 Task: Get directions from Kings Canyon National Park, California, United States to Big Thicket National Preserve, Texas, United States and reverse  starting point and destination and check the flight options
Action: Mouse moved to (317, 71)
Screenshot: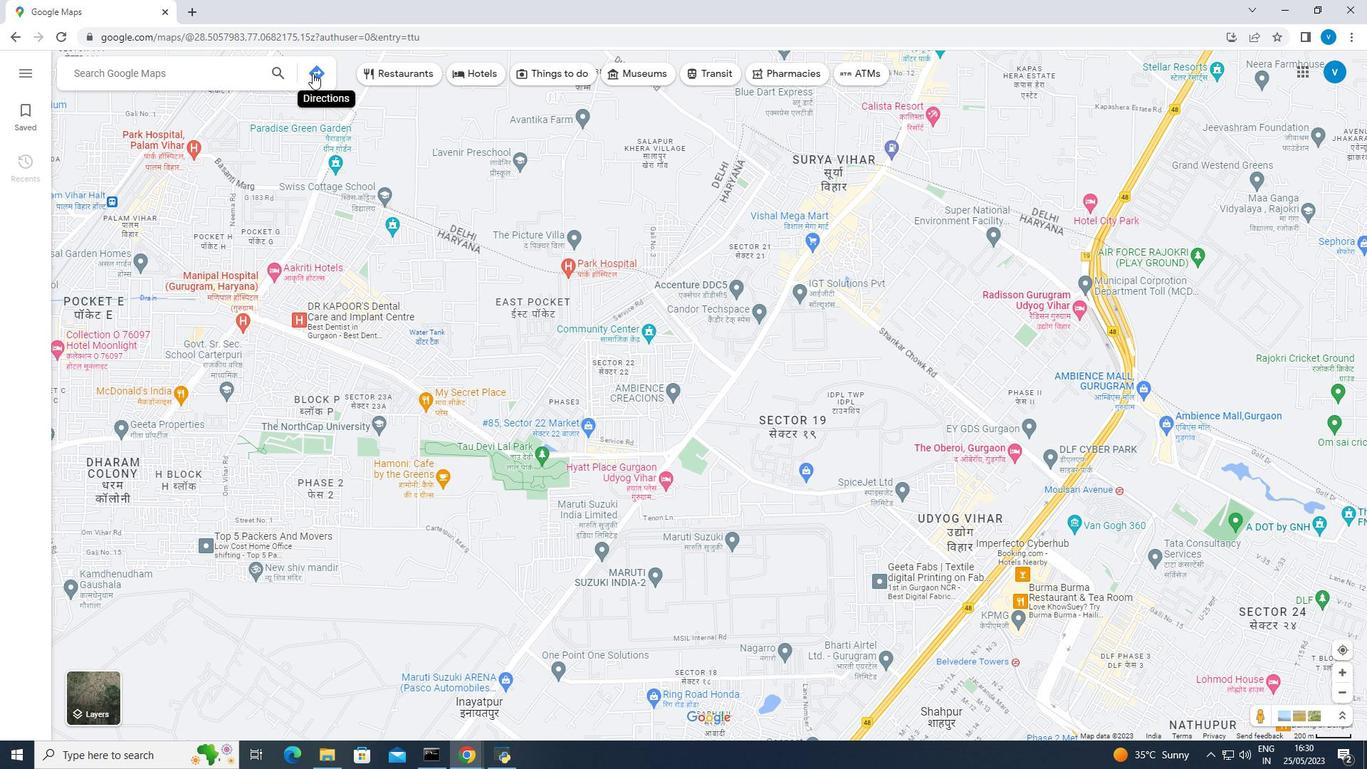 
Action: Mouse pressed left at (317, 71)
Screenshot: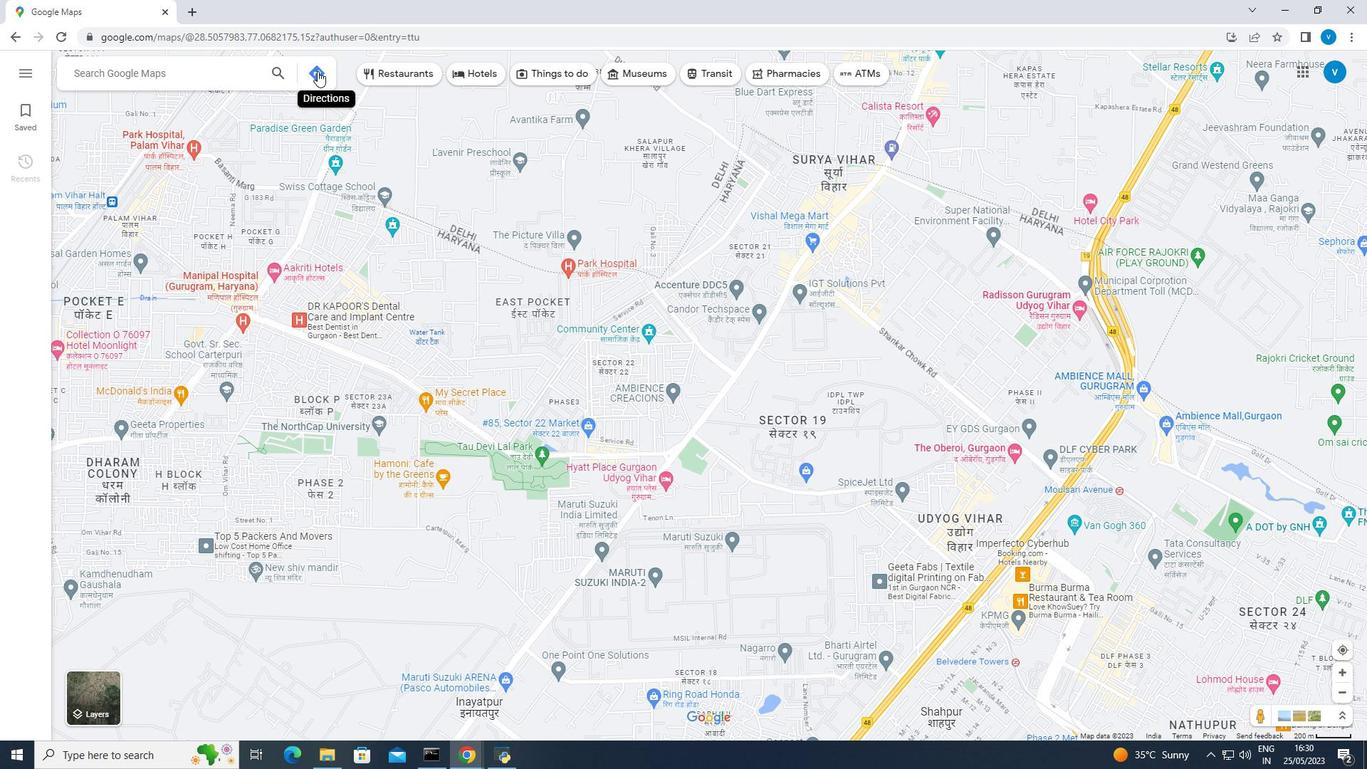 
Action: Mouse moved to (245, 122)
Screenshot: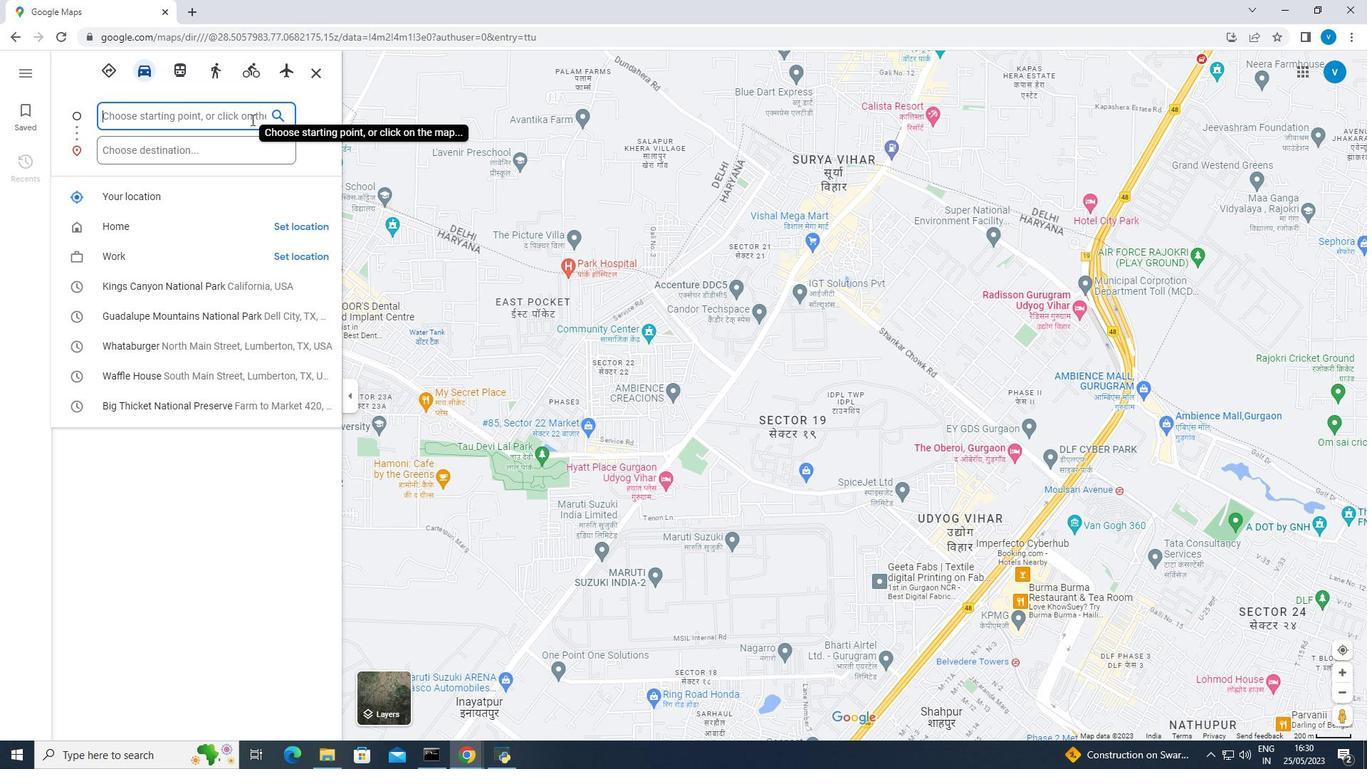 
Action: Key pressed <Key.shift><Key.shift><Key.shift><Key.shift><Key.shift><Key.shift>Kings<Key.space><Key.shift>Canyon<Key.space><Key.shift><Key.shift>National<Key.space><Key.shift><Key.shift><Key.shift>Park,<Key.space><Key.shift><Key.shift><Key.shift><Key.shift><Key.shift>California,<Key.space><Key.shift>United<Key.space><Key.shift><Key.shift><Key.shift>States
Screenshot: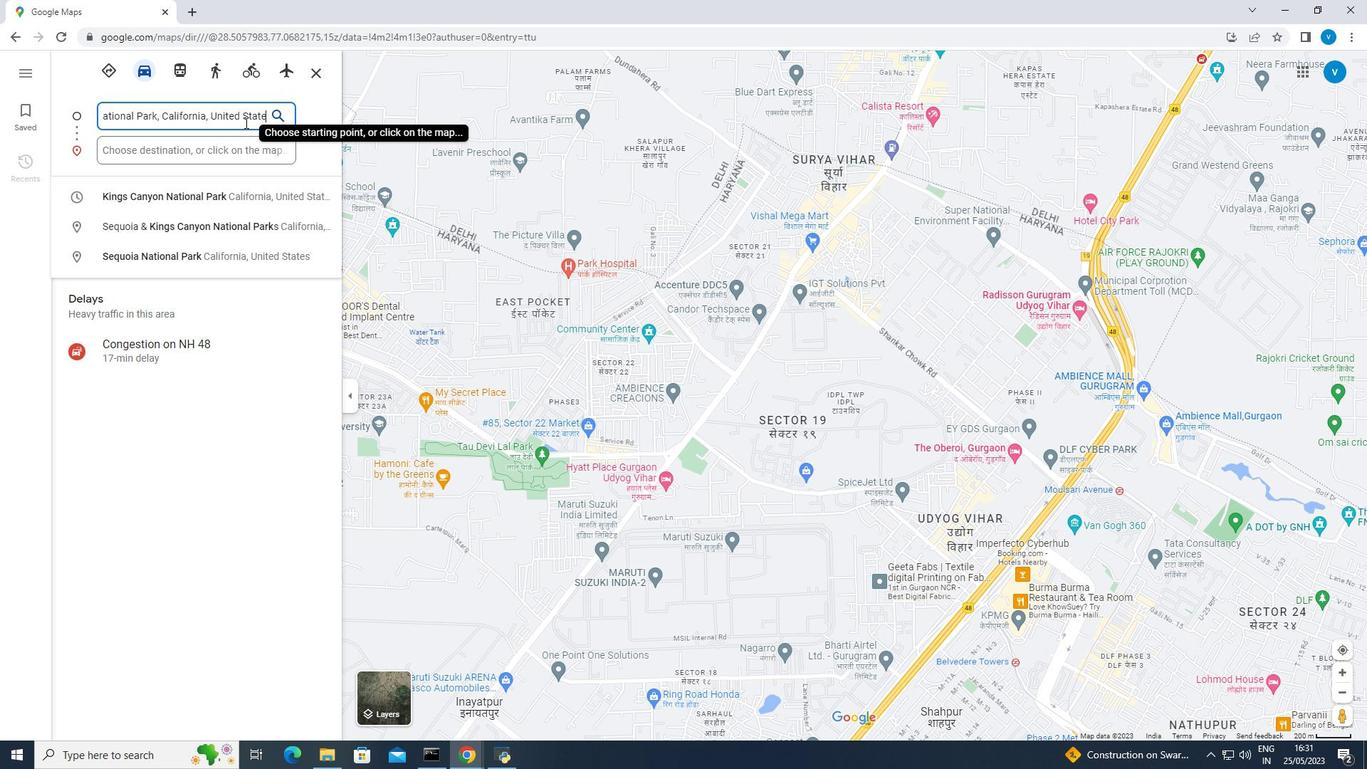 
Action: Mouse moved to (243, 143)
Screenshot: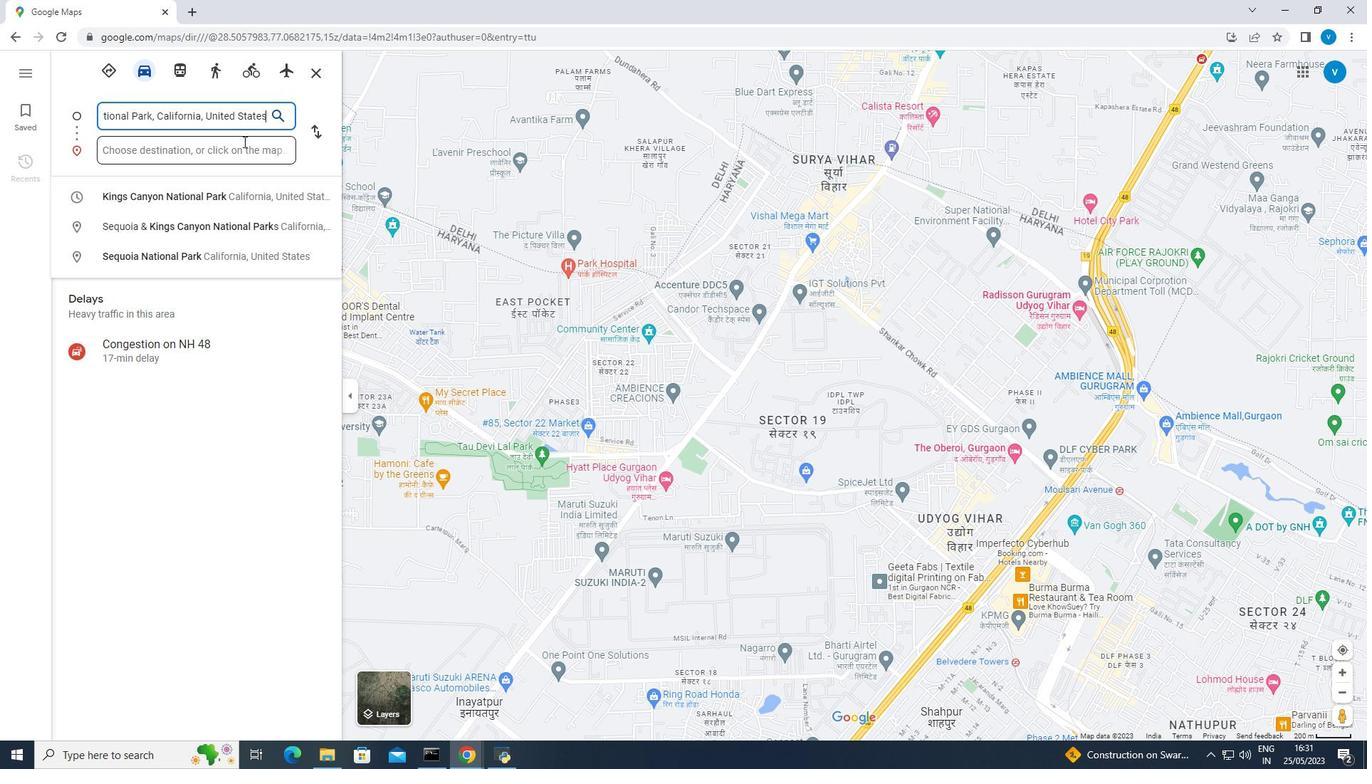 
Action: Mouse pressed left at (243, 143)
Screenshot: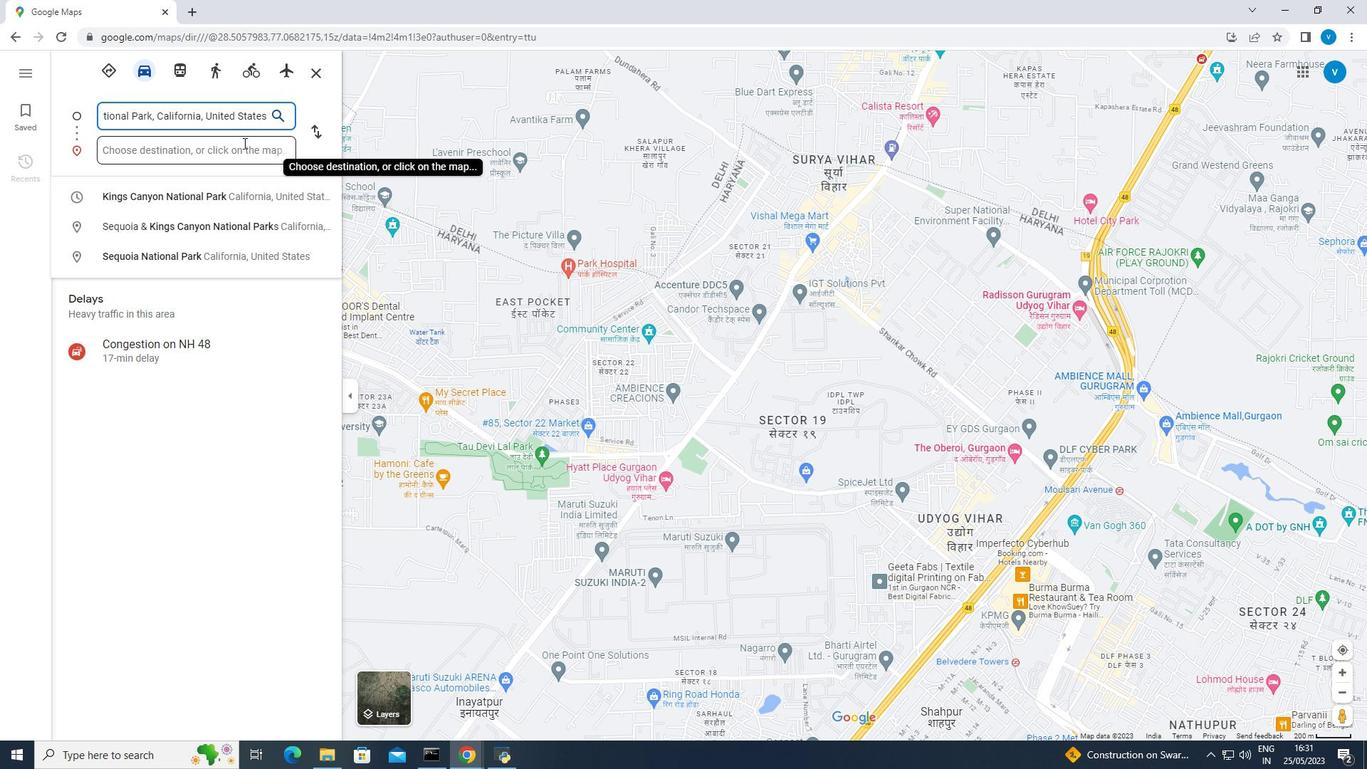 
Action: Key pressed <Key.shift>Big<Key.space><Key.shift>Thicket<Key.space><Key.shift><Key.shift>National<Key.space><Key.shift><Key.shift><Key.shift><Key.shift><Key.shift><Key.shift><Key.shift><Key.shift>Preserve,<Key.space><Key.shift><Key.shift><Key.shift><Key.shift>Texas,<Key.space><Key.shift><Key.shift><Key.shift><Key.shift>United<Key.space><Key.shift>States<Key.enter>
Screenshot: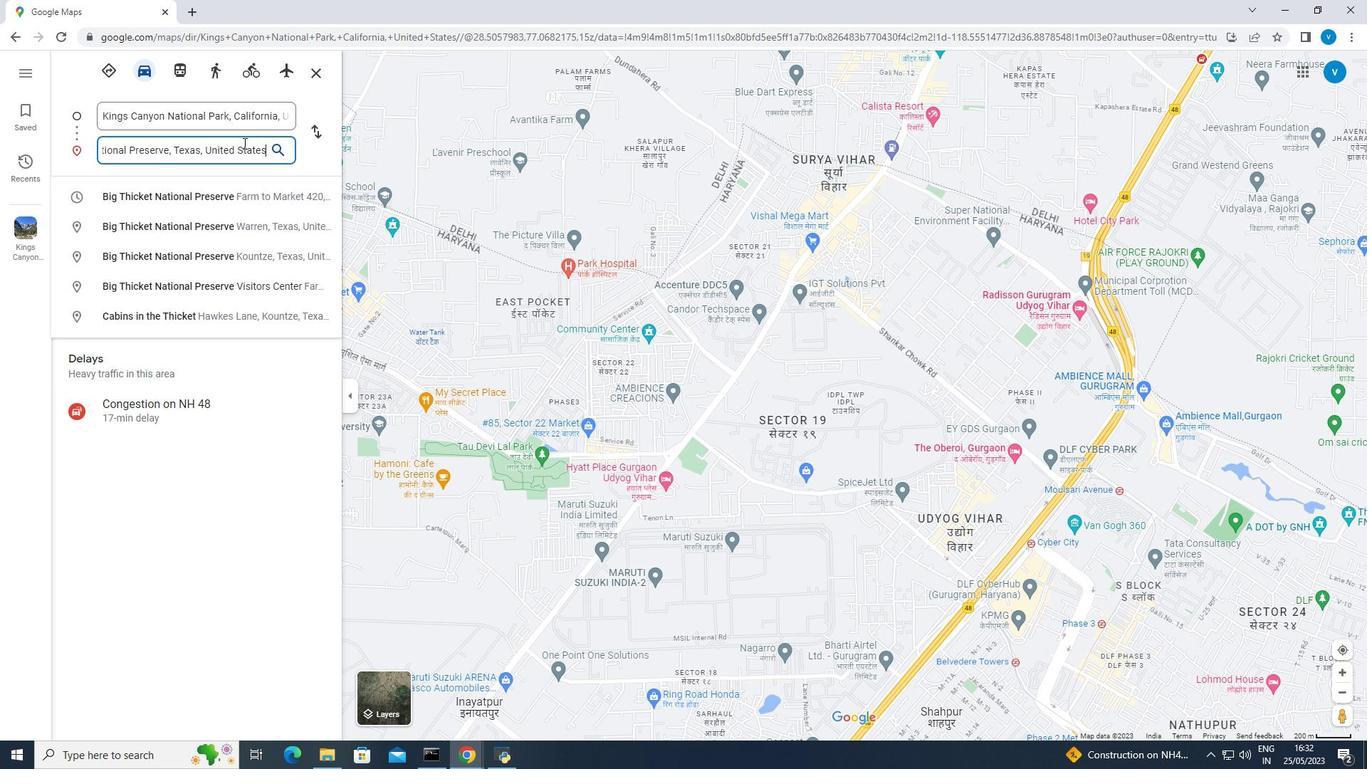 
Action: Mouse moved to (601, 326)
Screenshot: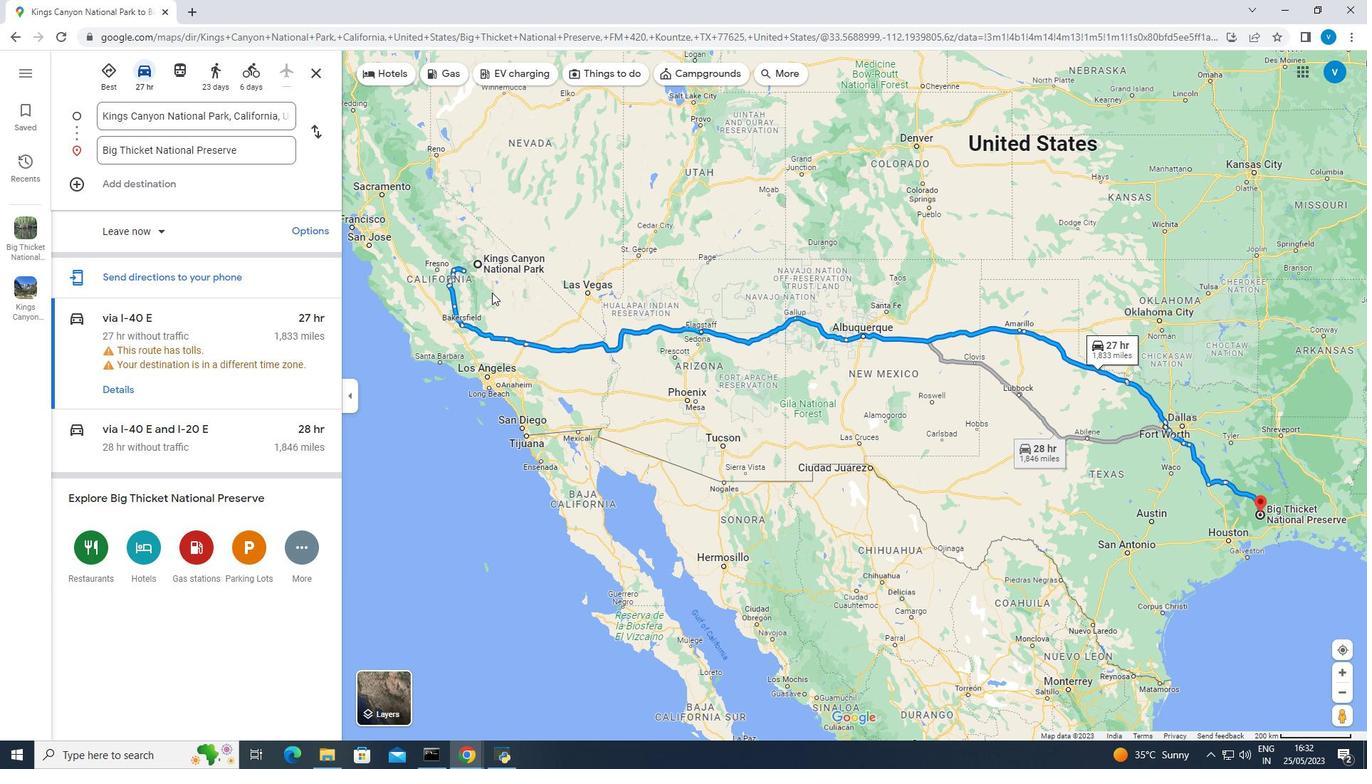 
Action: Mouse scrolled (601, 326) with delta (0, 0)
Screenshot: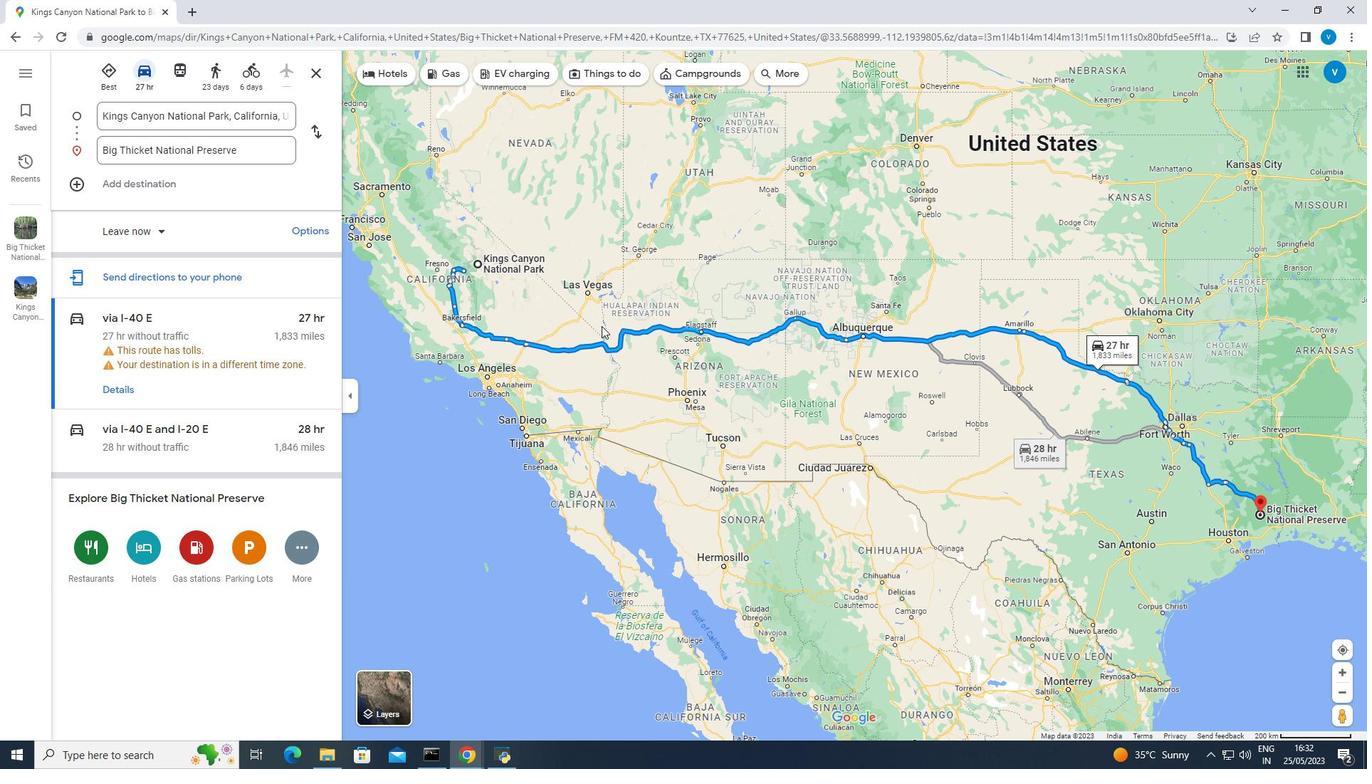 
Action: Mouse scrolled (601, 326) with delta (0, 0)
Screenshot: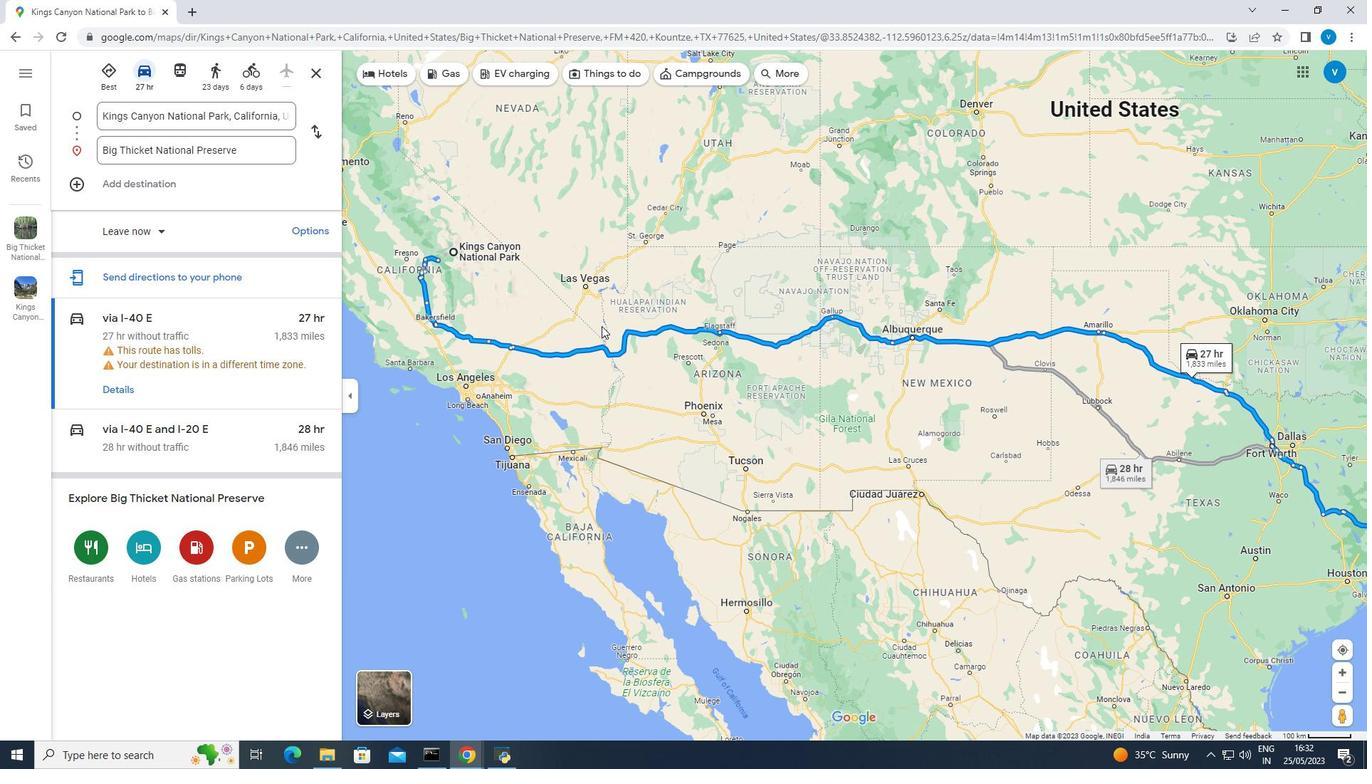 
Action: Mouse scrolled (601, 326) with delta (0, 0)
Screenshot: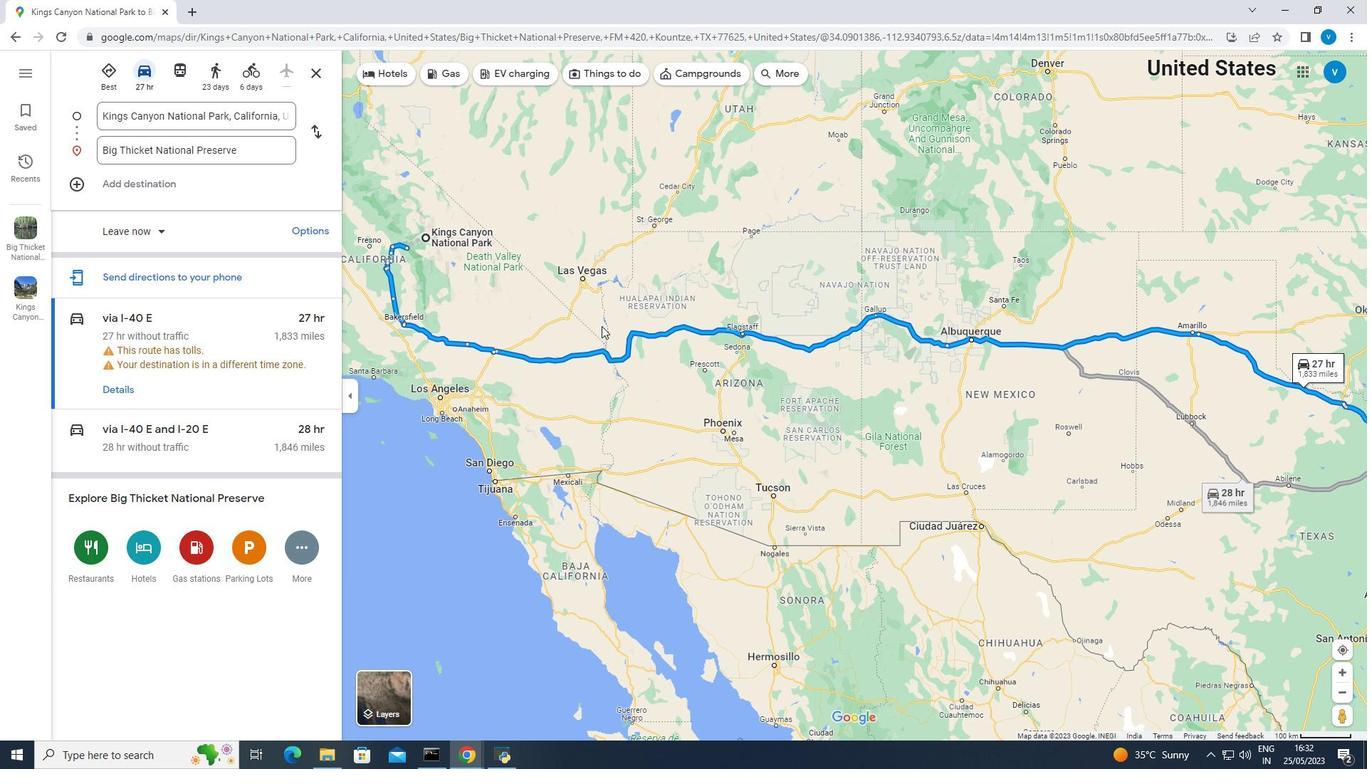 
Action: Mouse scrolled (601, 326) with delta (0, 0)
Screenshot: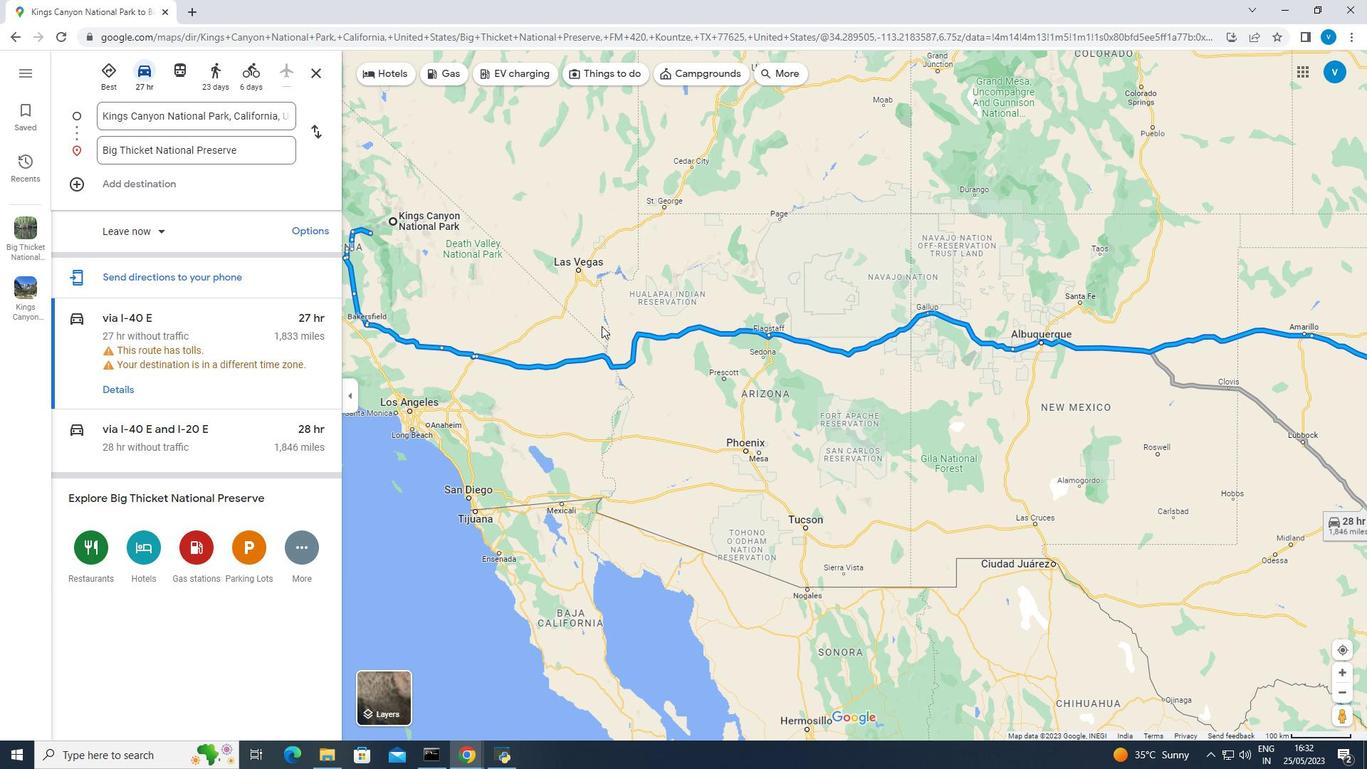
Action: Mouse moved to (448, 294)
Screenshot: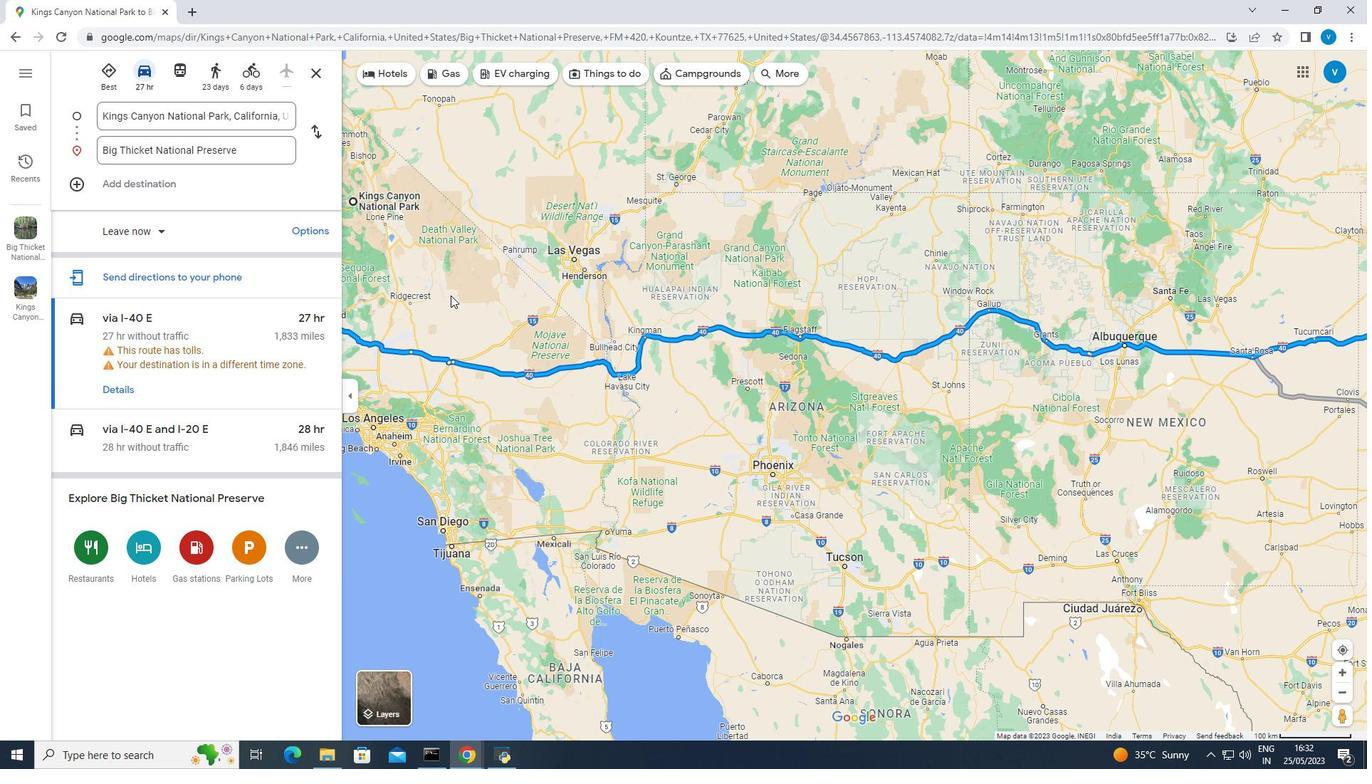 
Action: Mouse pressed left at (448, 294)
Screenshot: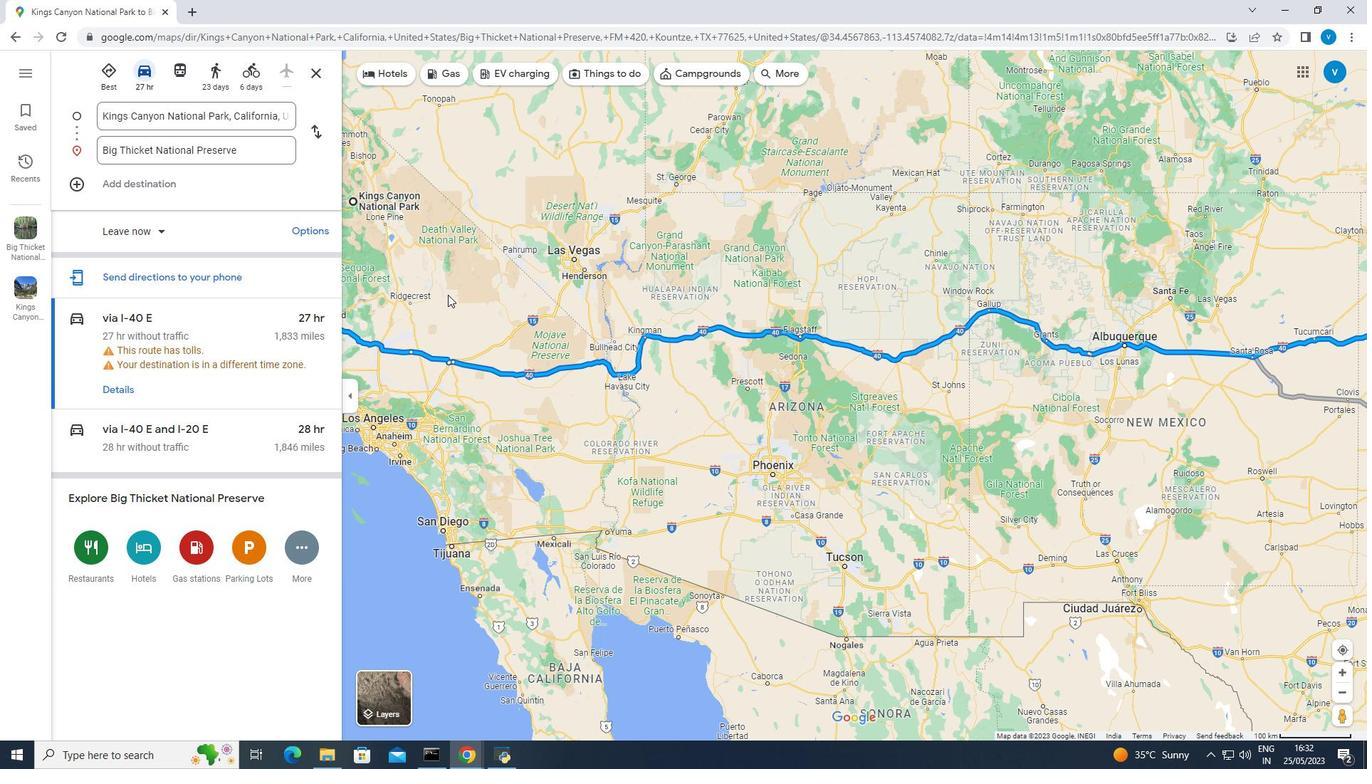 
Action: Mouse moved to (508, 319)
Screenshot: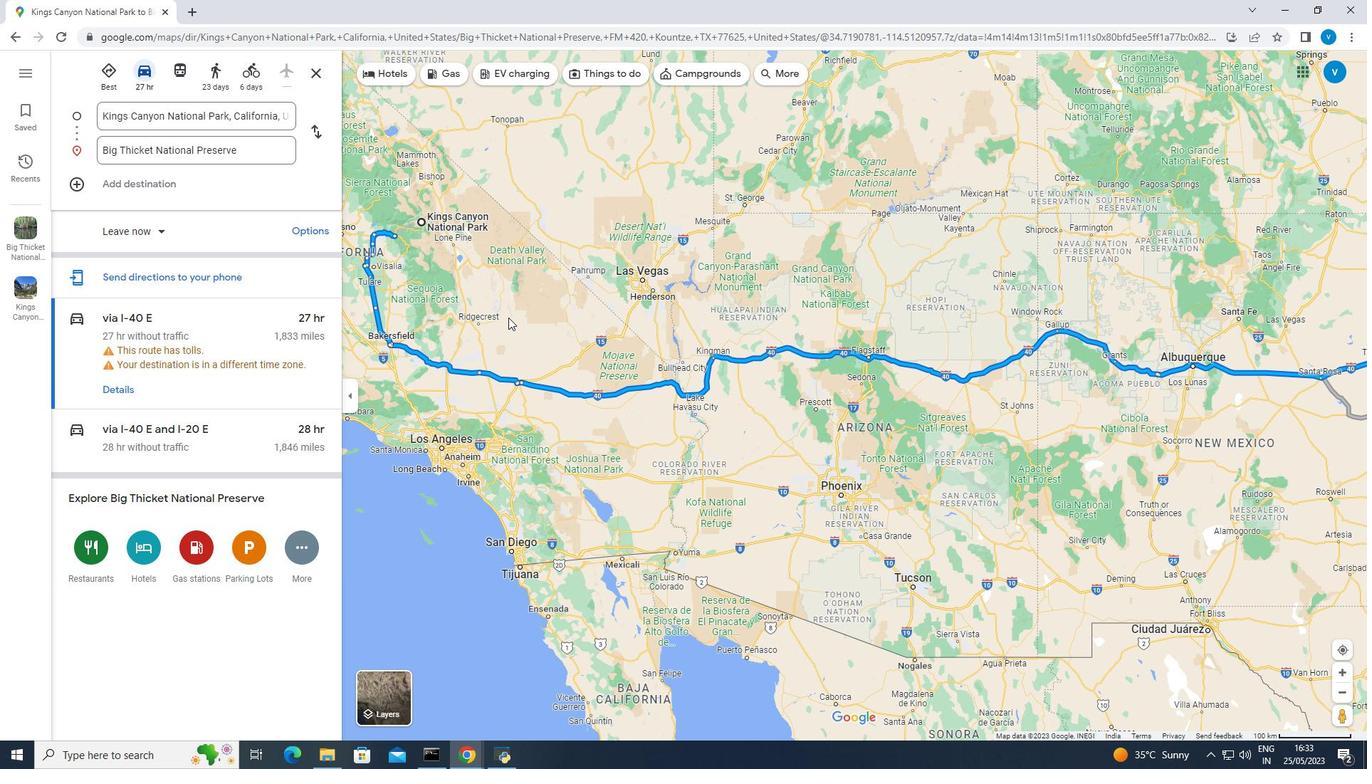 
Action: Mouse pressed left at (508, 319)
Screenshot: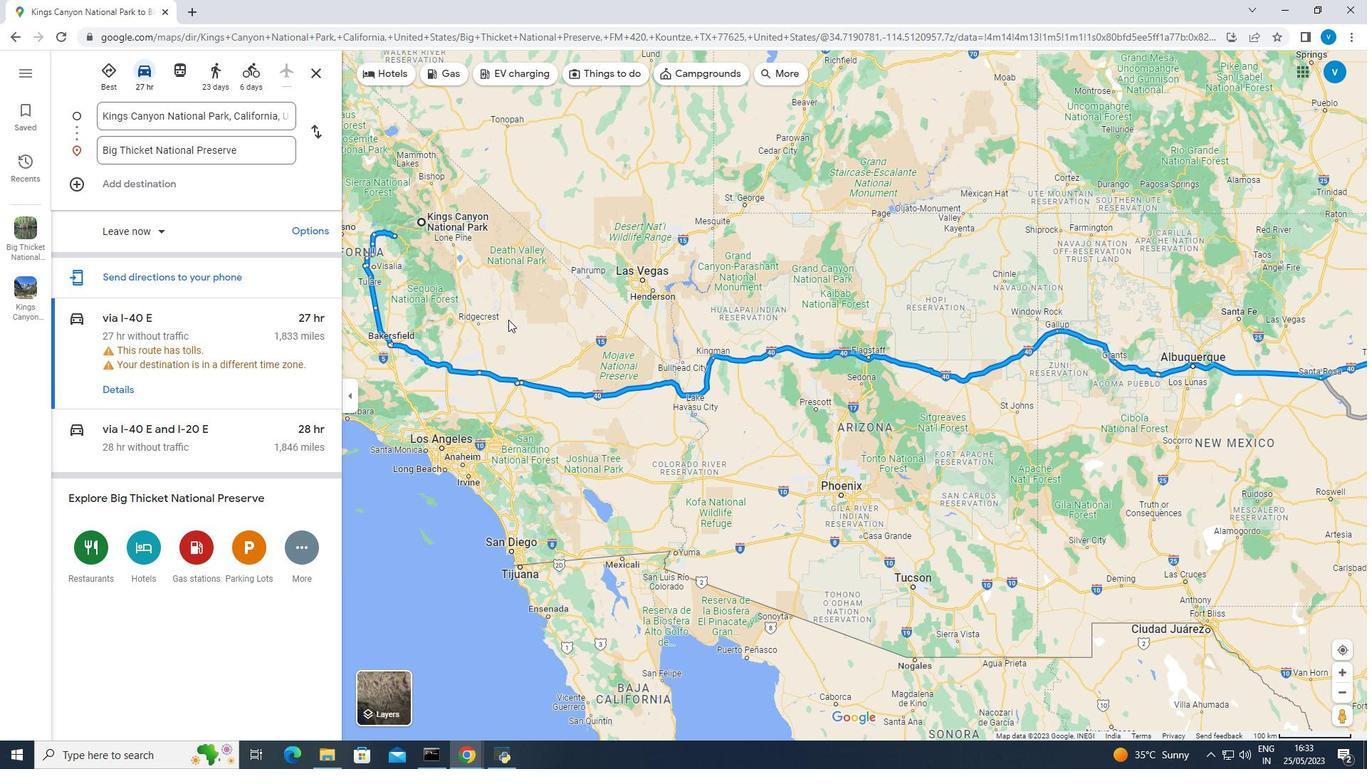 
Action: Mouse moved to (570, 349)
Screenshot: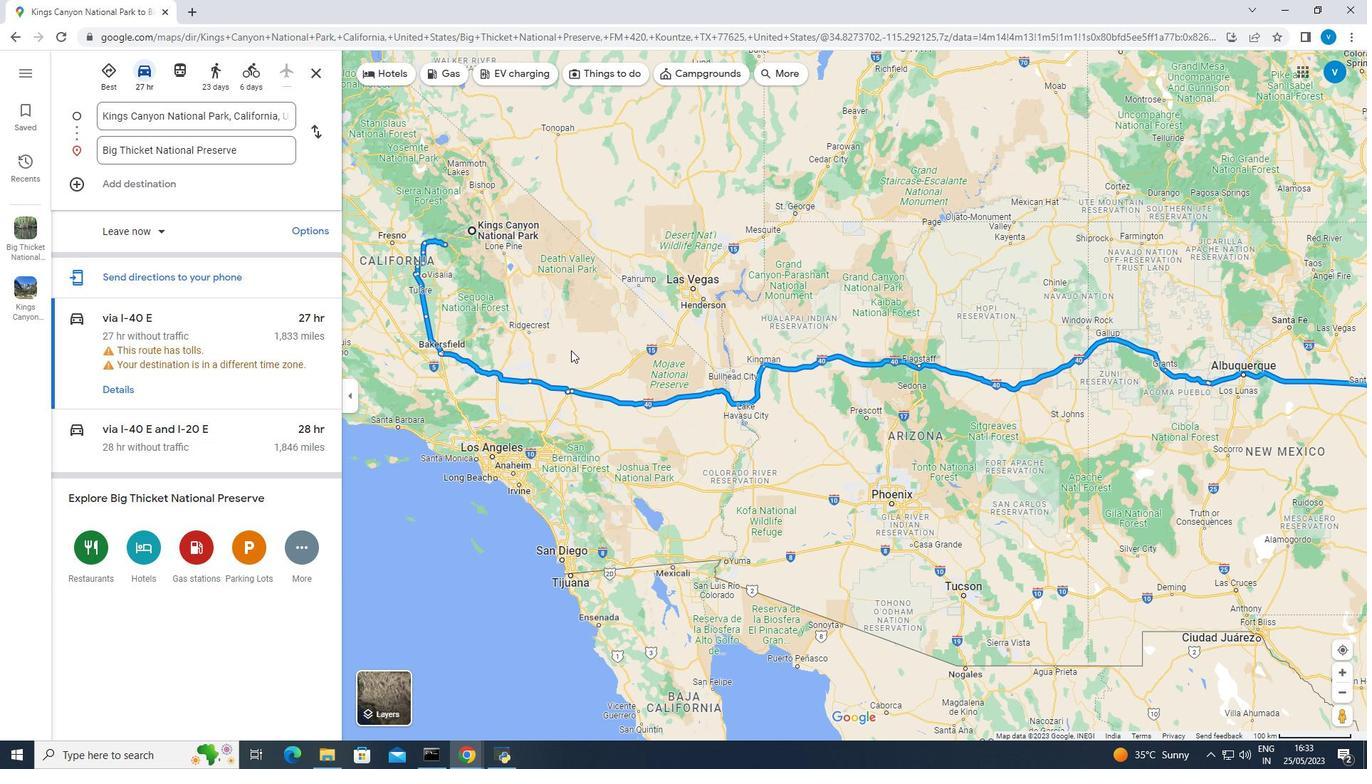 
Action: Mouse pressed left at (570, 349)
Screenshot: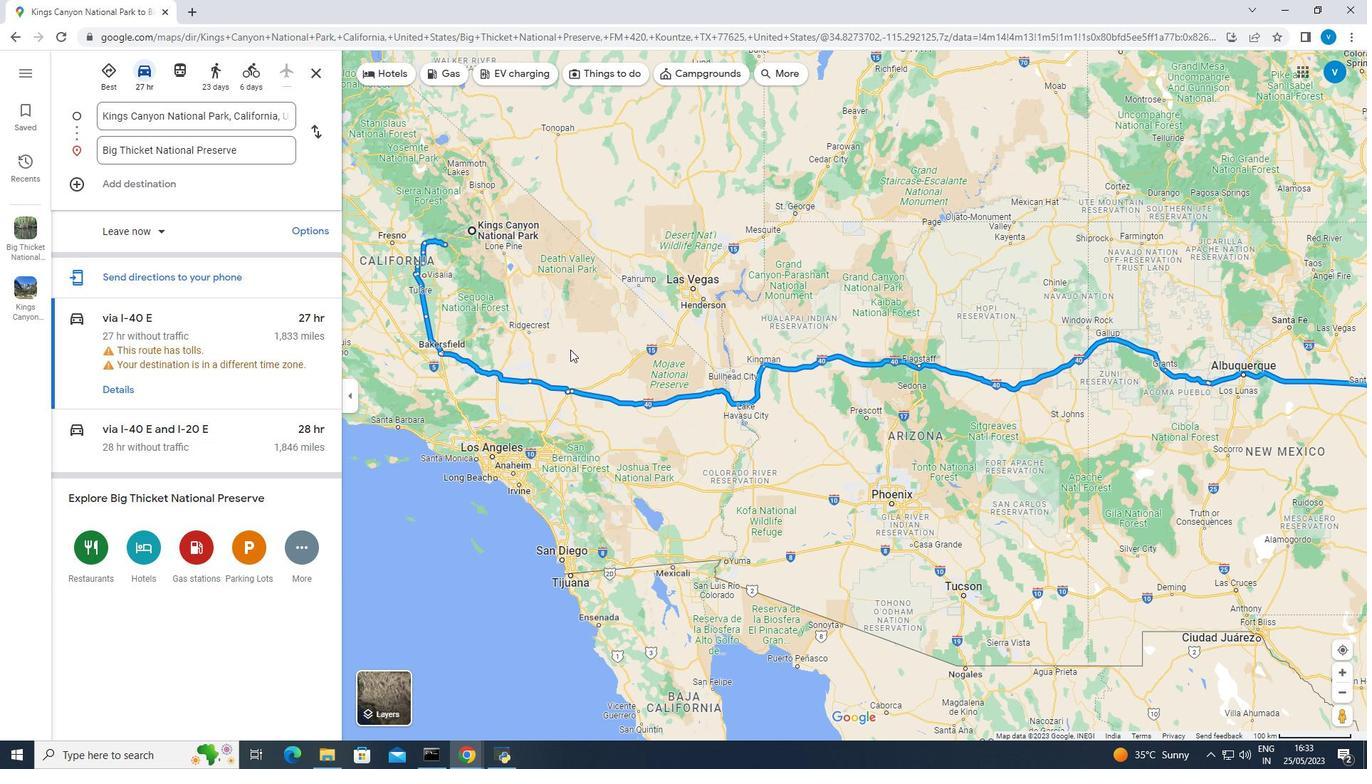
Action: Mouse moved to (568, 329)
Screenshot: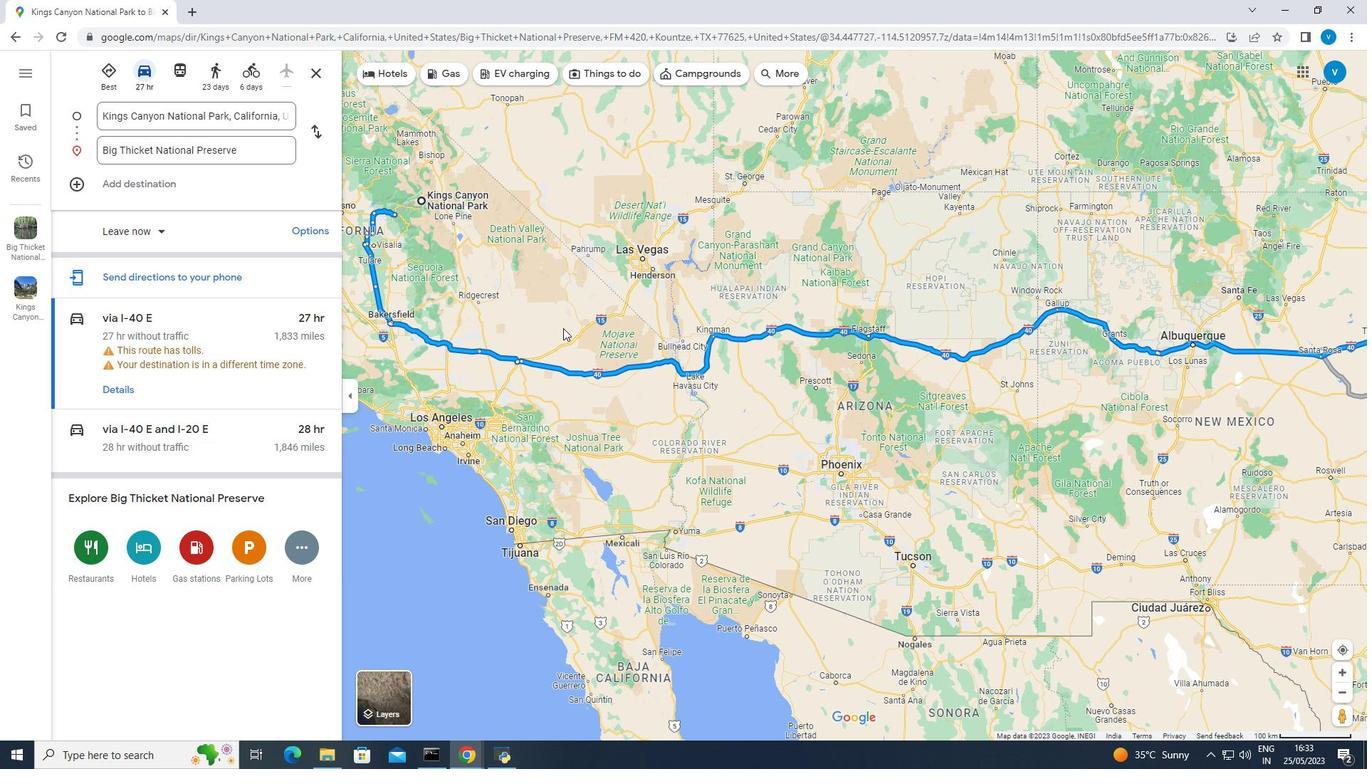 
Action: Mouse pressed left at (568, 329)
Screenshot: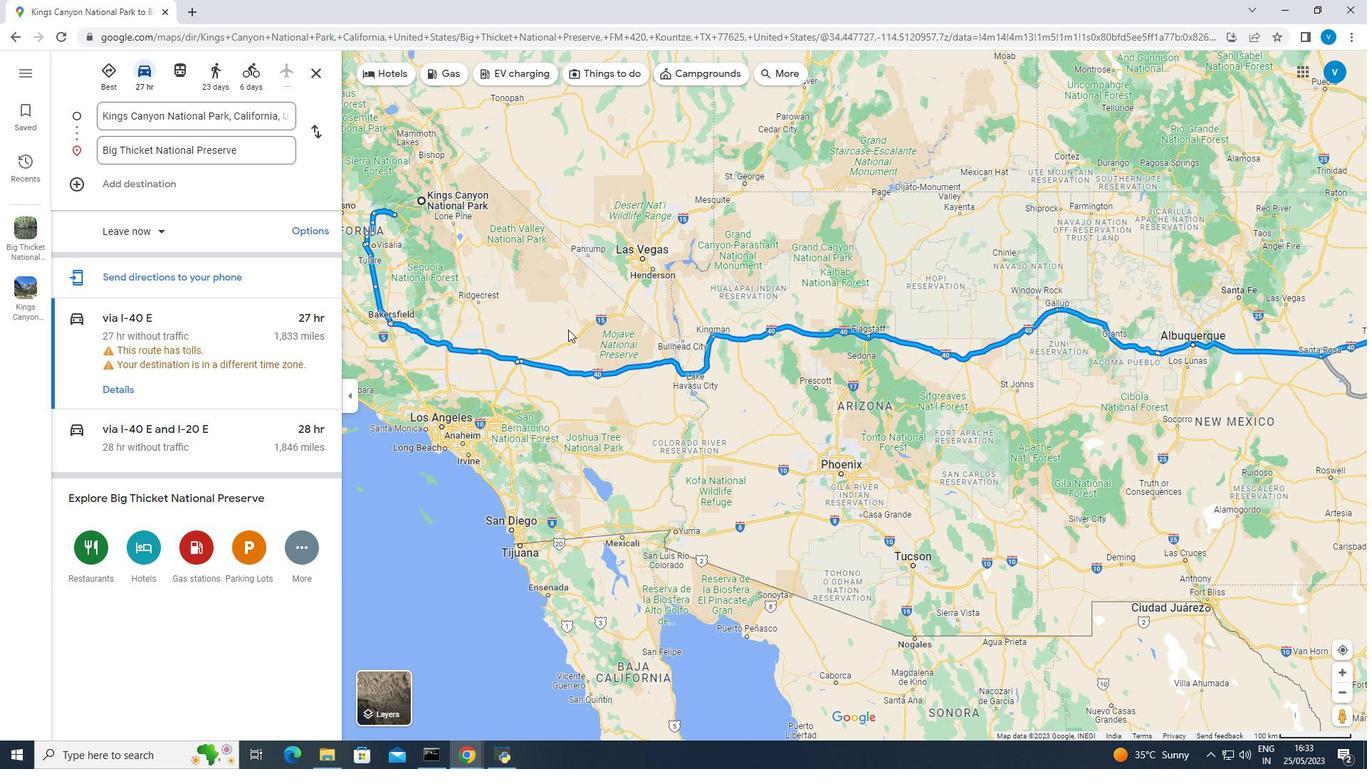 
Action: Mouse moved to (539, 315)
Screenshot: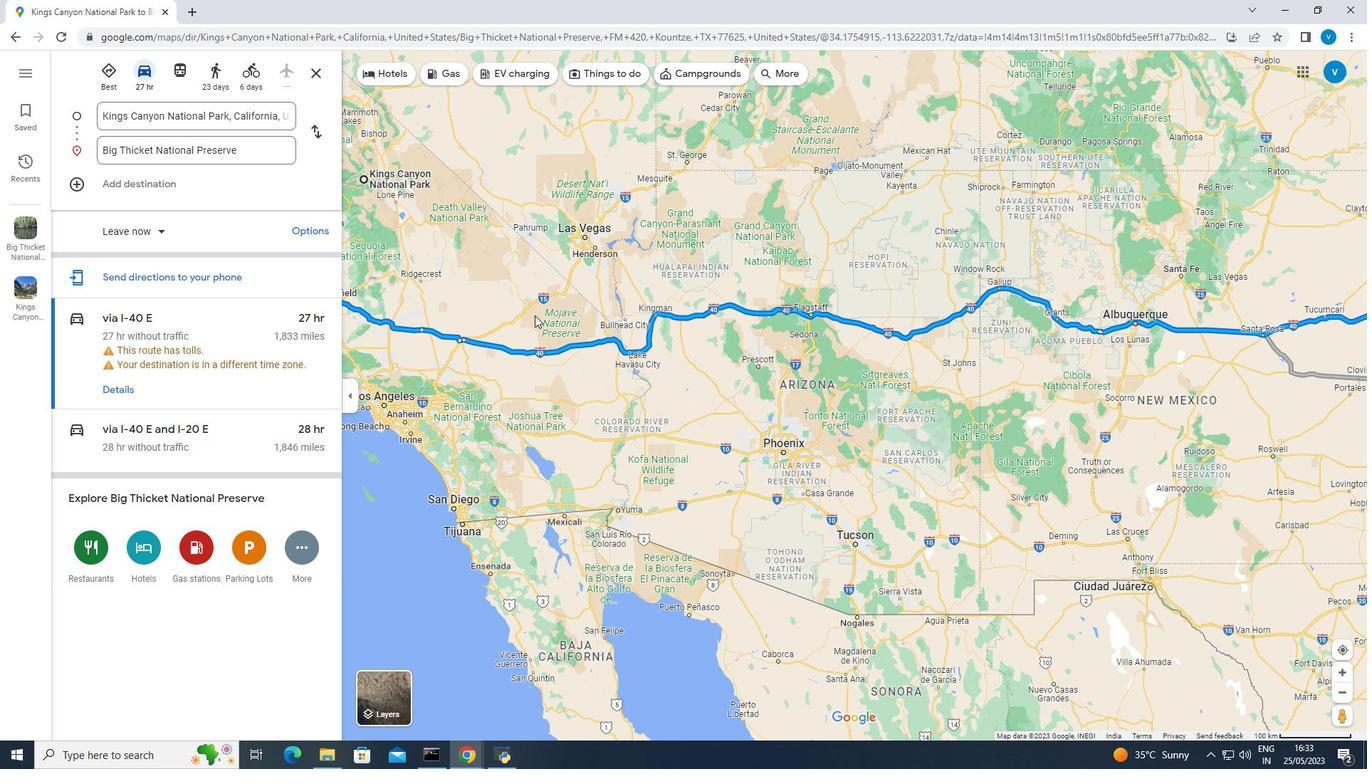
Action: Mouse pressed left at (539, 315)
Screenshot: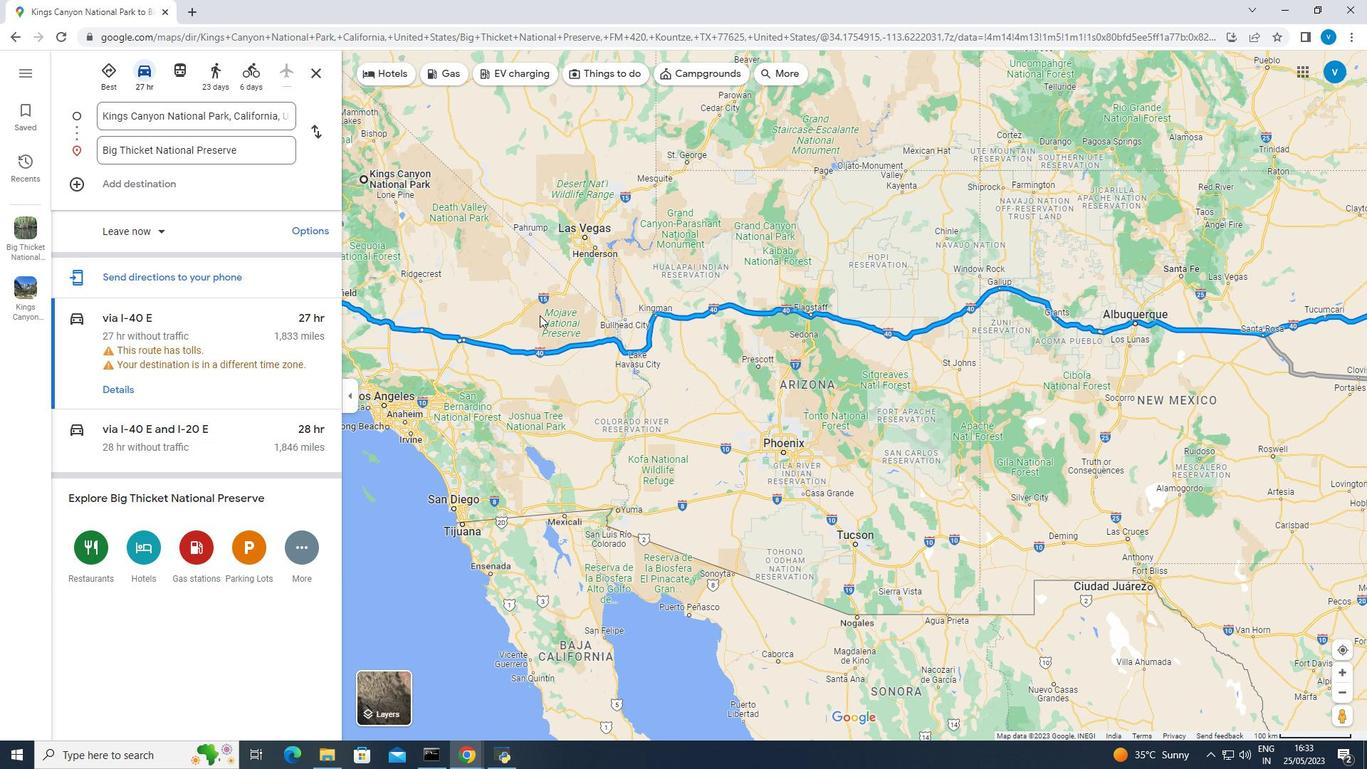 
Action: Mouse moved to (547, 354)
Screenshot: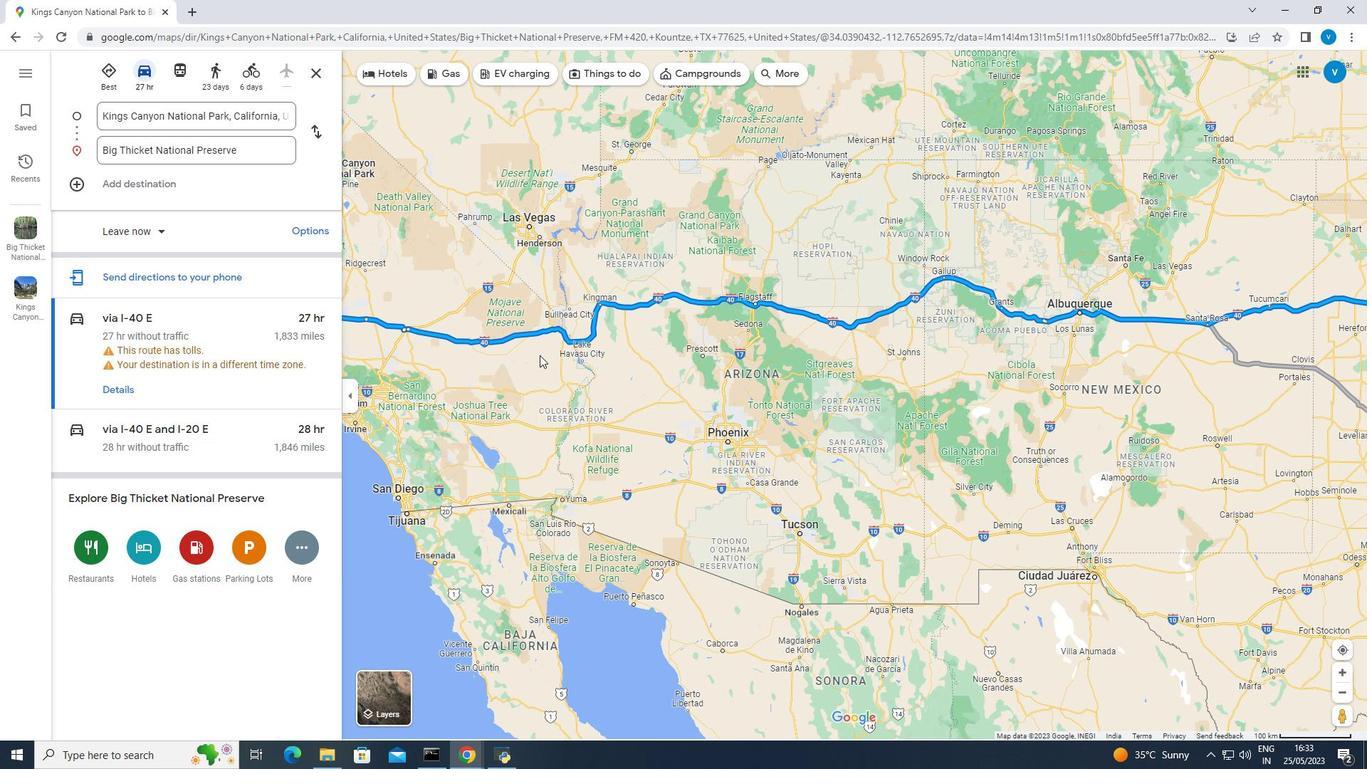
Action: Mouse pressed left at (547, 354)
Screenshot: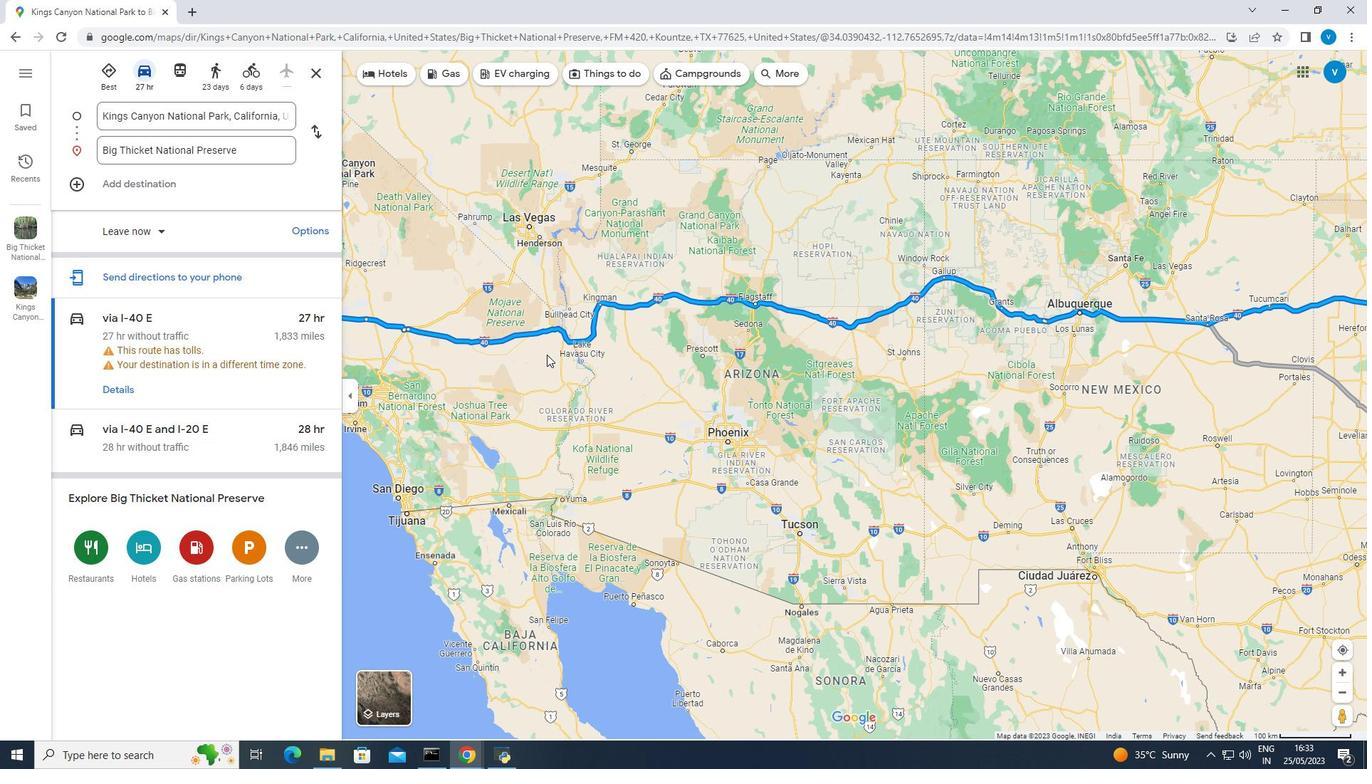 
Action: Mouse moved to (580, 345)
Screenshot: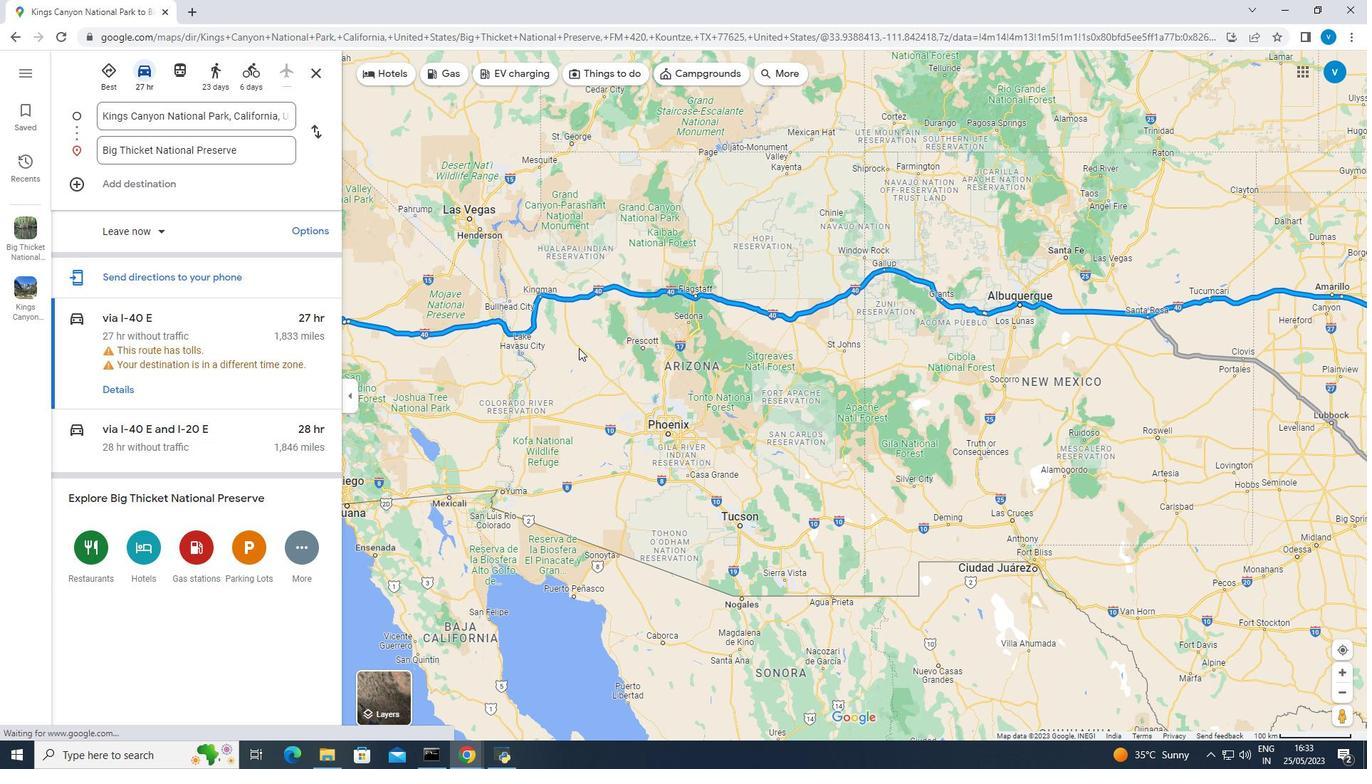 
Action: Mouse pressed left at (580, 345)
Screenshot: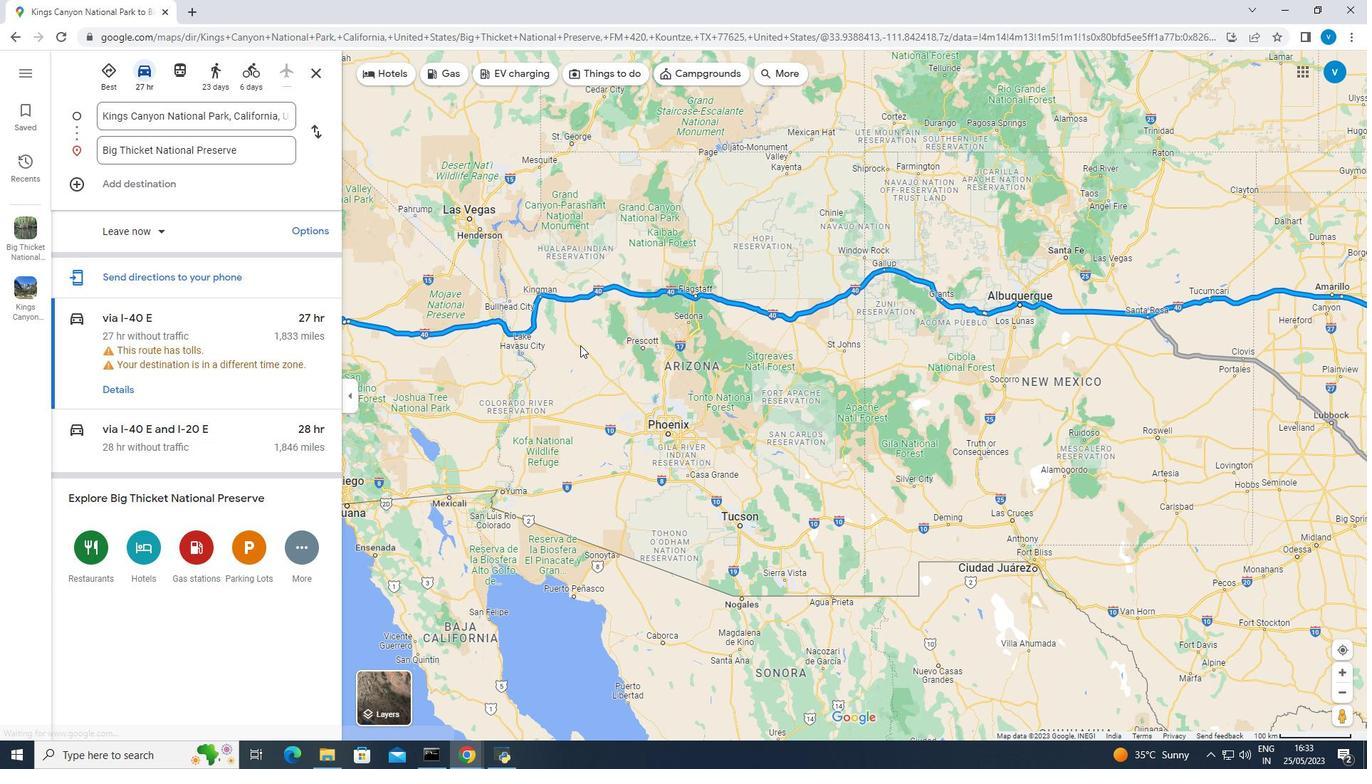 
Action: Mouse moved to (574, 316)
Screenshot: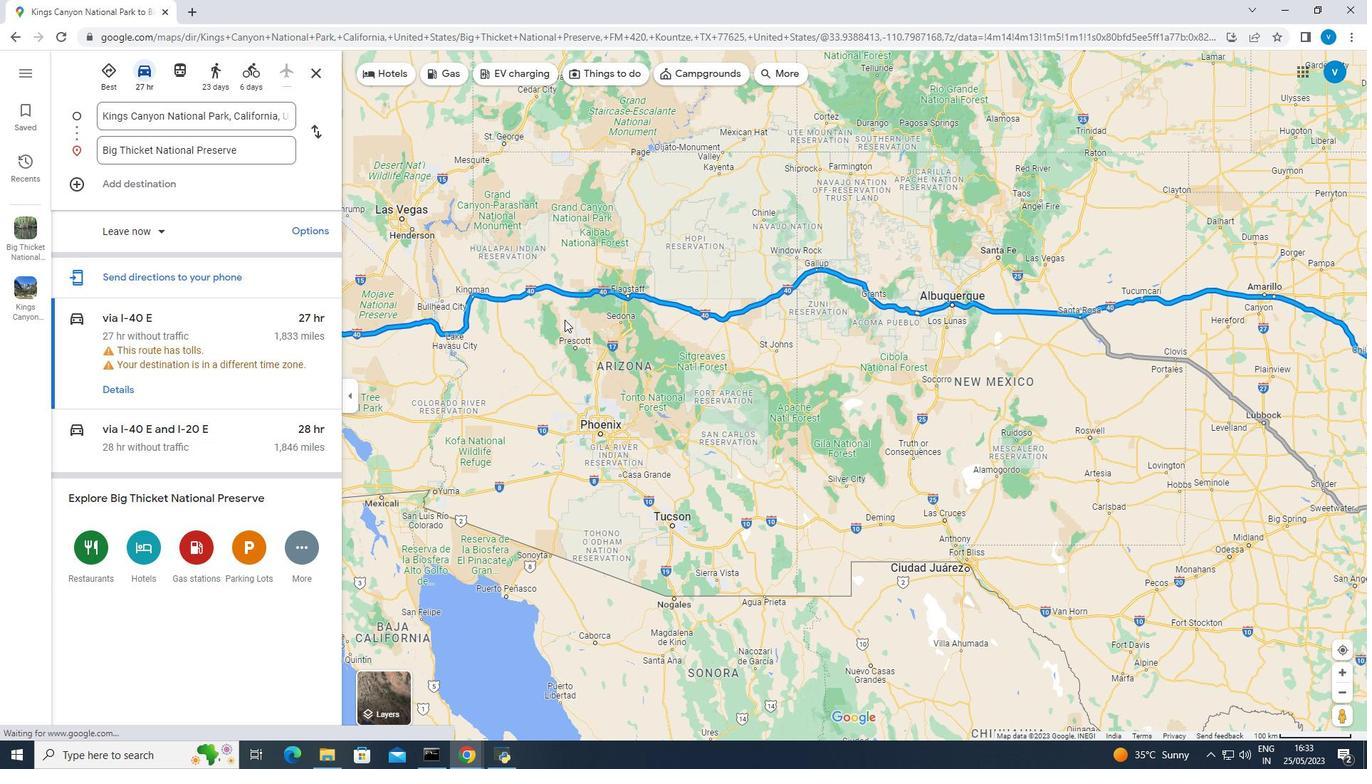 
Action: Mouse pressed left at (574, 316)
Screenshot: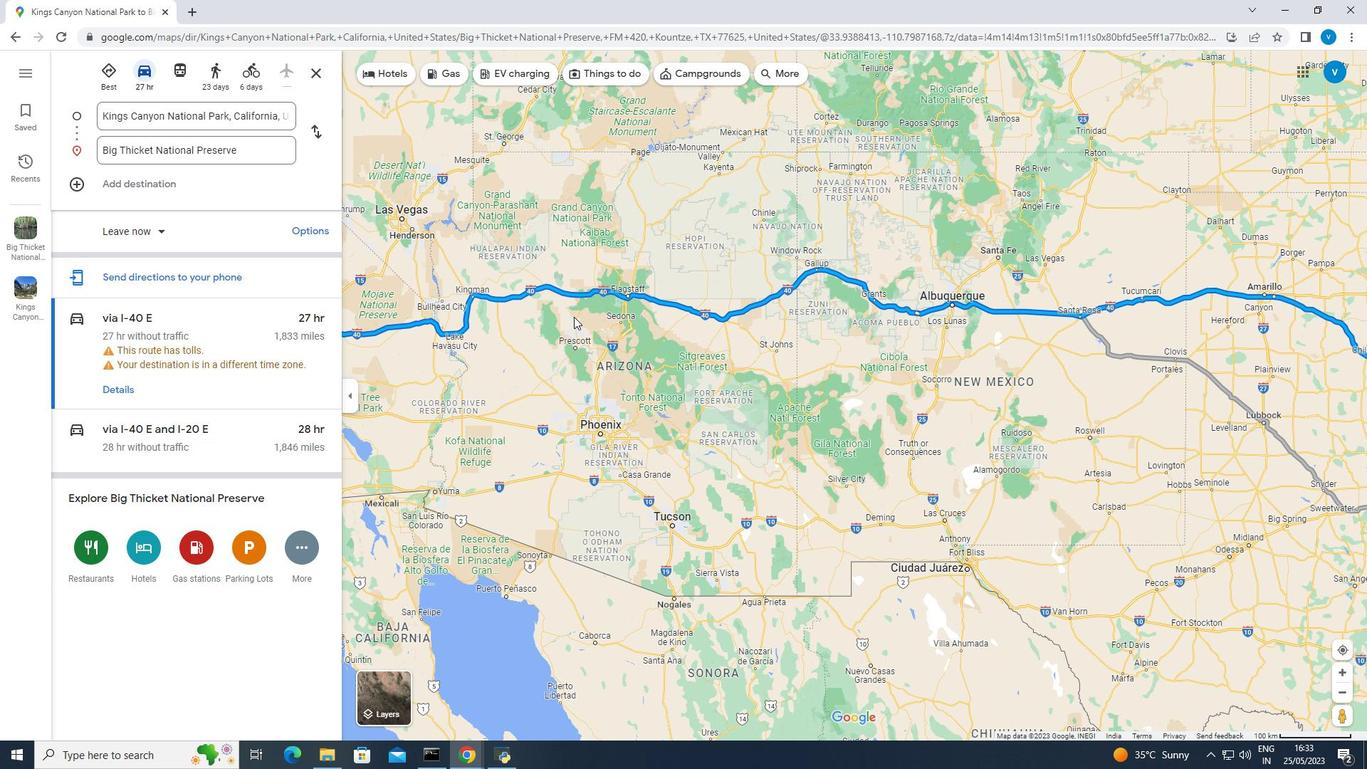 
Action: Mouse moved to (616, 325)
Screenshot: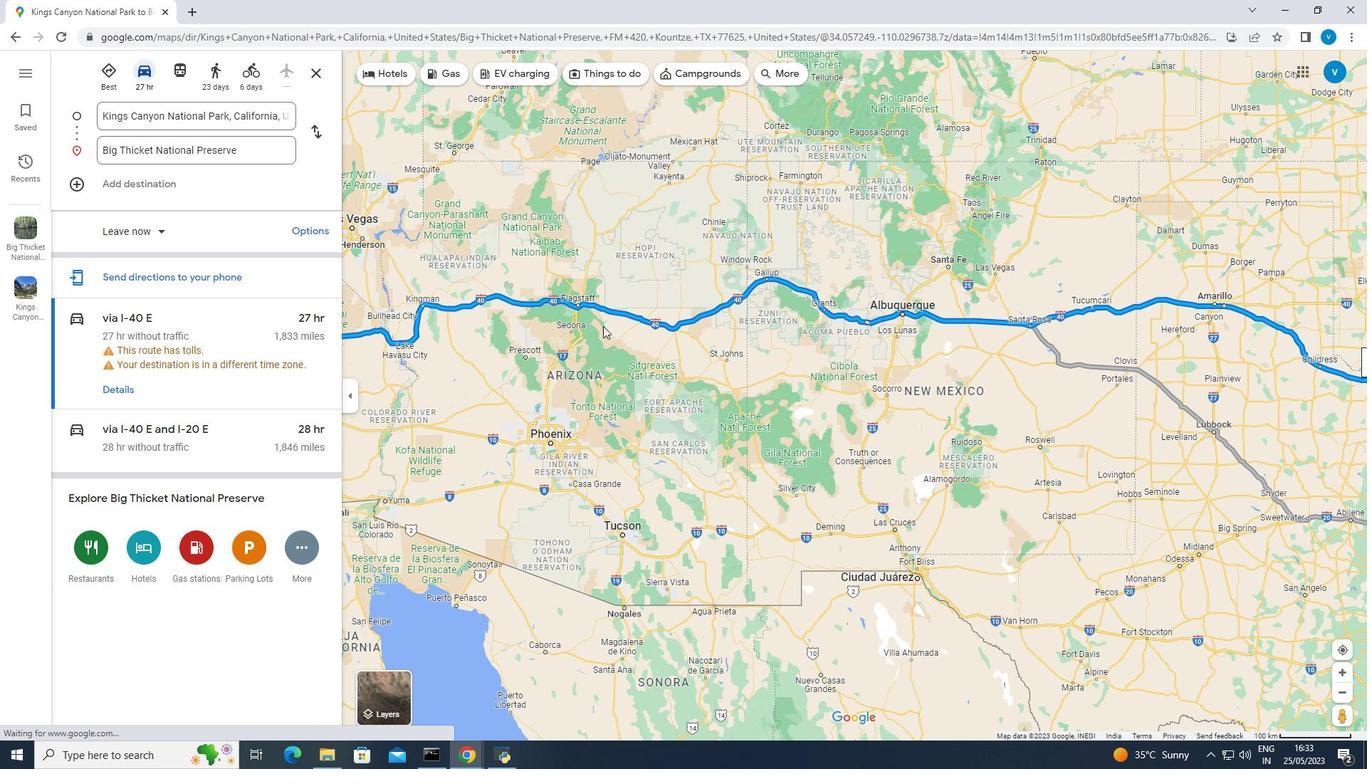 
Action: Mouse pressed left at (616, 325)
Screenshot: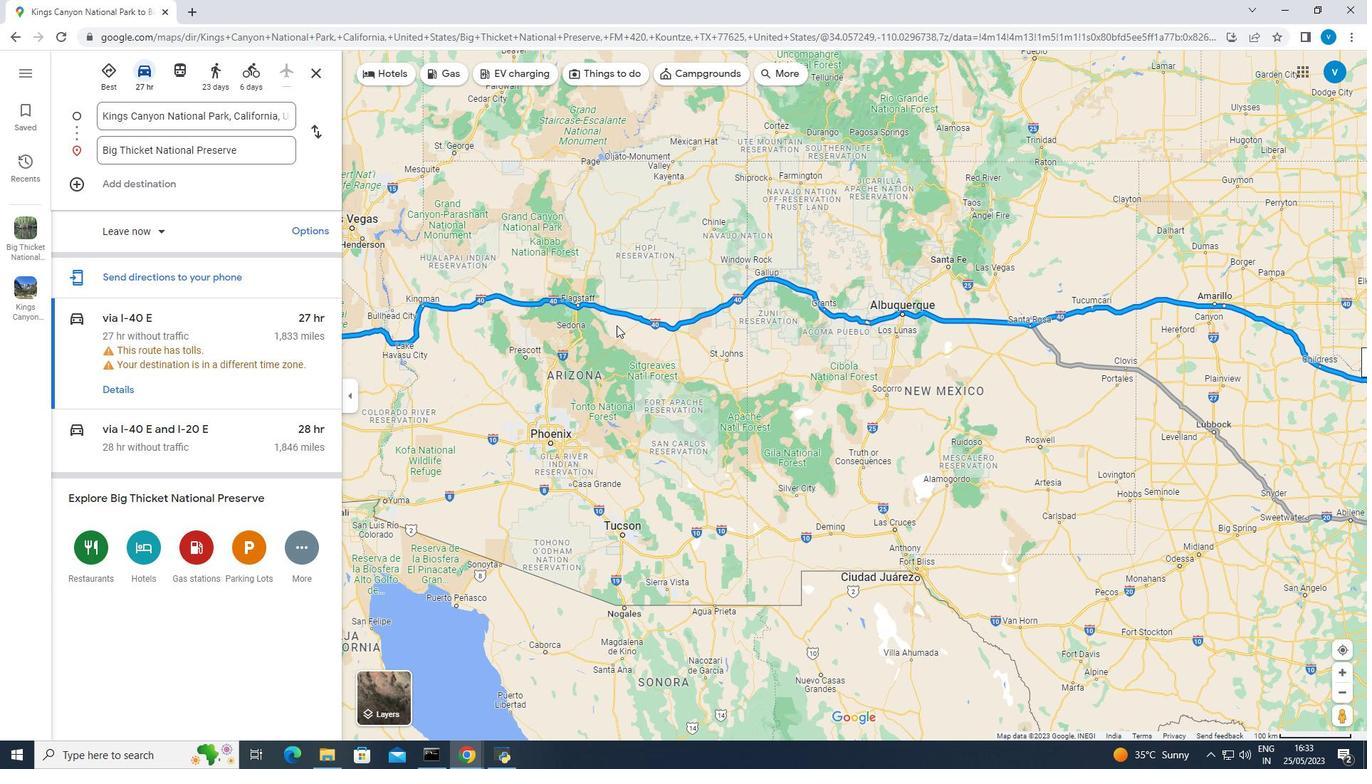 
Action: Mouse moved to (617, 347)
Screenshot: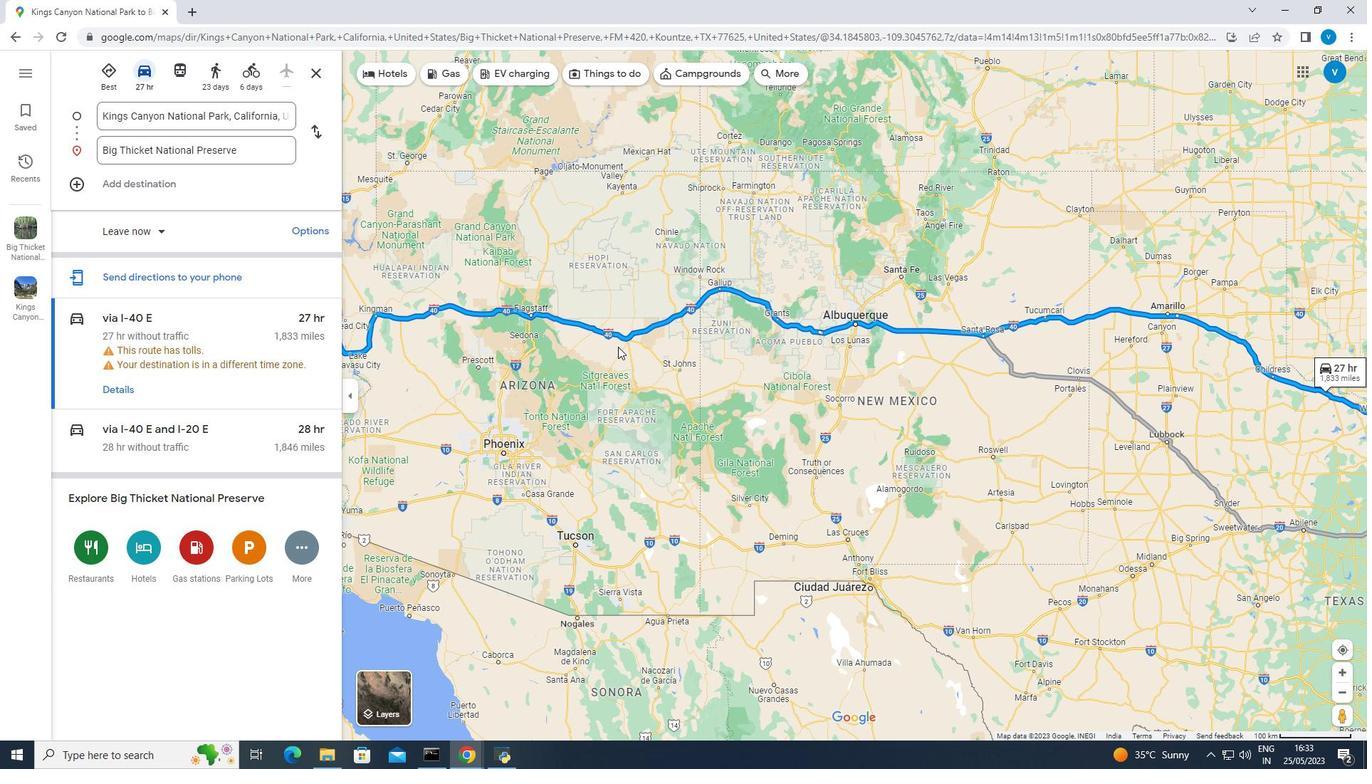 
Action: Mouse pressed left at (617, 347)
Screenshot: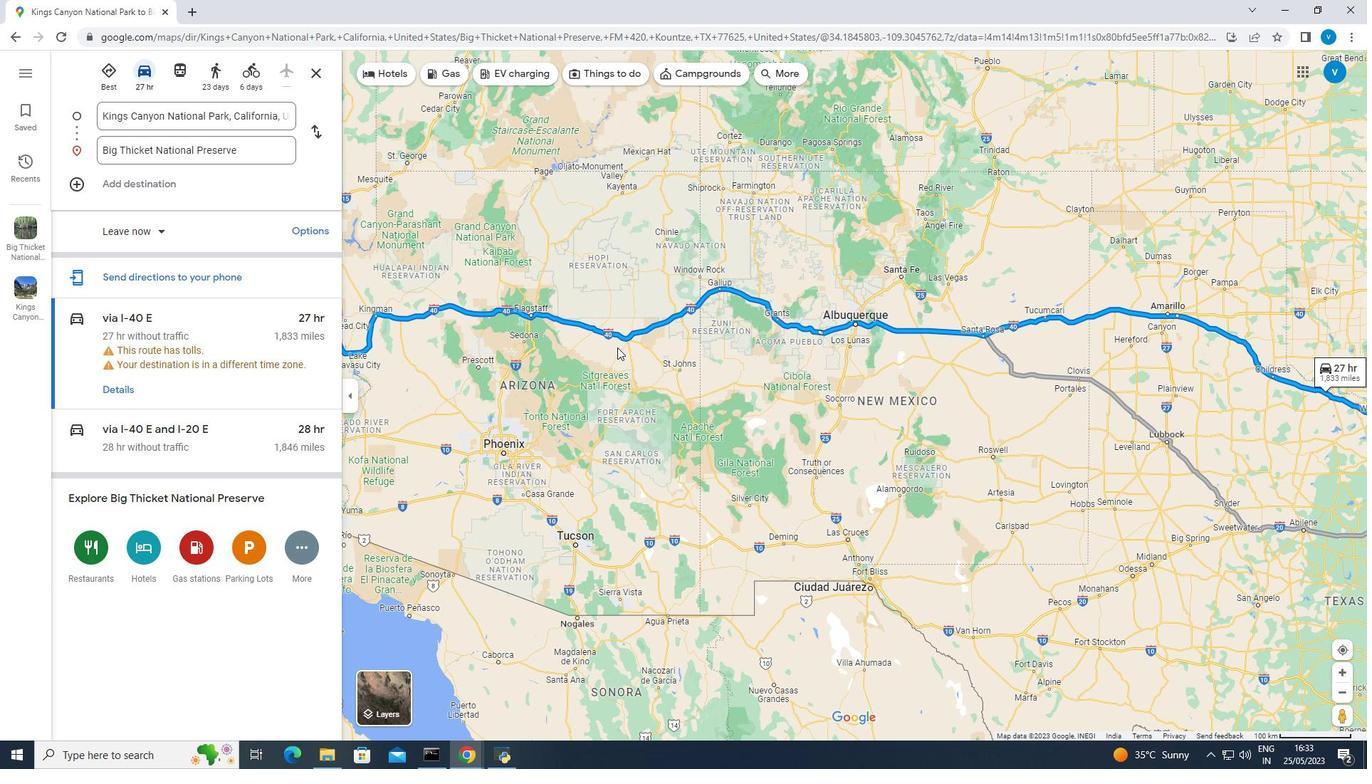 
Action: Mouse moved to (646, 330)
Screenshot: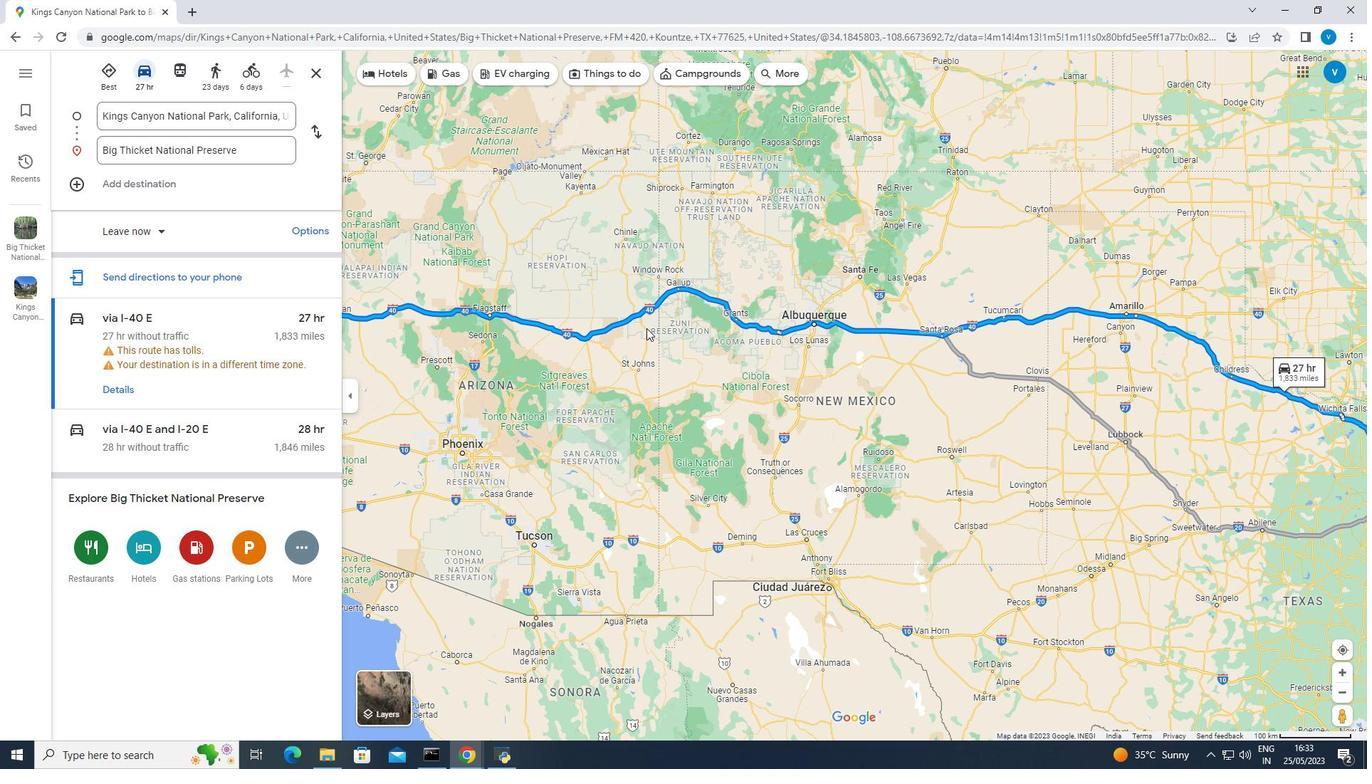 
Action: Mouse pressed left at (646, 330)
Screenshot: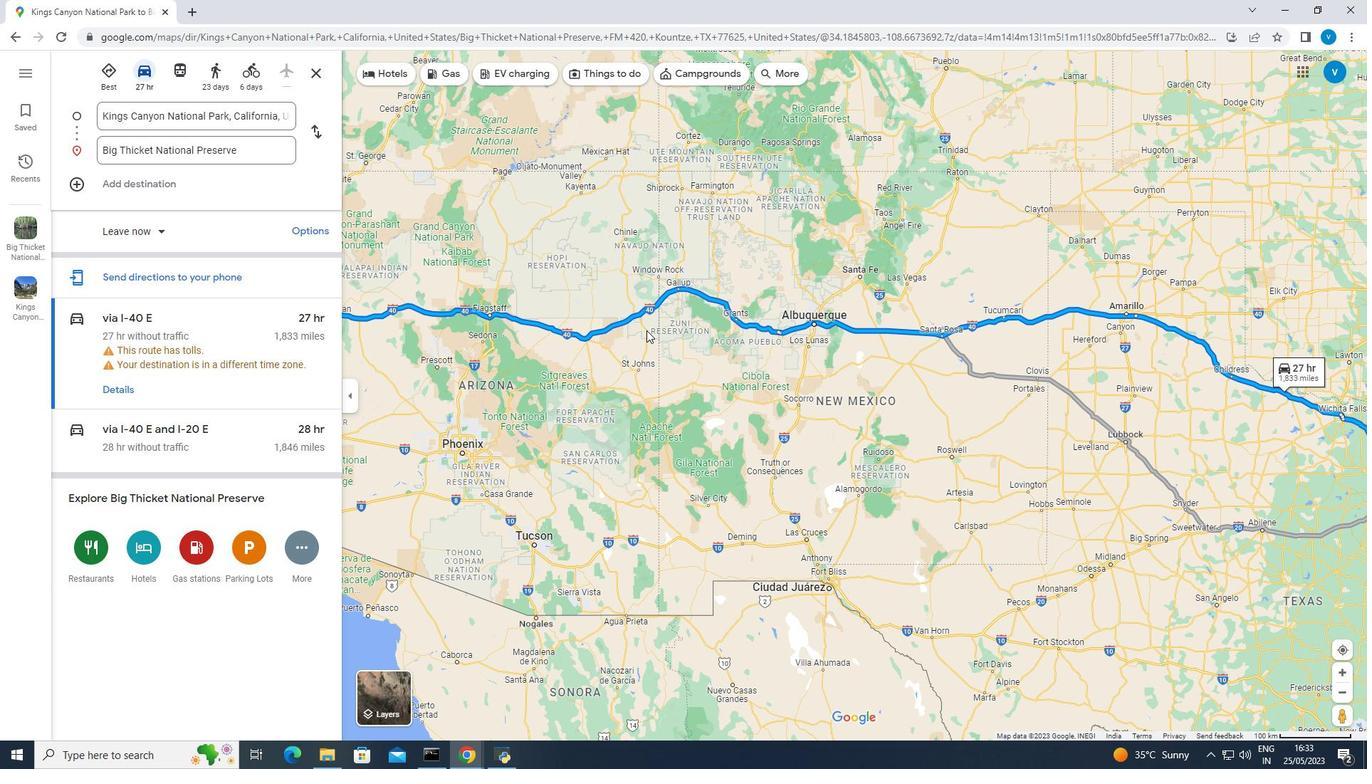 
Action: Mouse moved to (673, 341)
Screenshot: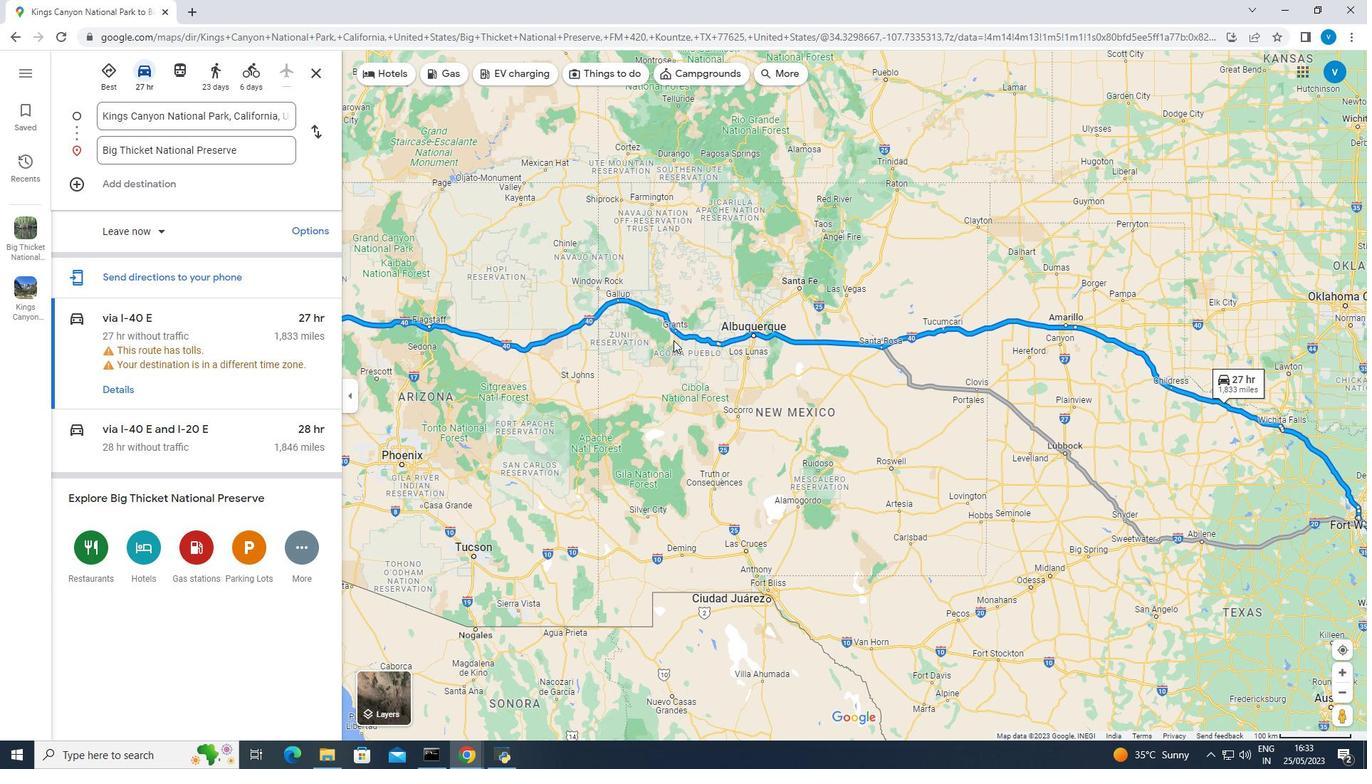 
Action: Mouse pressed left at (673, 341)
Screenshot: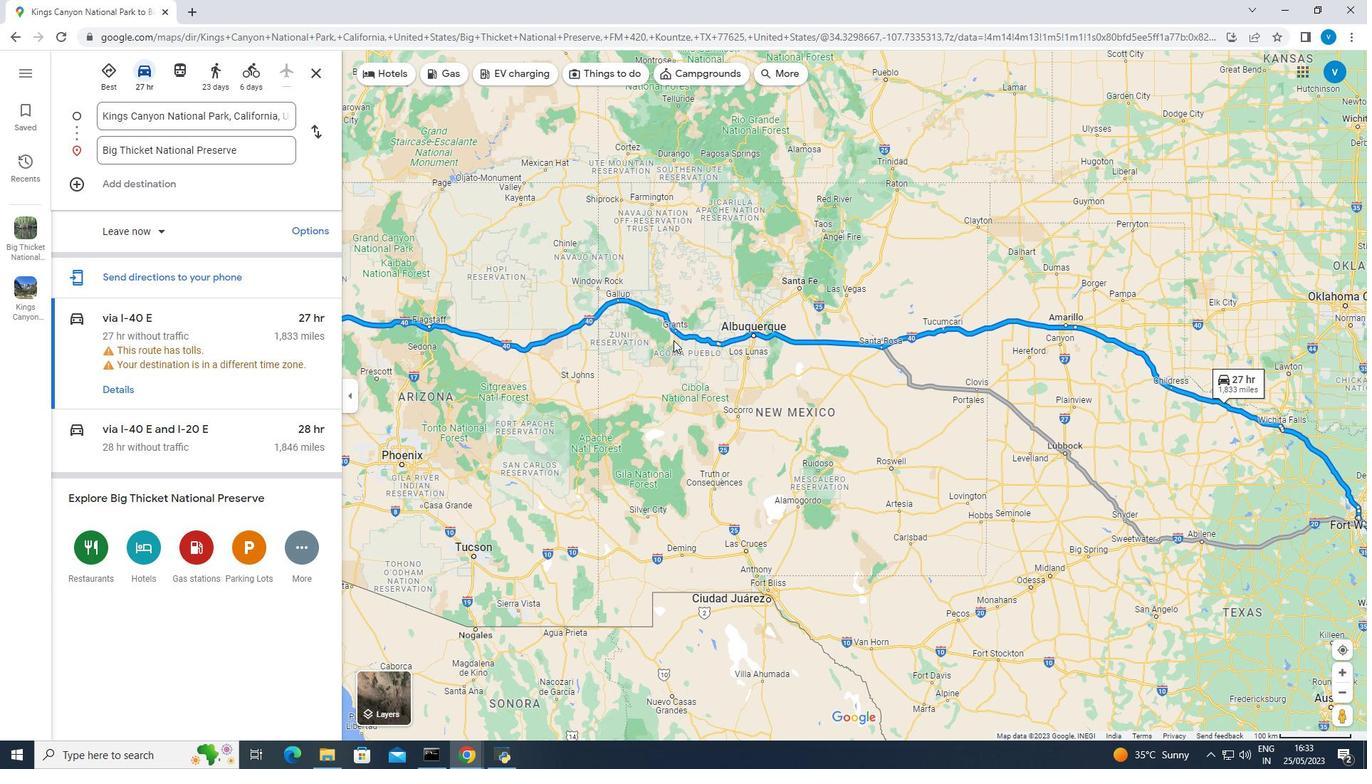 
Action: Mouse moved to (714, 346)
Screenshot: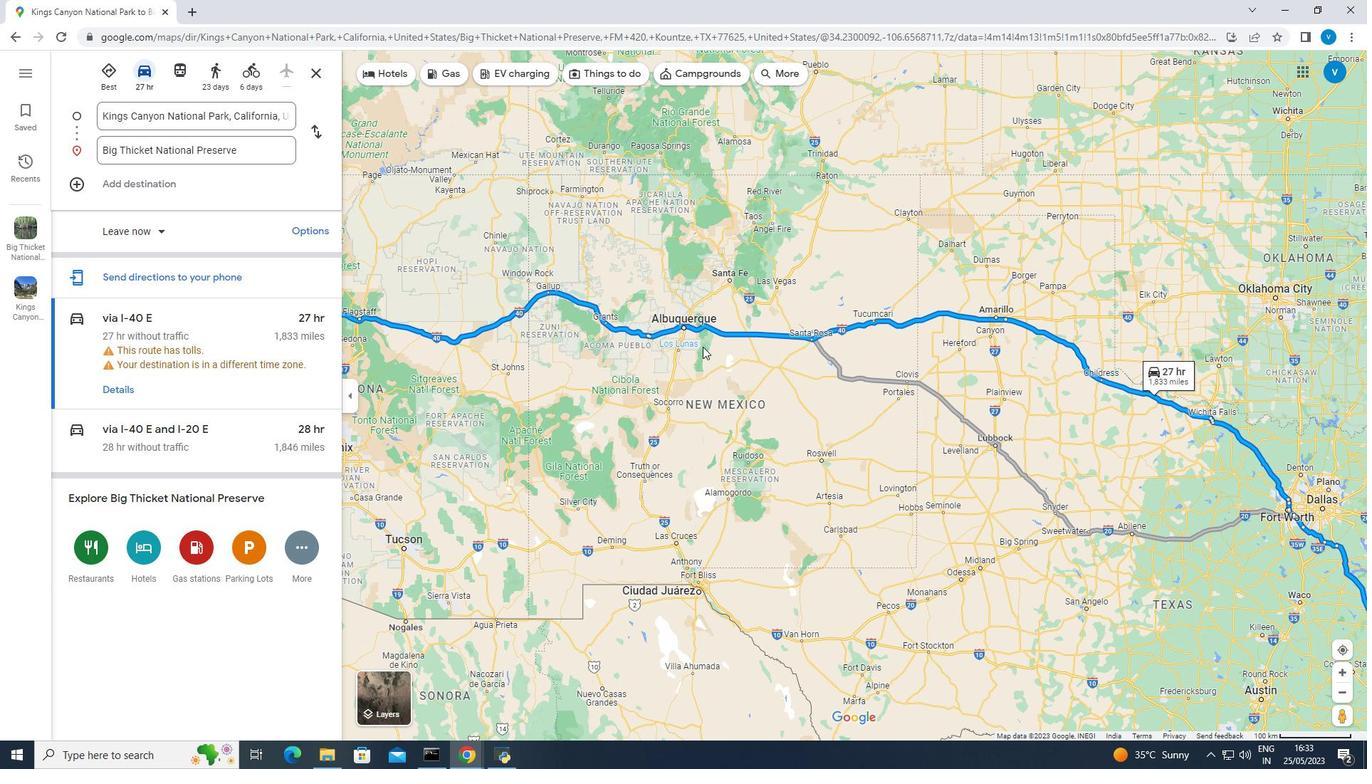 
Action: Mouse pressed left at (714, 346)
Screenshot: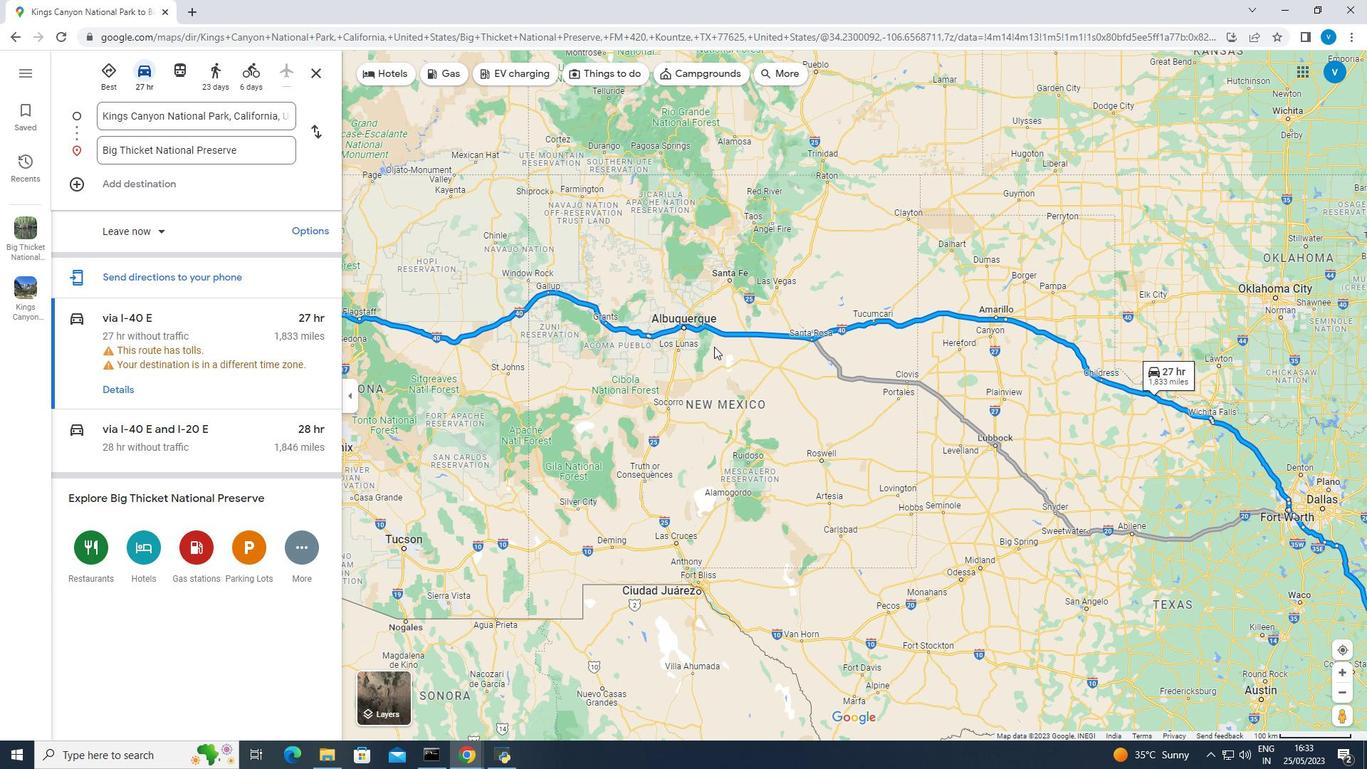 
Action: Mouse moved to (688, 341)
Screenshot: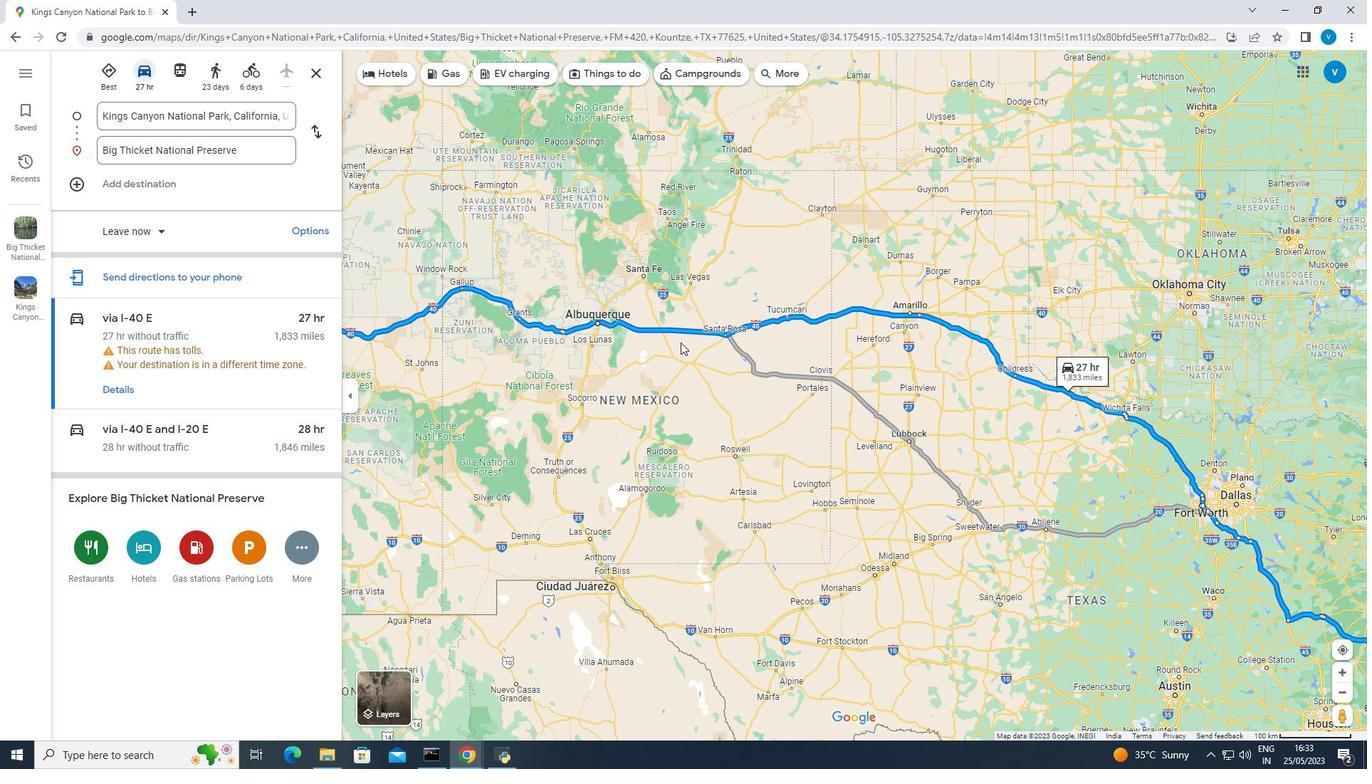 
Action: Mouse pressed left at (688, 341)
Screenshot: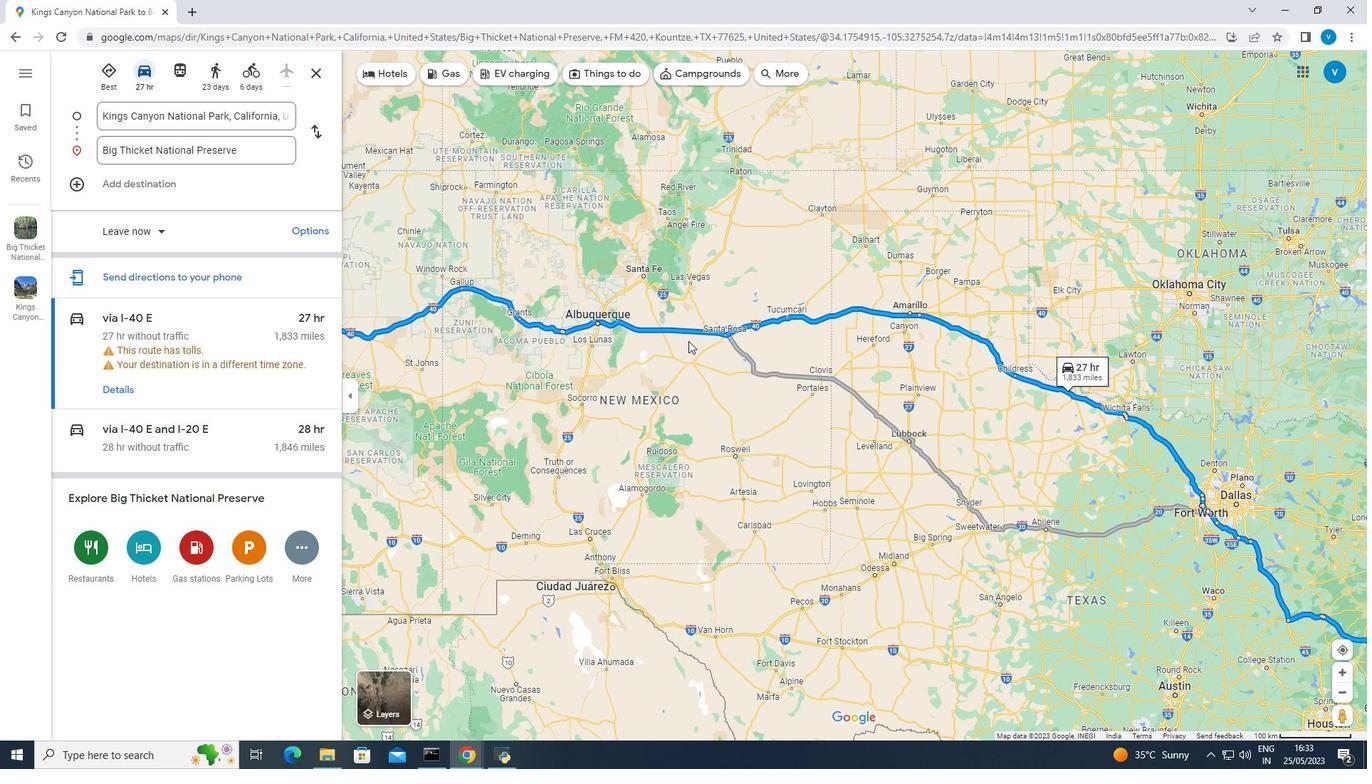 
Action: Mouse moved to (694, 346)
Screenshot: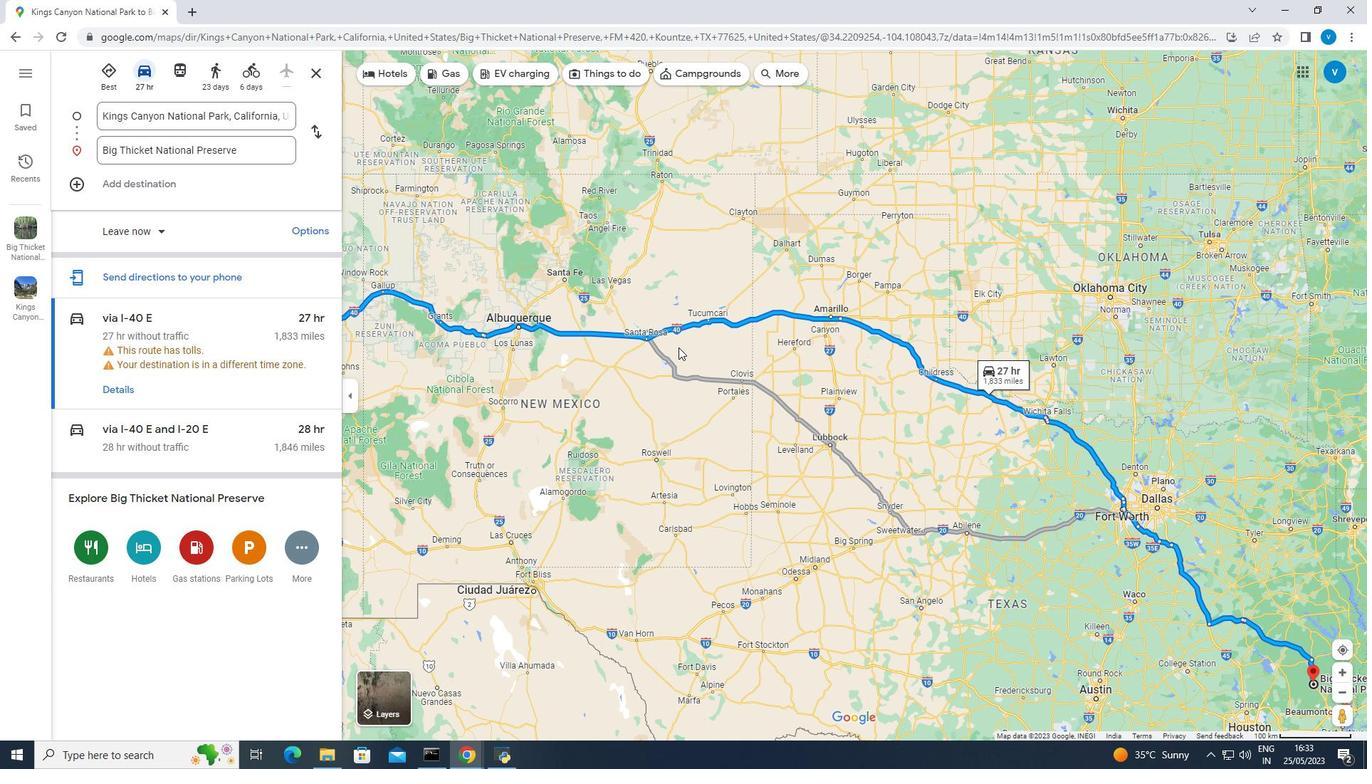 
Action: Mouse pressed left at (694, 346)
Screenshot: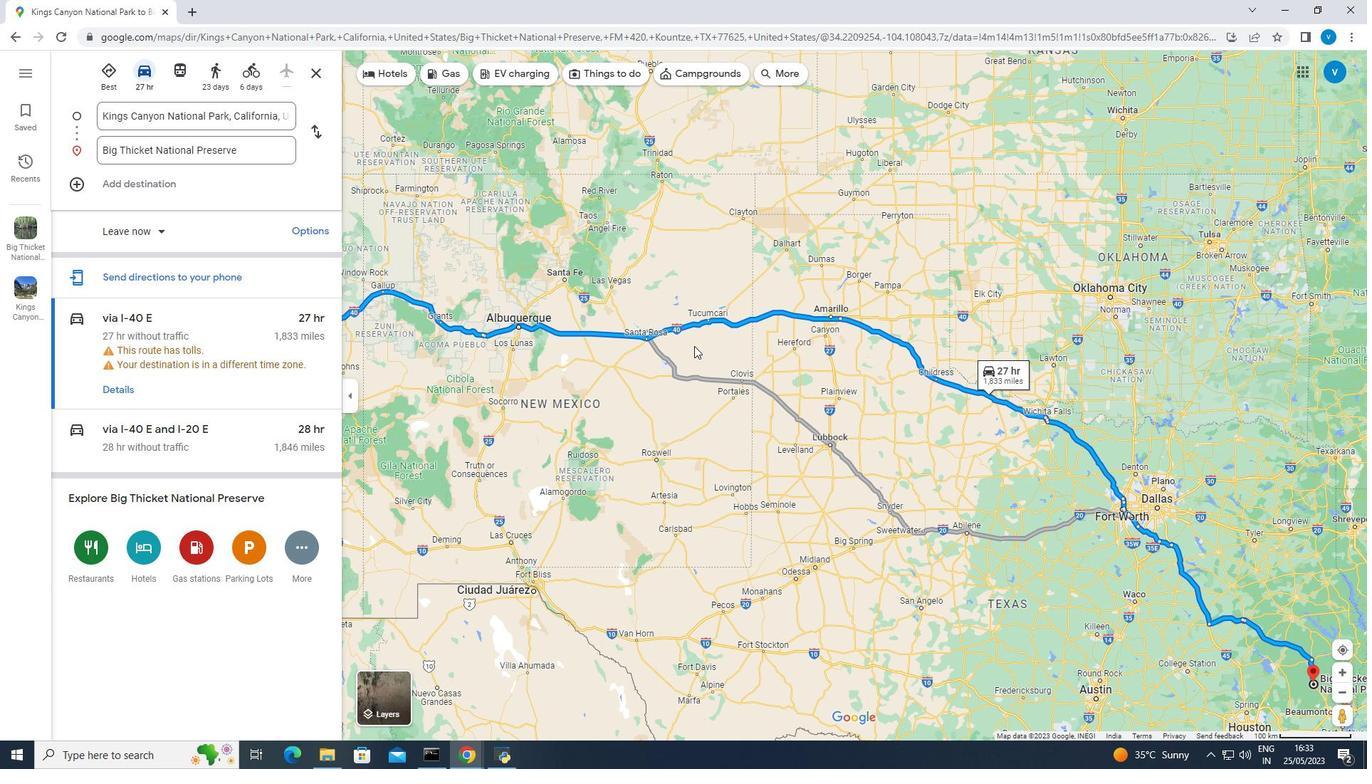 
Action: Mouse moved to (668, 334)
Screenshot: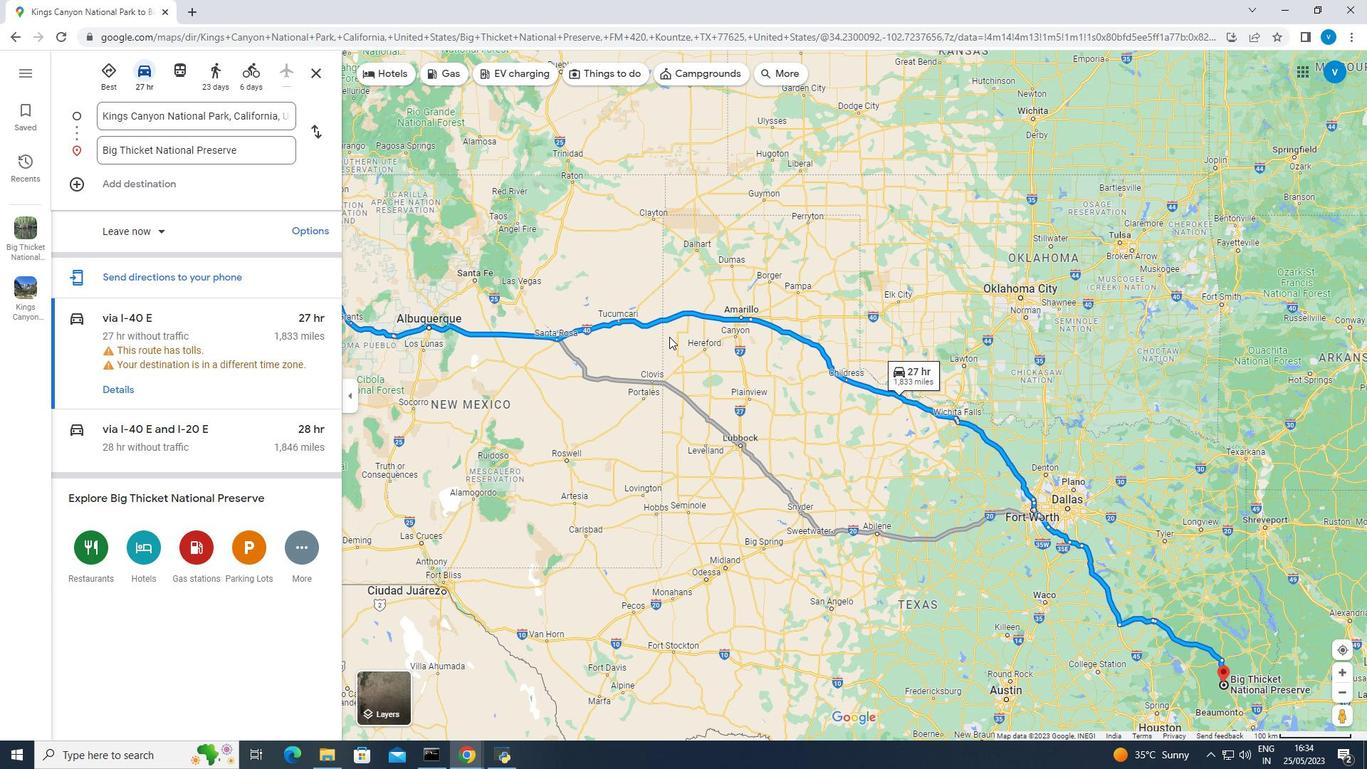 
Action: Mouse pressed left at (668, 334)
Screenshot: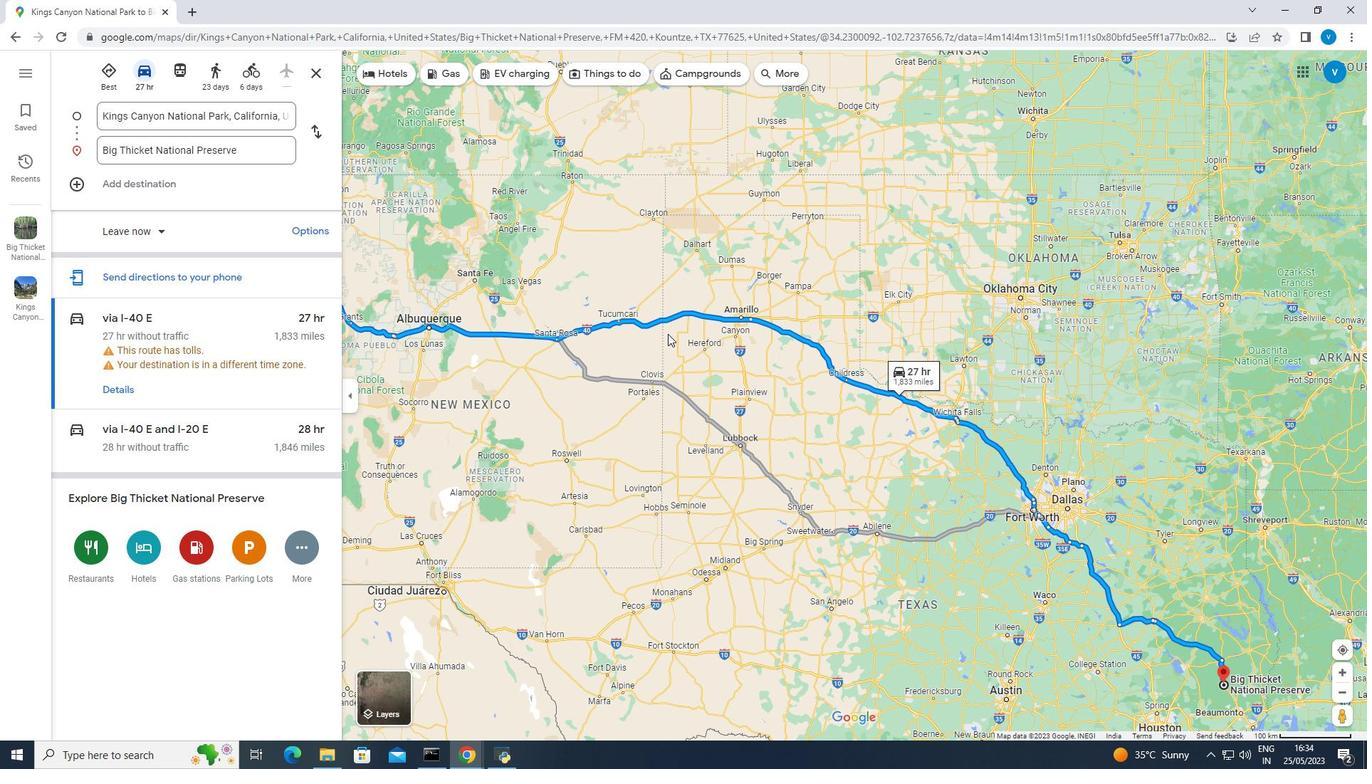 
Action: Mouse moved to (714, 344)
Screenshot: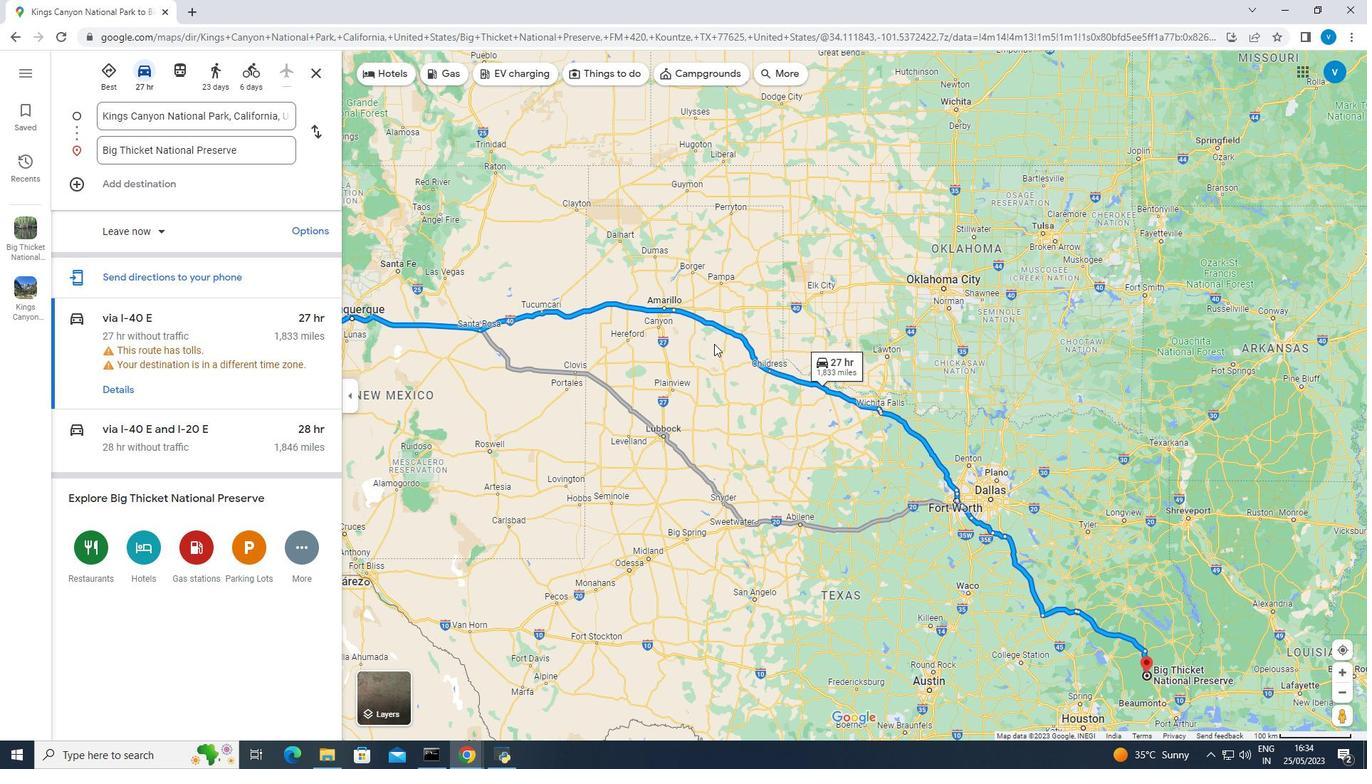 
Action: Mouse pressed left at (714, 344)
Screenshot: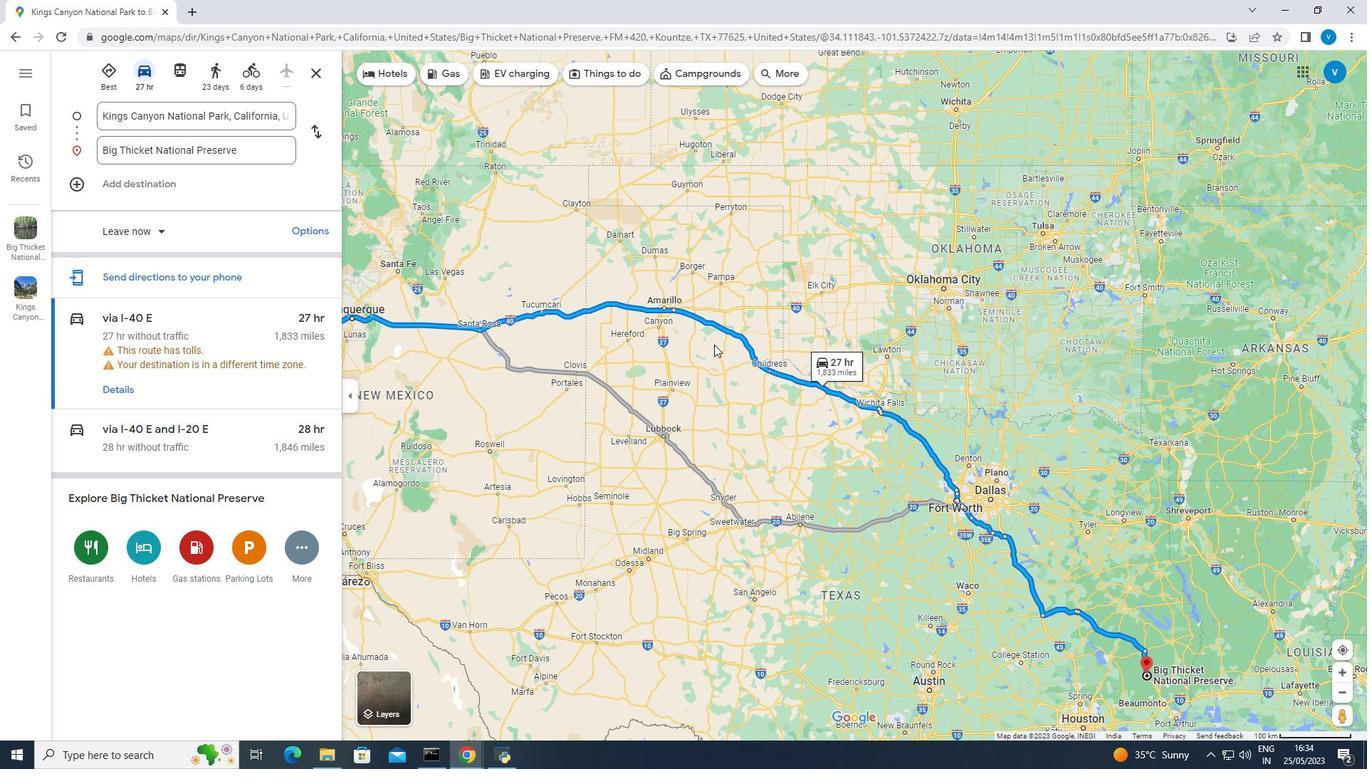 
Action: Mouse moved to (693, 360)
Screenshot: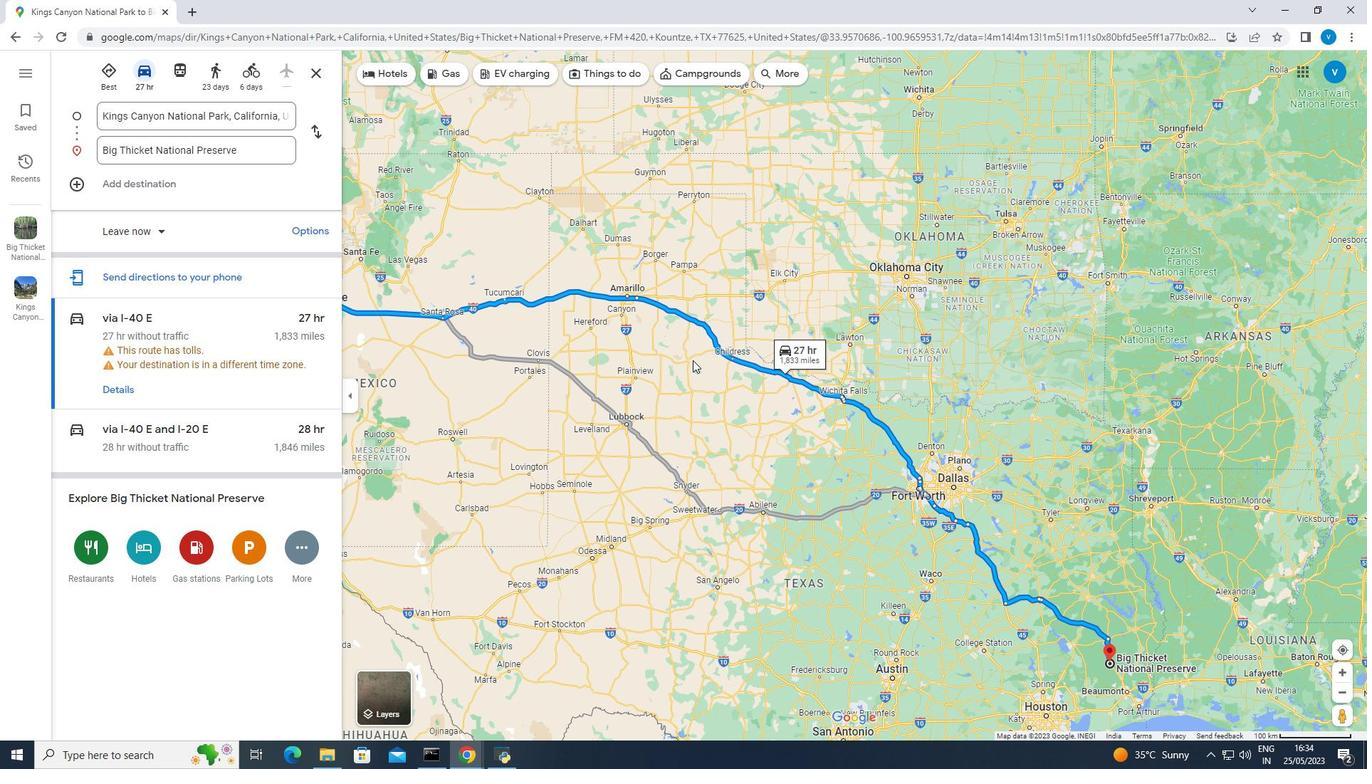 
Action: Mouse pressed left at (693, 360)
Screenshot: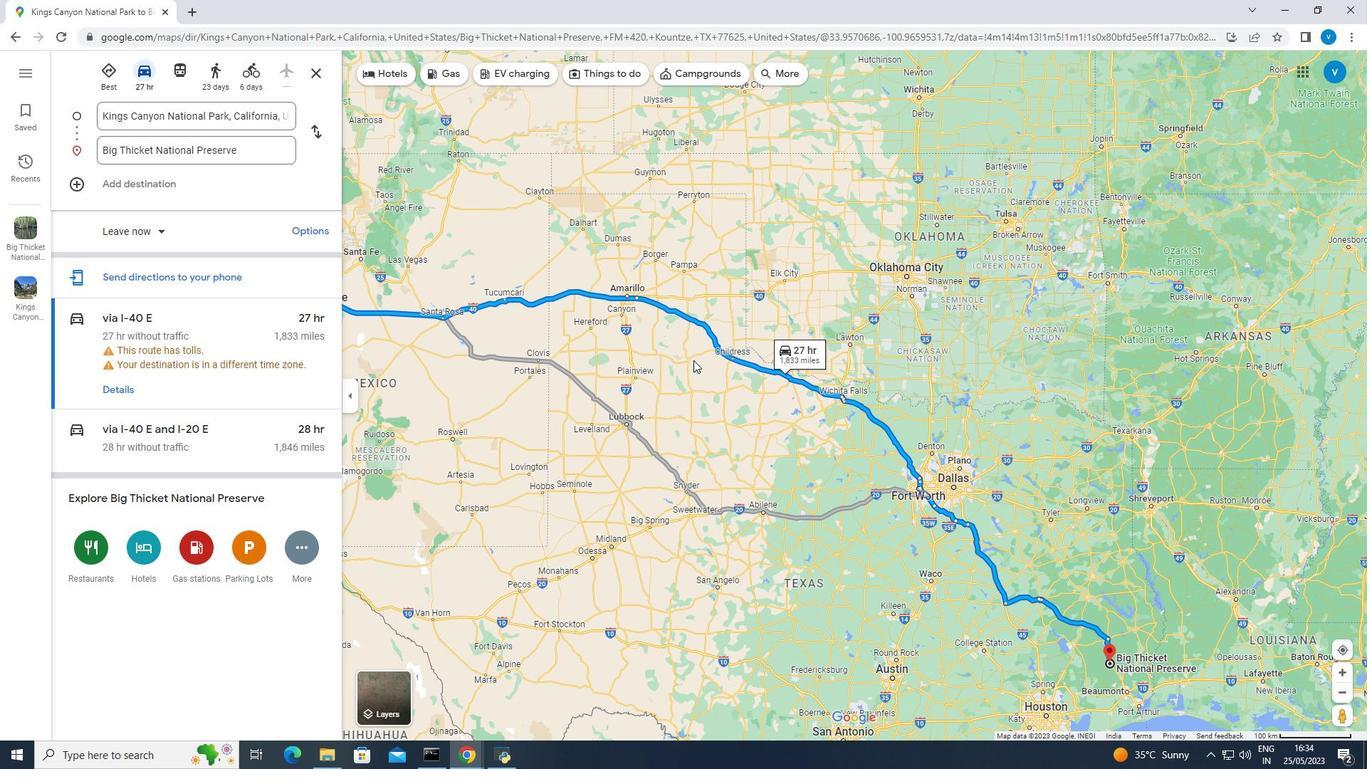 
Action: Mouse moved to (690, 334)
Screenshot: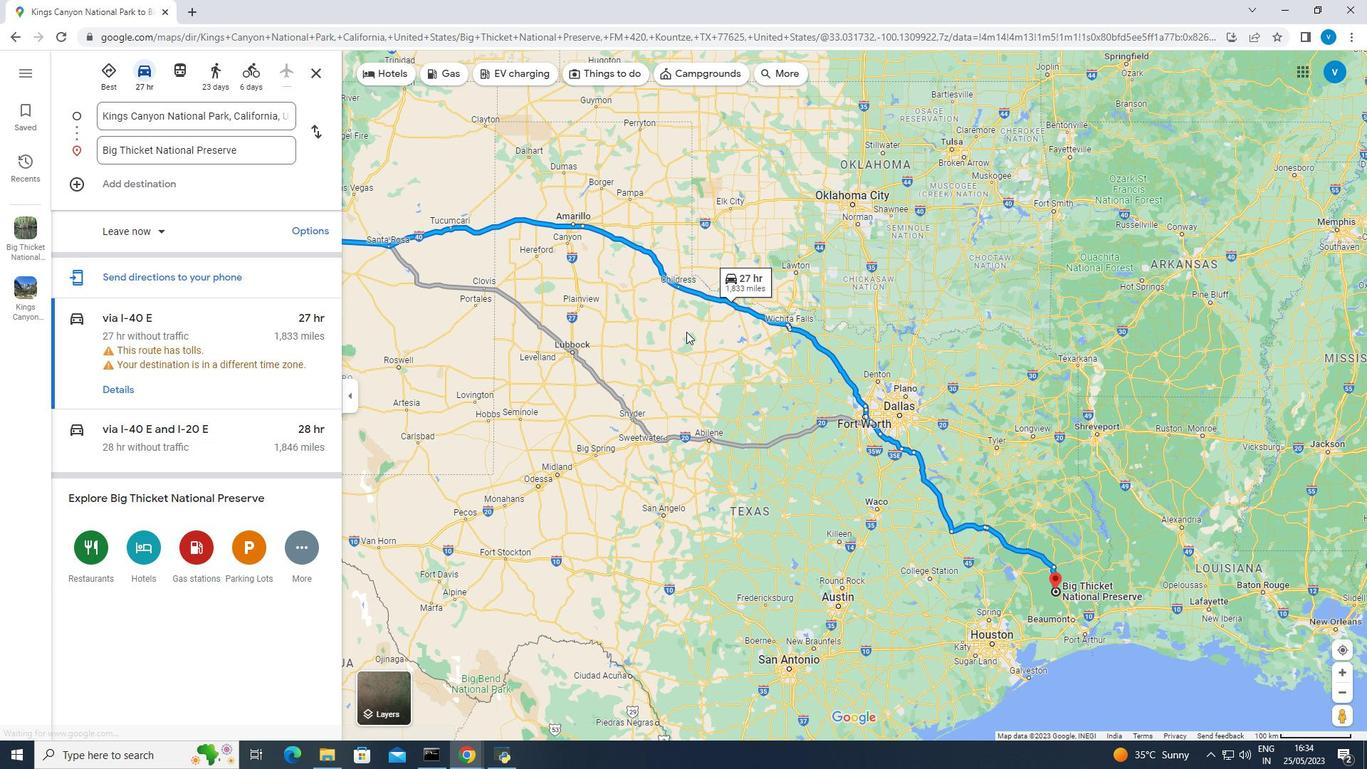 
Action: Mouse pressed left at (690, 334)
Screenshot: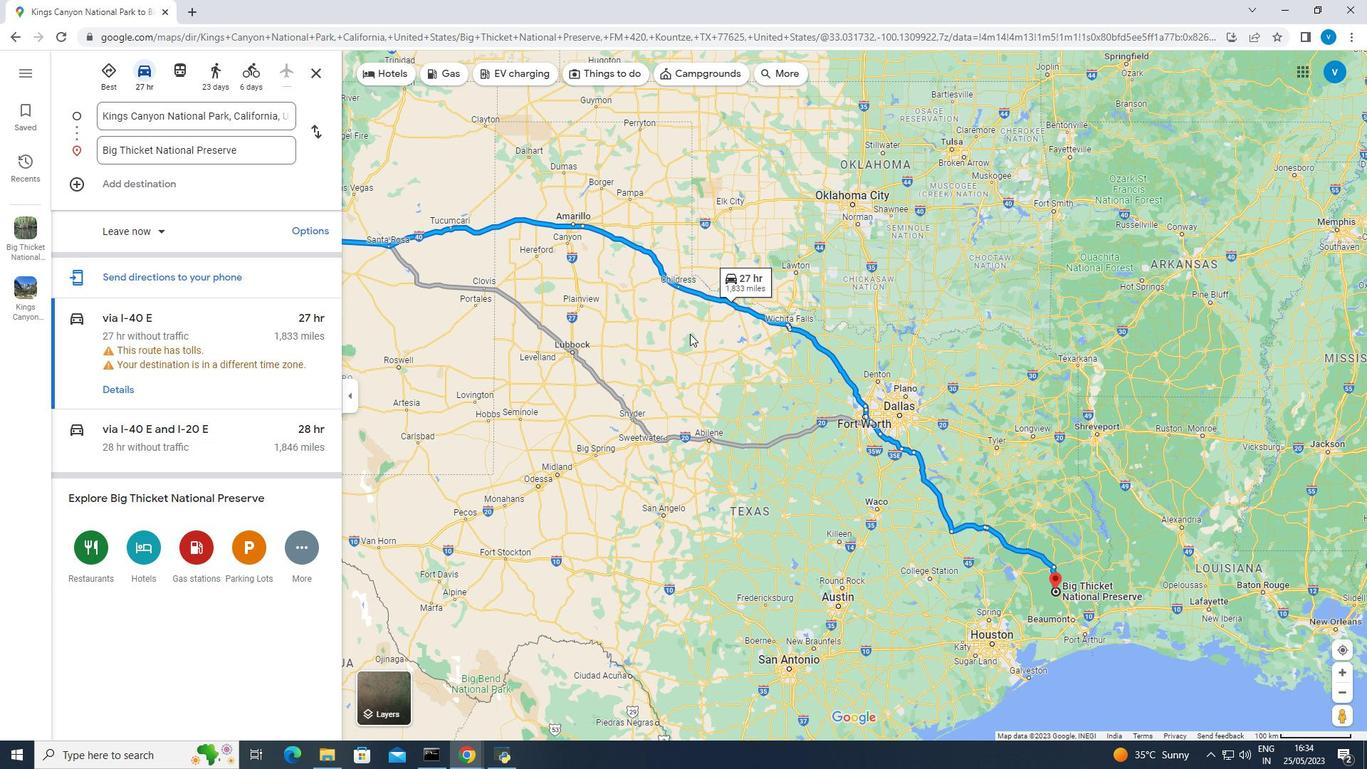 
Action: Mouse moved to (695, 311)
Screenshot: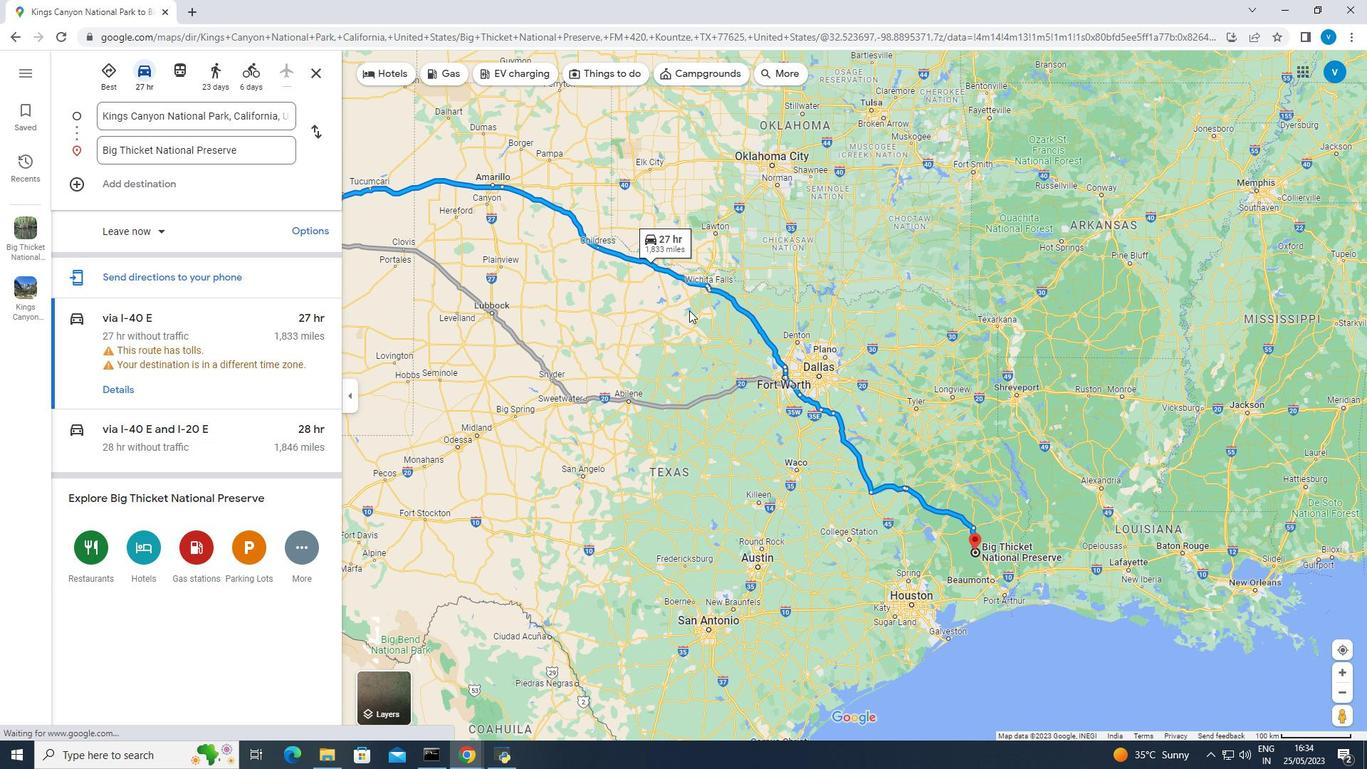 
Action: Mouse pressed left at (695, 311)
Screenshot: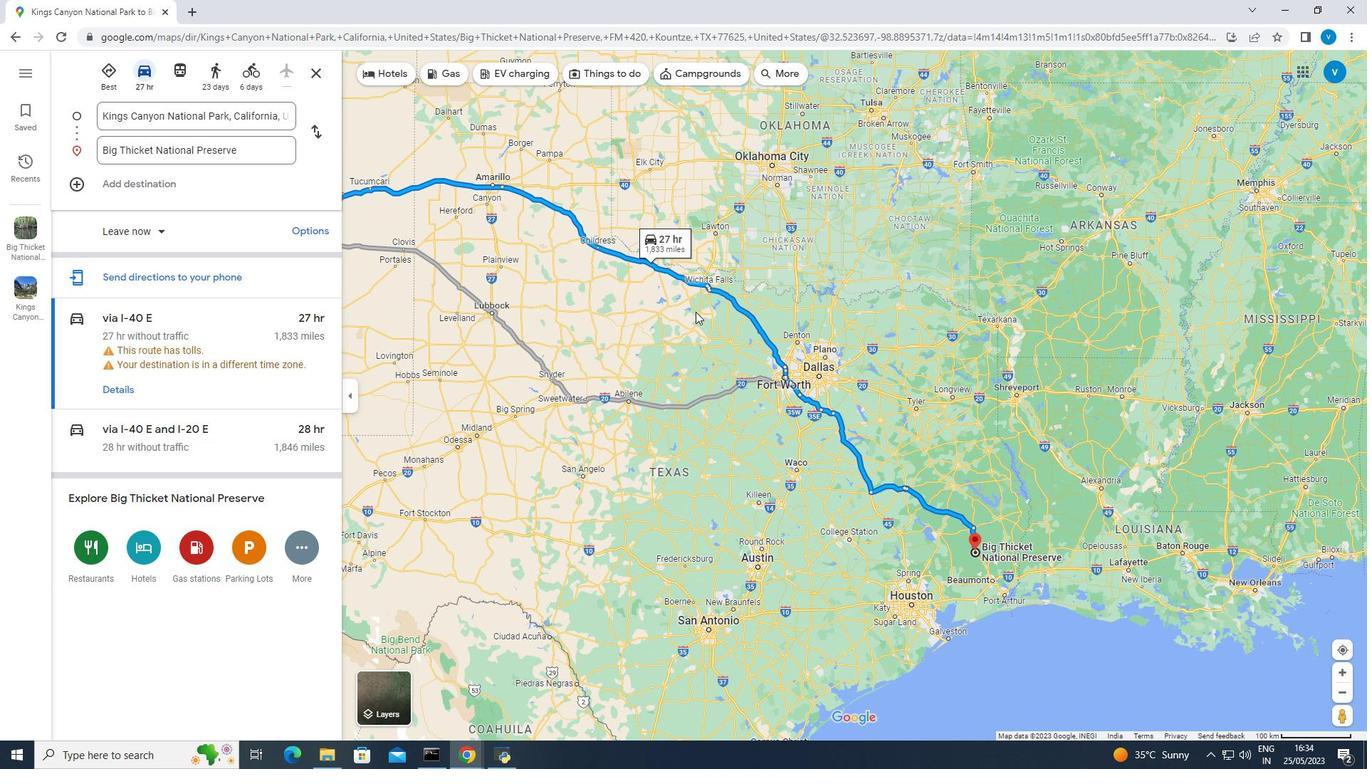 
Action: Mouse moved to (661, 314)
Screenshot: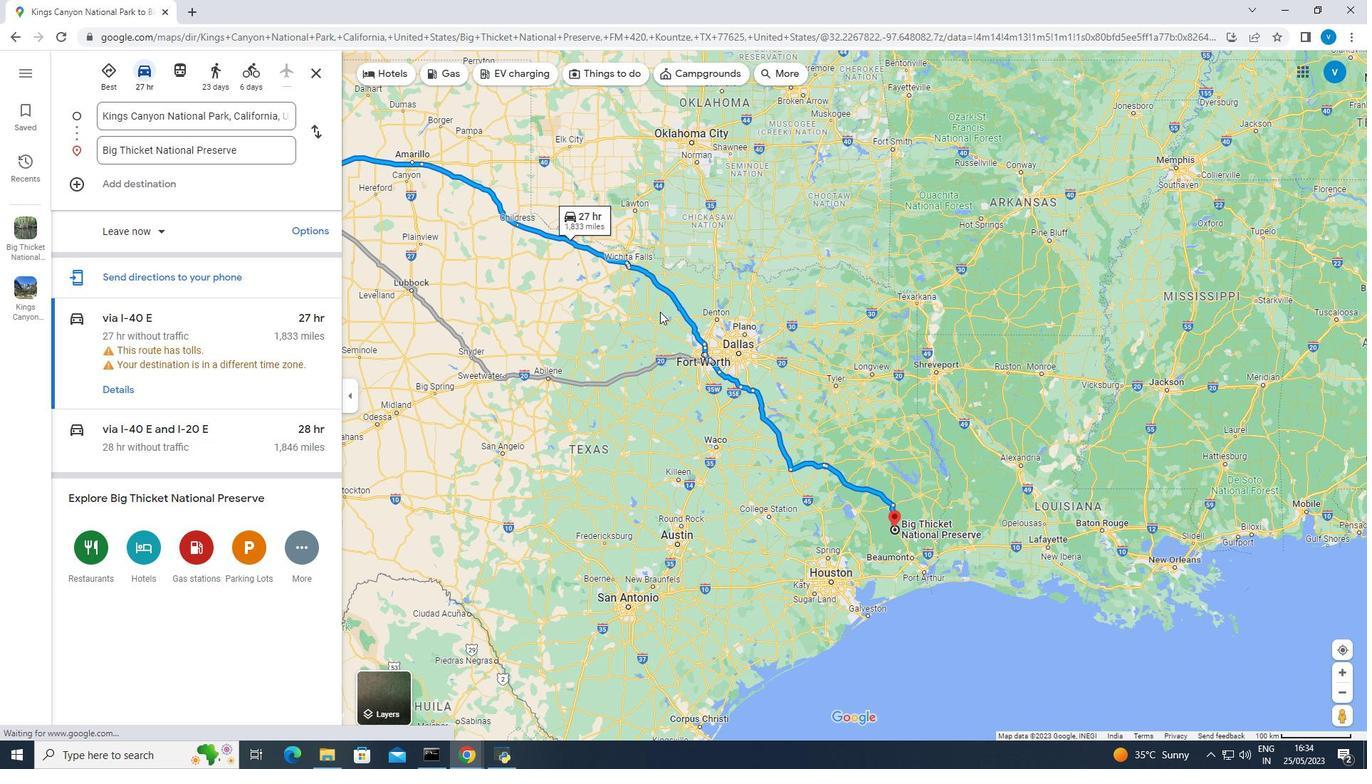 
Action: Mouse pressed left at (661, 314)
Screenshot: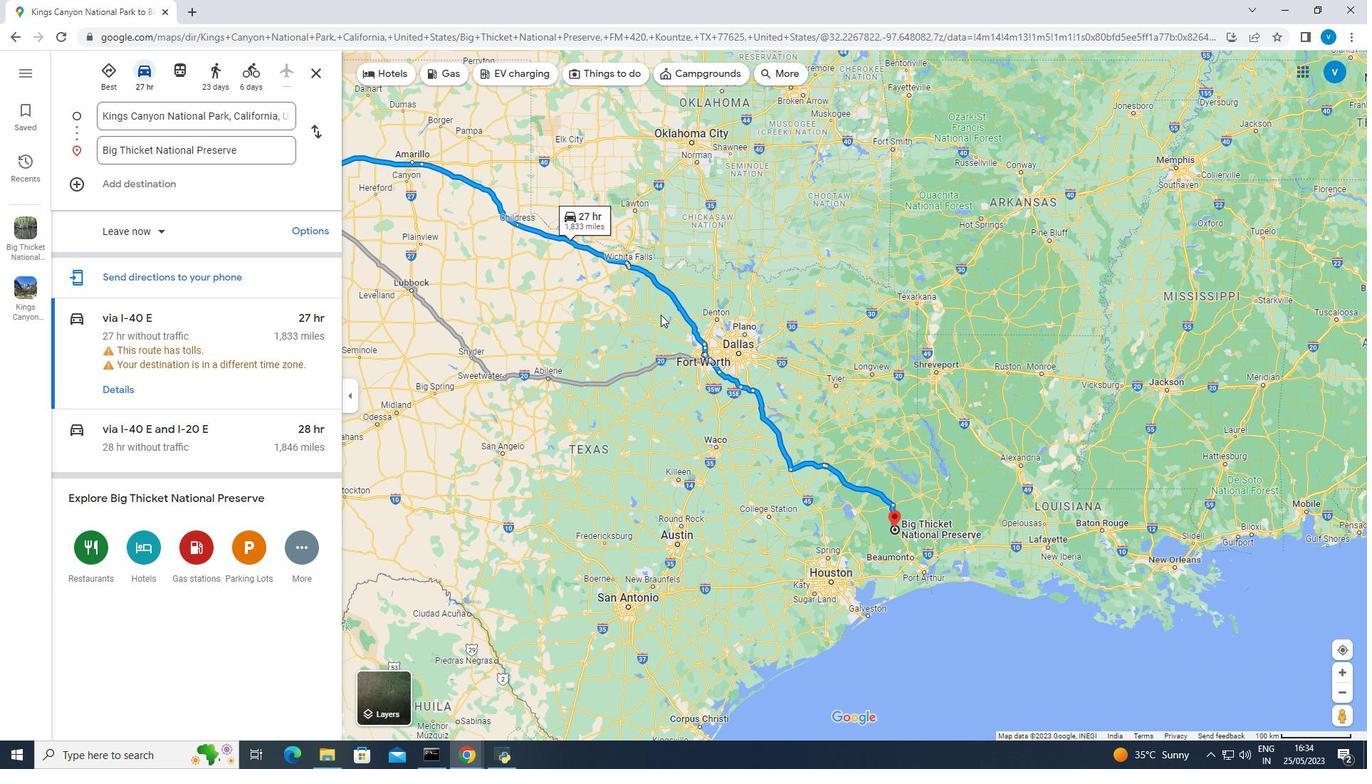 
Action: Mouse moved to (630, 319)
Screenshot: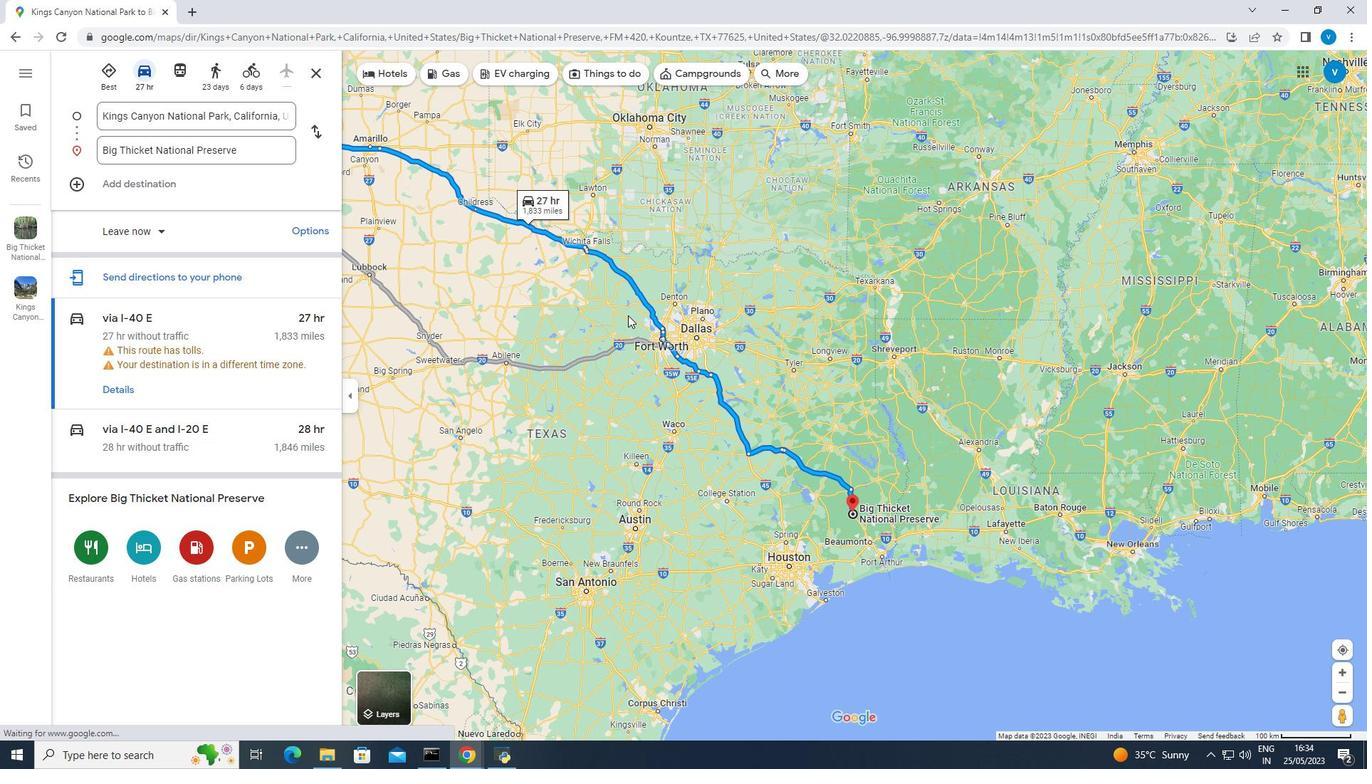 
Action: Mouse pressed left at (630, 319)
Screenshot: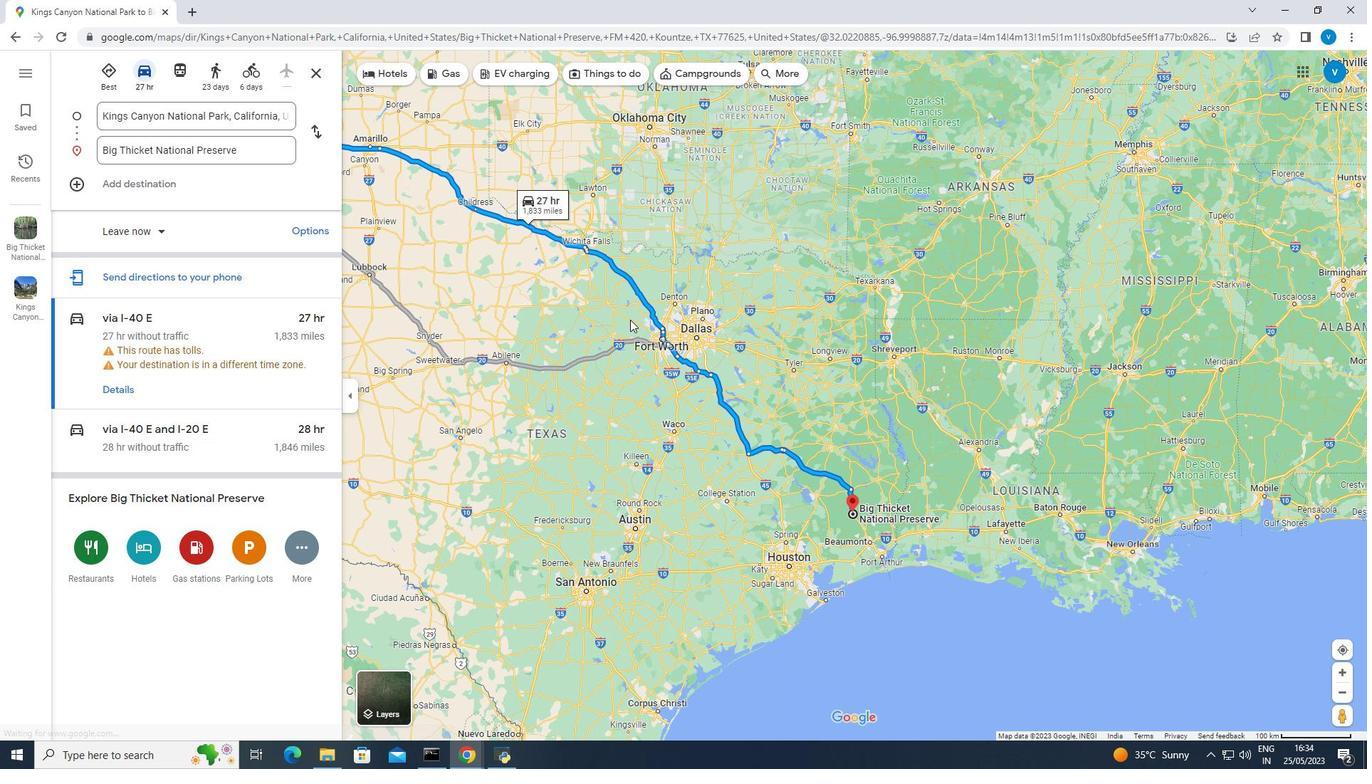 
Action: Mouse moved to (621, 346)
Screenshot: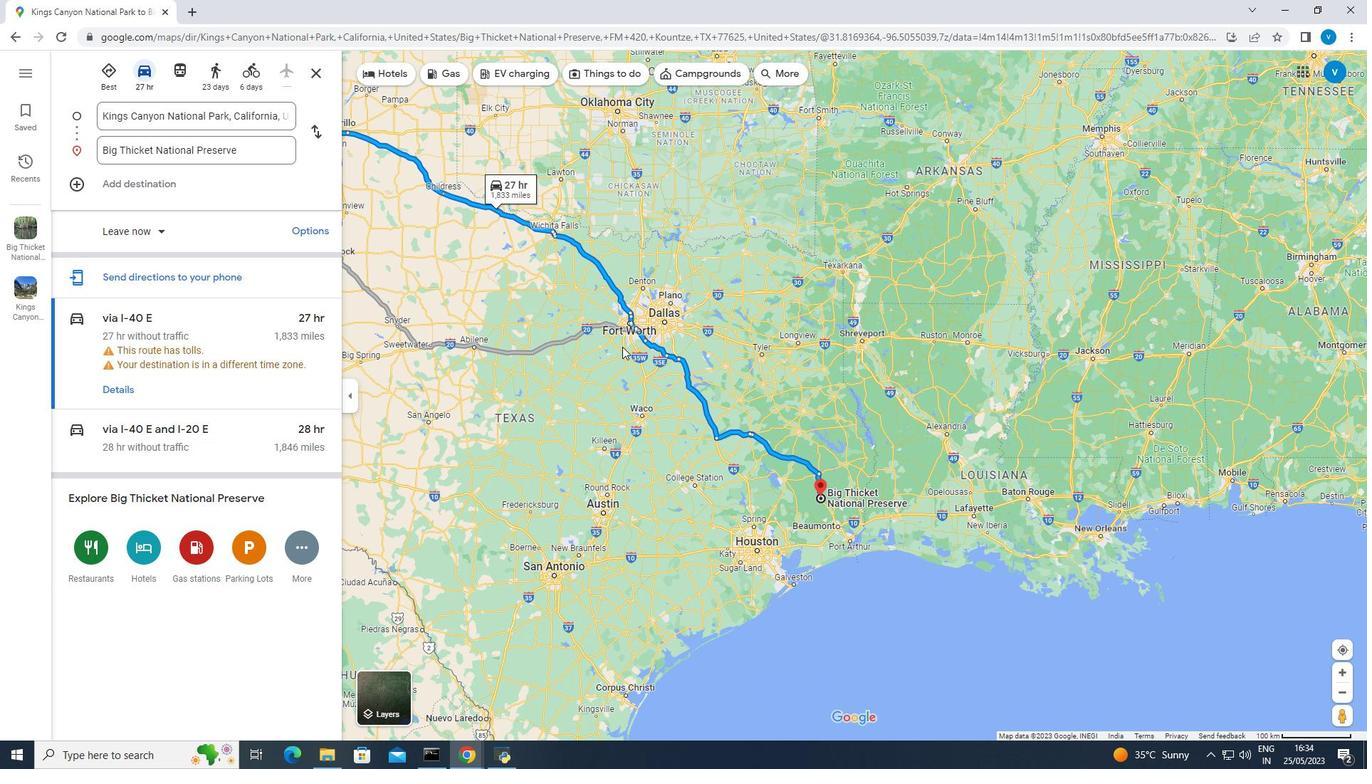
Action: Mouse pressed left at (621, 346)
Screenshot: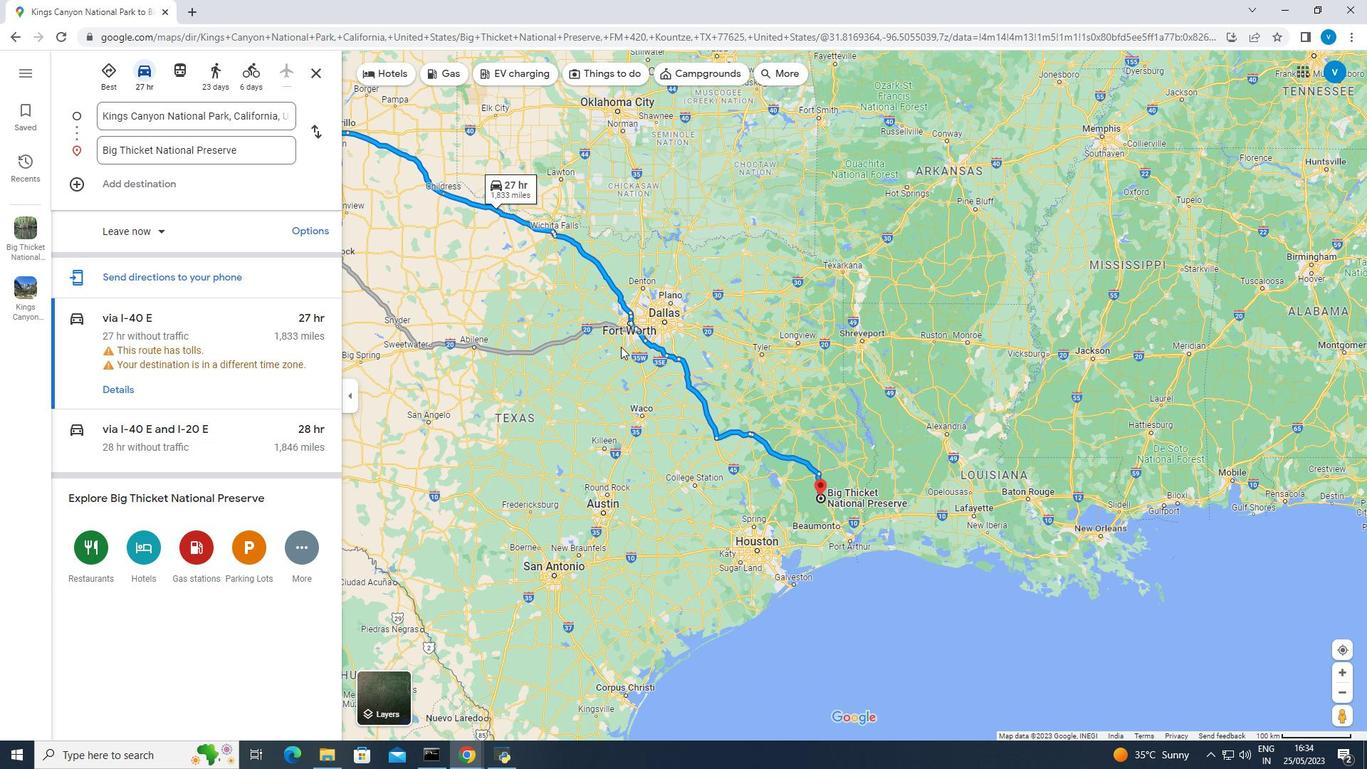 
Action: Mouse moved to (641, 385)
Screenshot: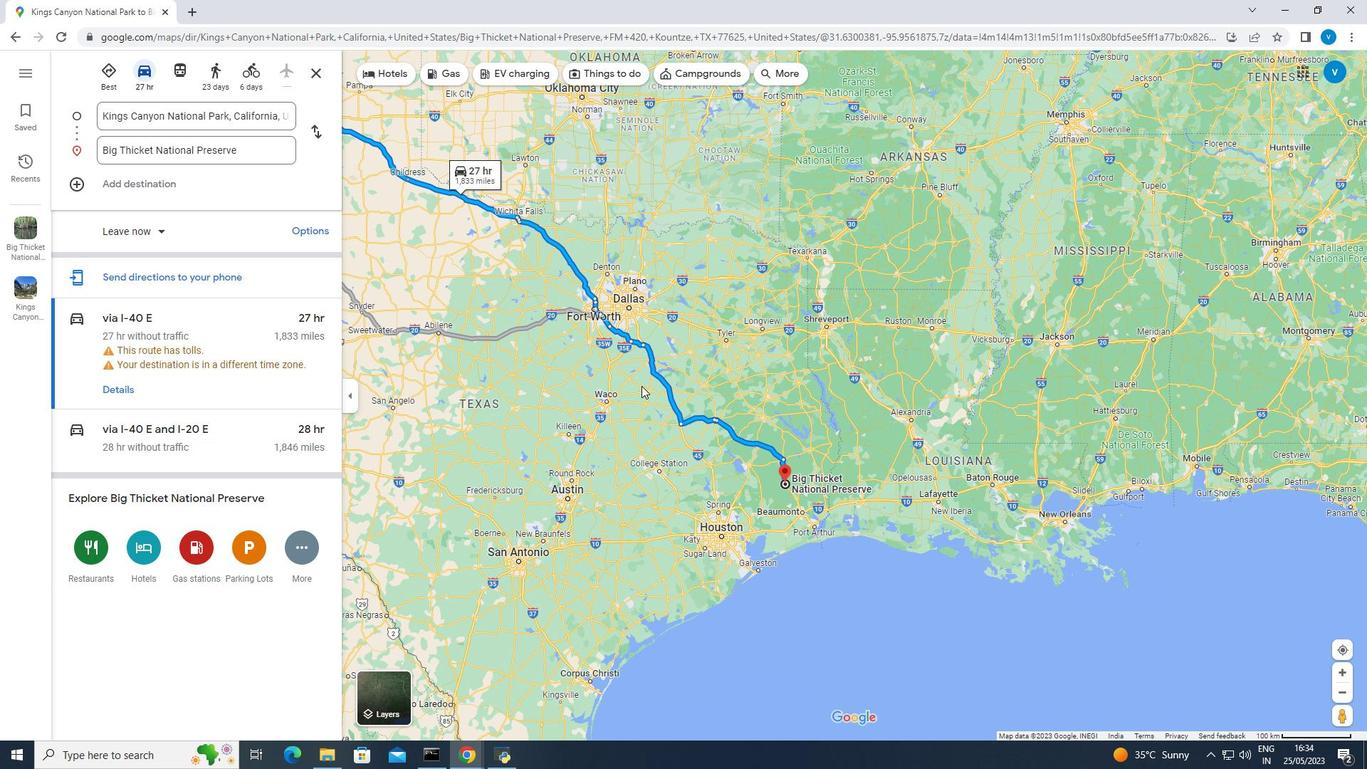 
Action: Mouse pressed left at (641, 385)
Screenshot: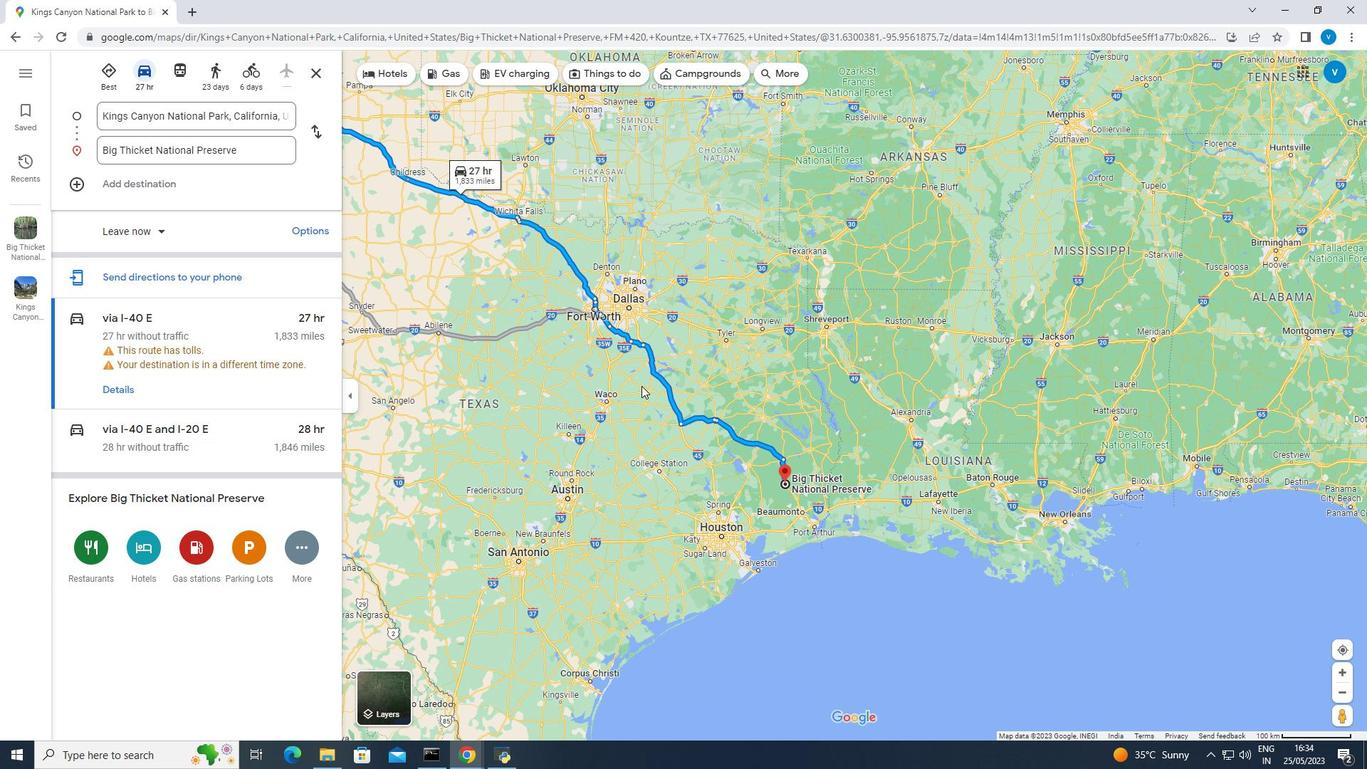 
Action: Mouse moved to (623, 418)
Screenshot: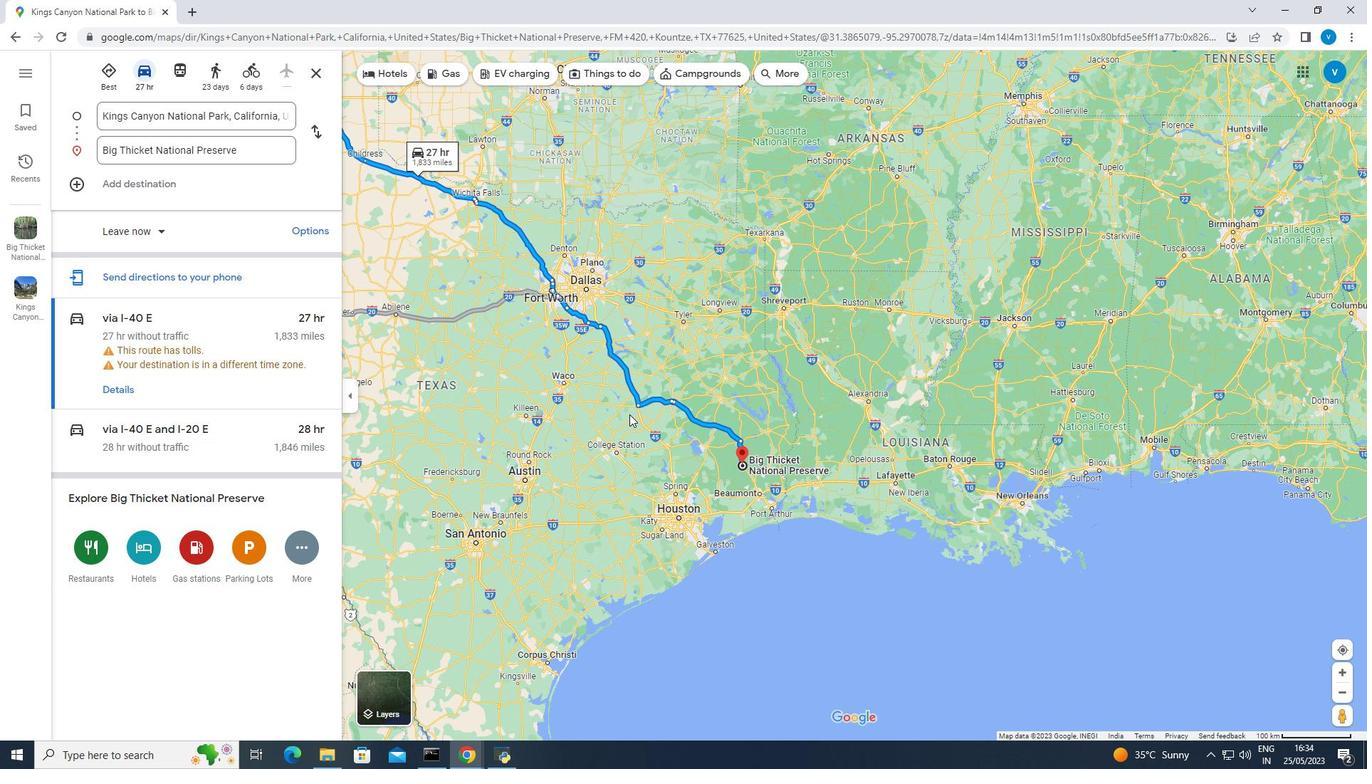 
Action: Mouse pressed left at (623, 418)
Screenshot: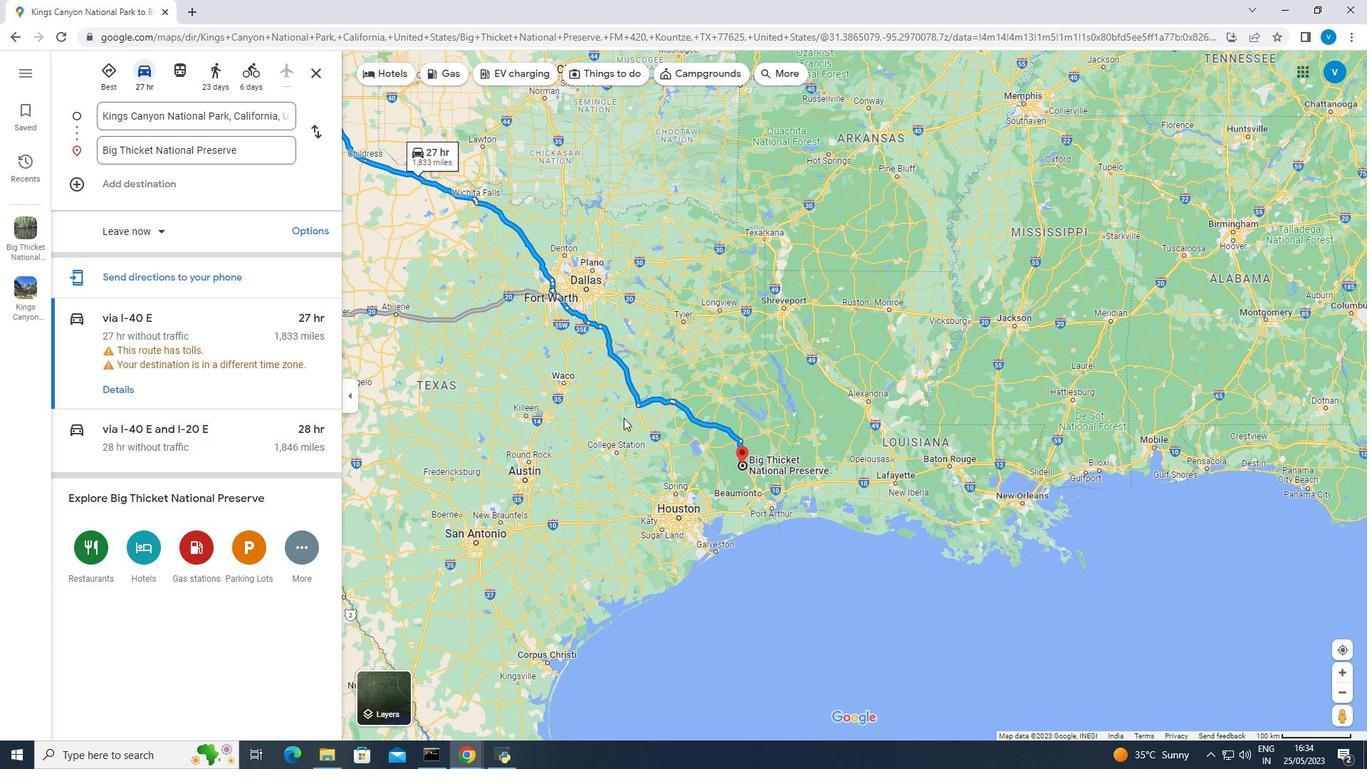 
Action: Mouse moved to (703, 457)
Screenshot: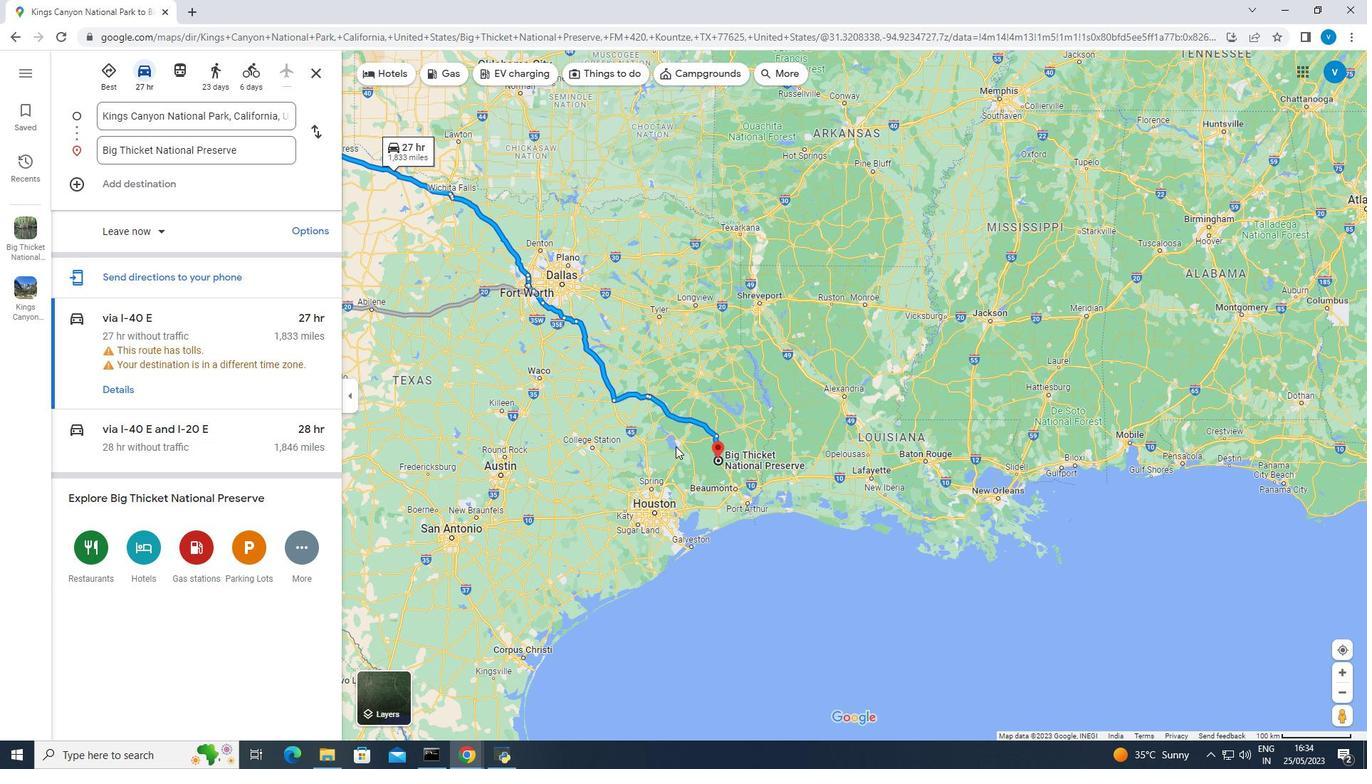 
Action: Mouse pressed left at (703, 457)
Screenshot: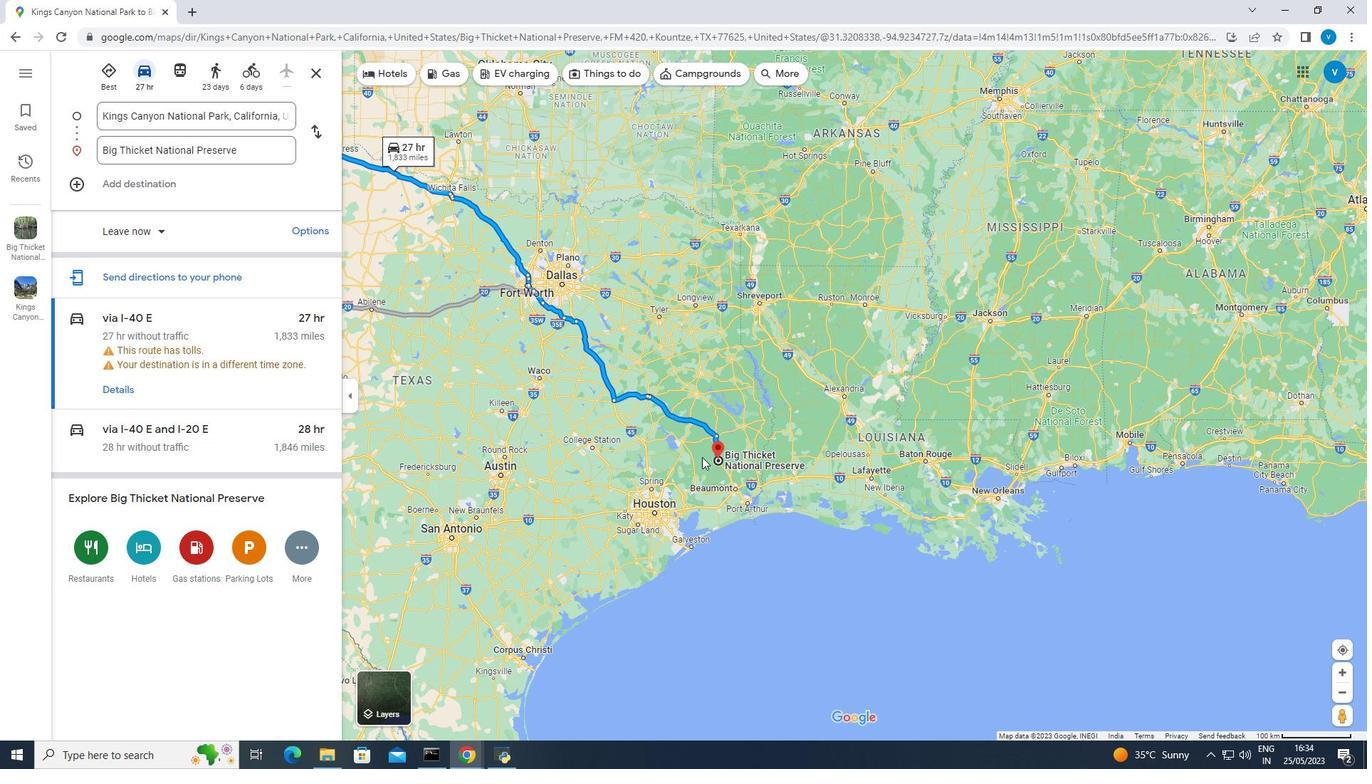 
Action: Mouse moved to (560, 397)
Screenshot: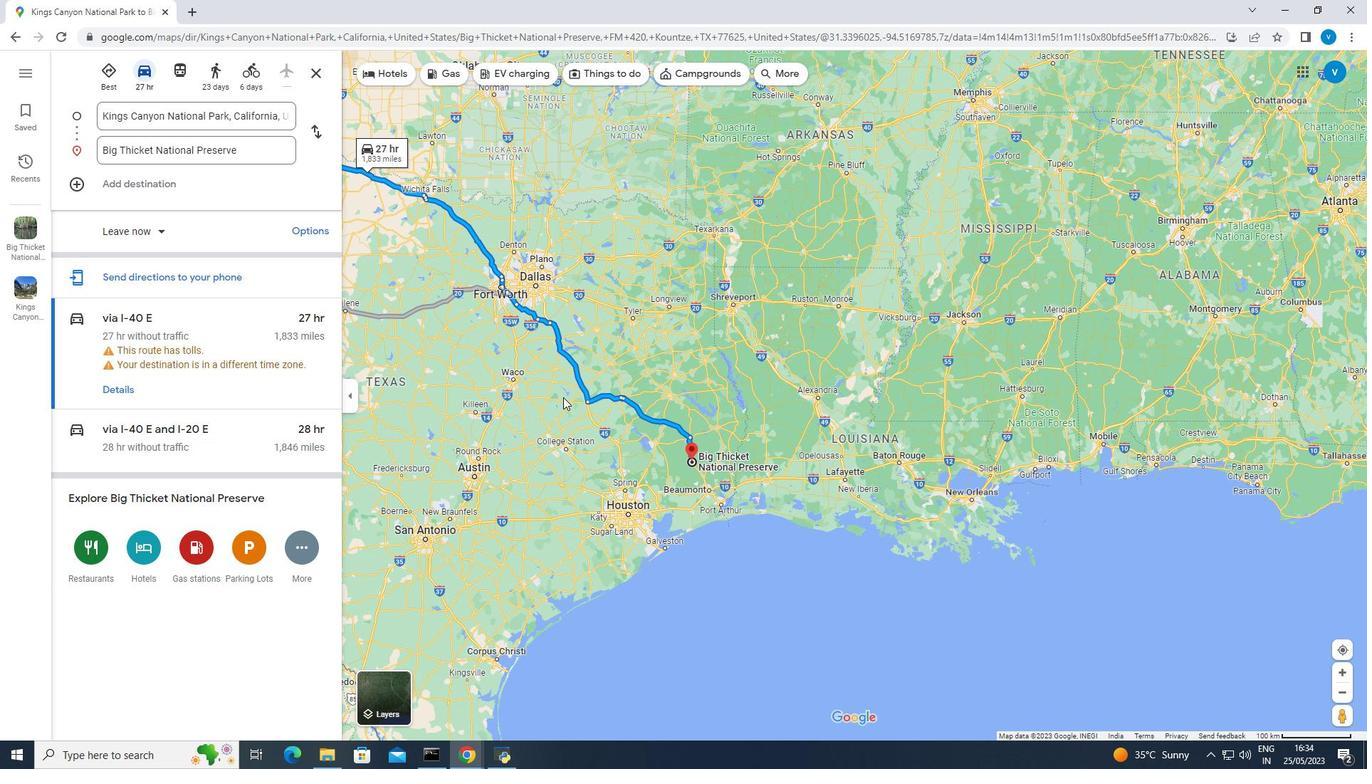 
Action: Mouse pressed left at (560, 397)
Screenshot: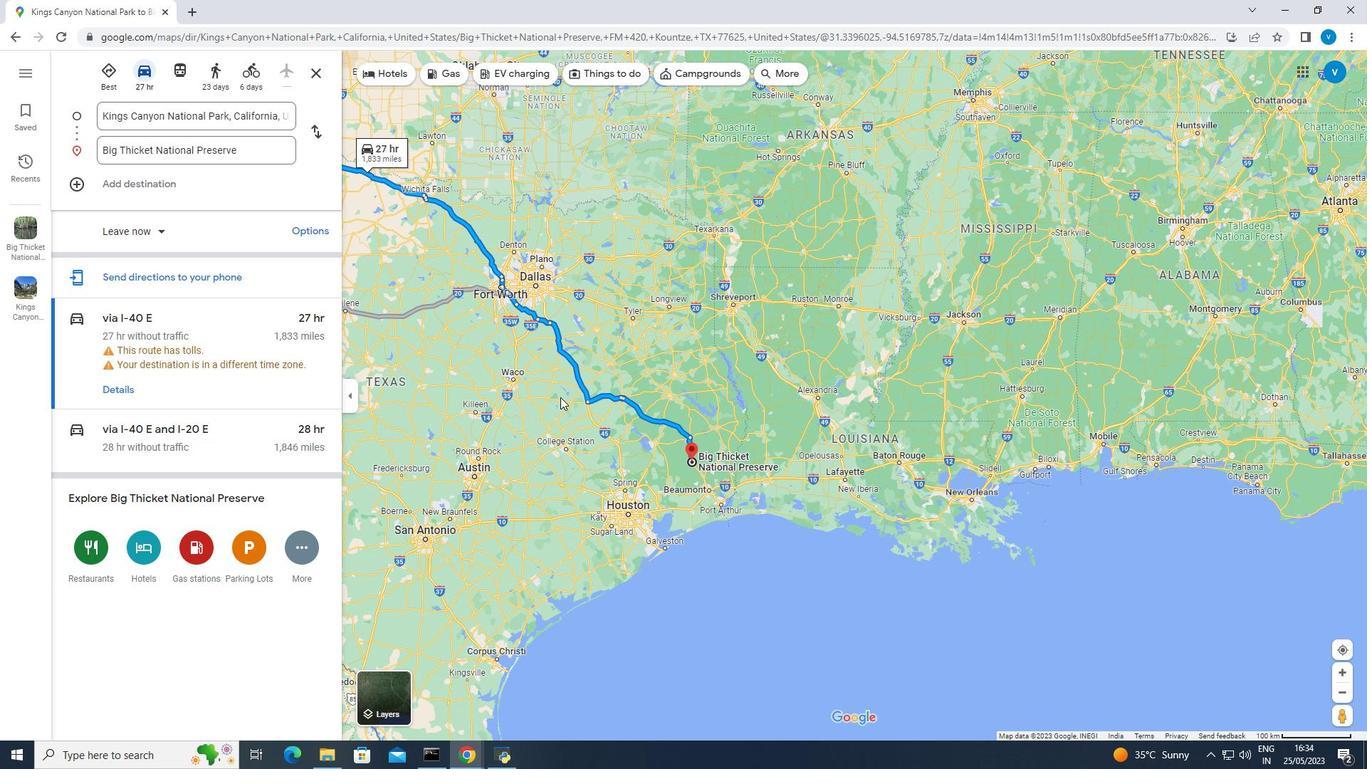 
Action: Mouse moved to (757, 445)
Screenshot: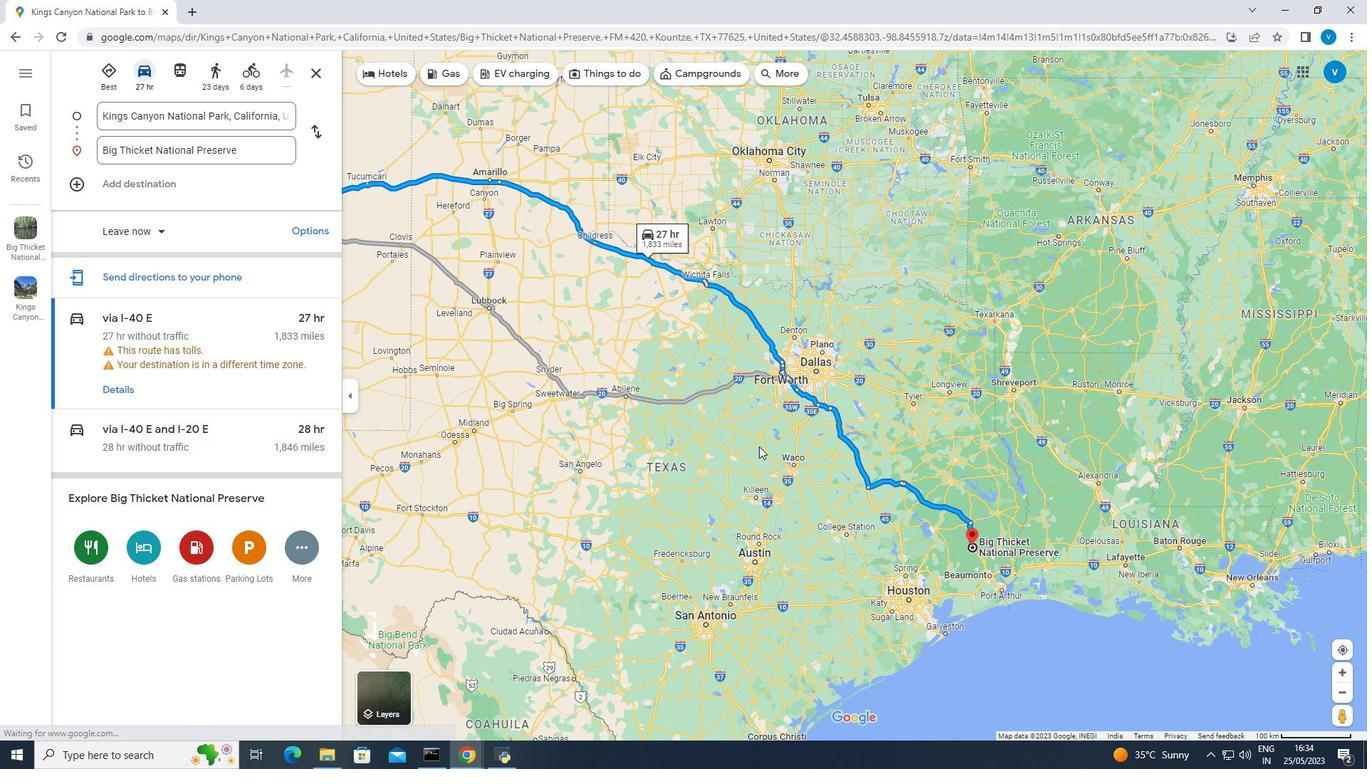 
Action: Mouse pressed left at (757, 445)
Screenshot: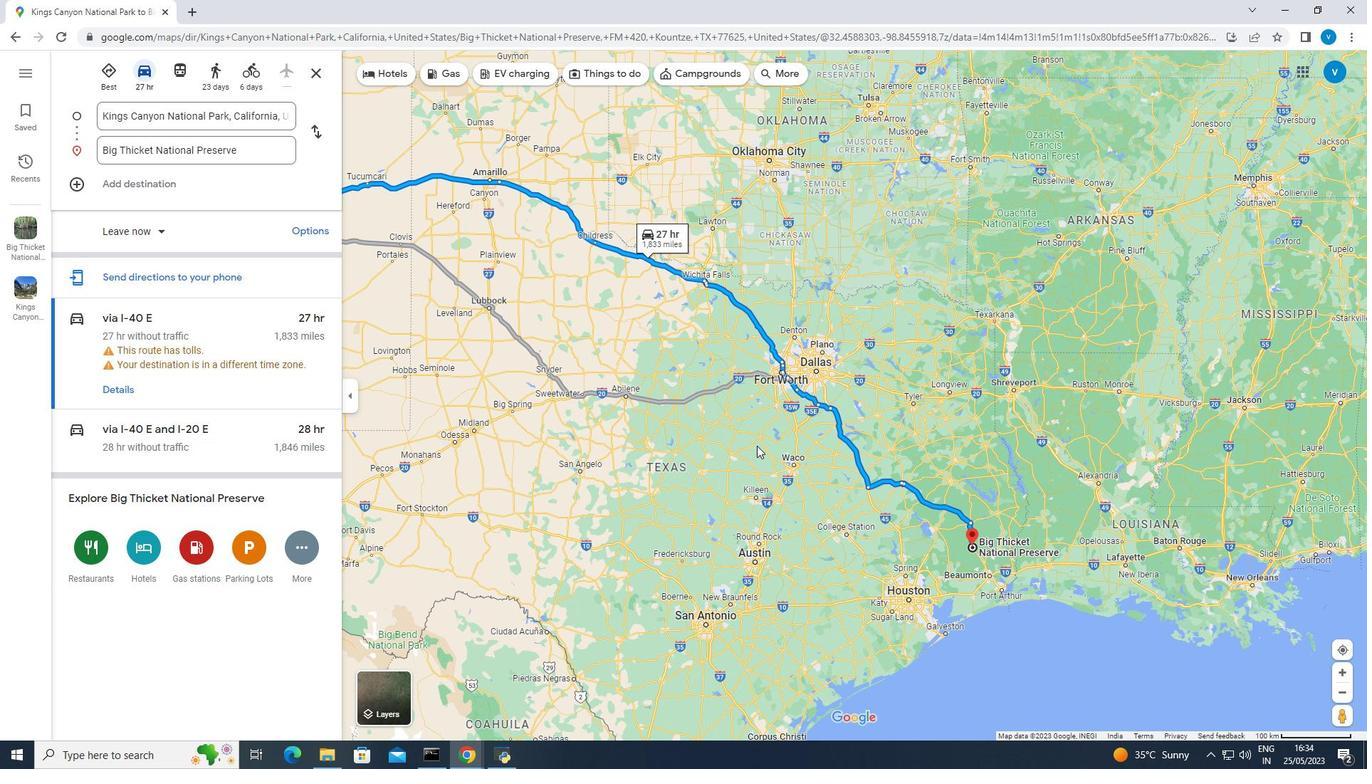
Action: Mouse moved to (1082, 487)
Screenshot: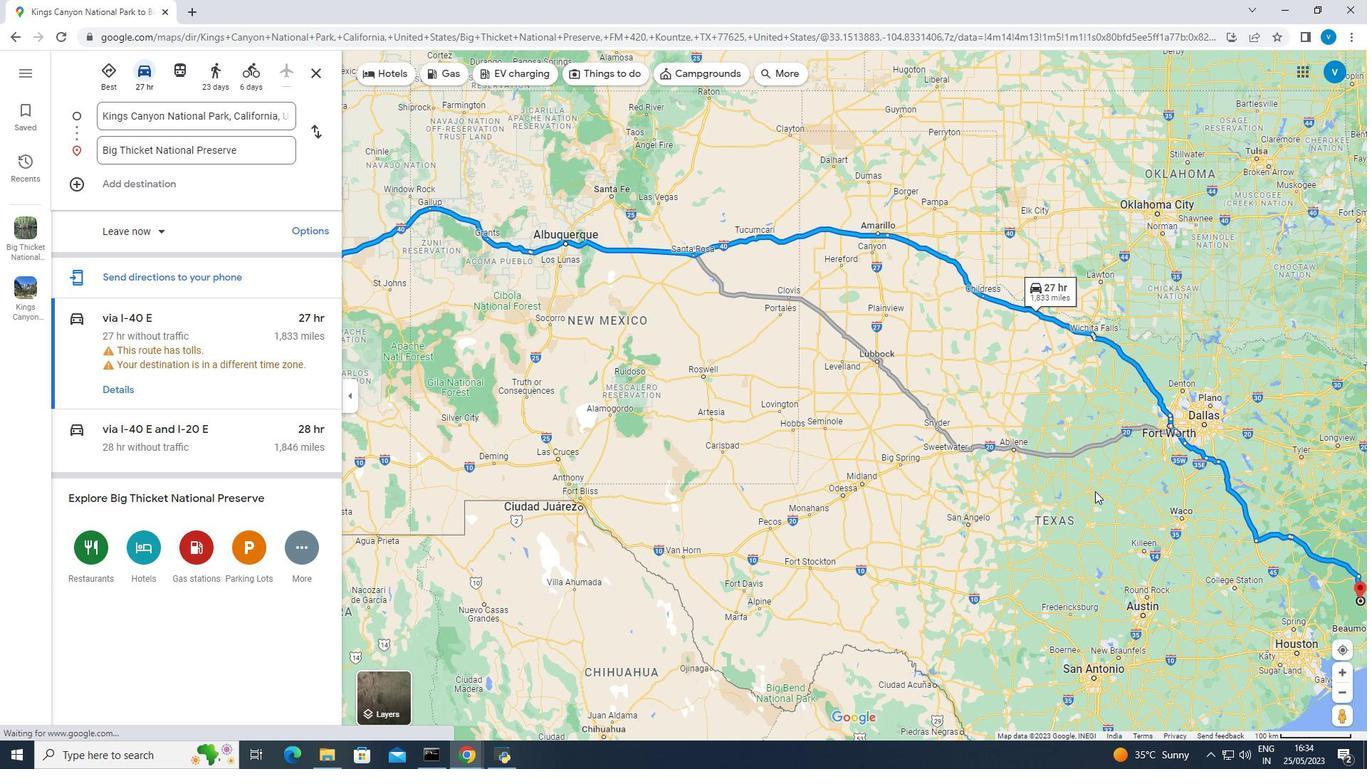 
Action: Mouse pressed left at (1082, 487)
Screenshot: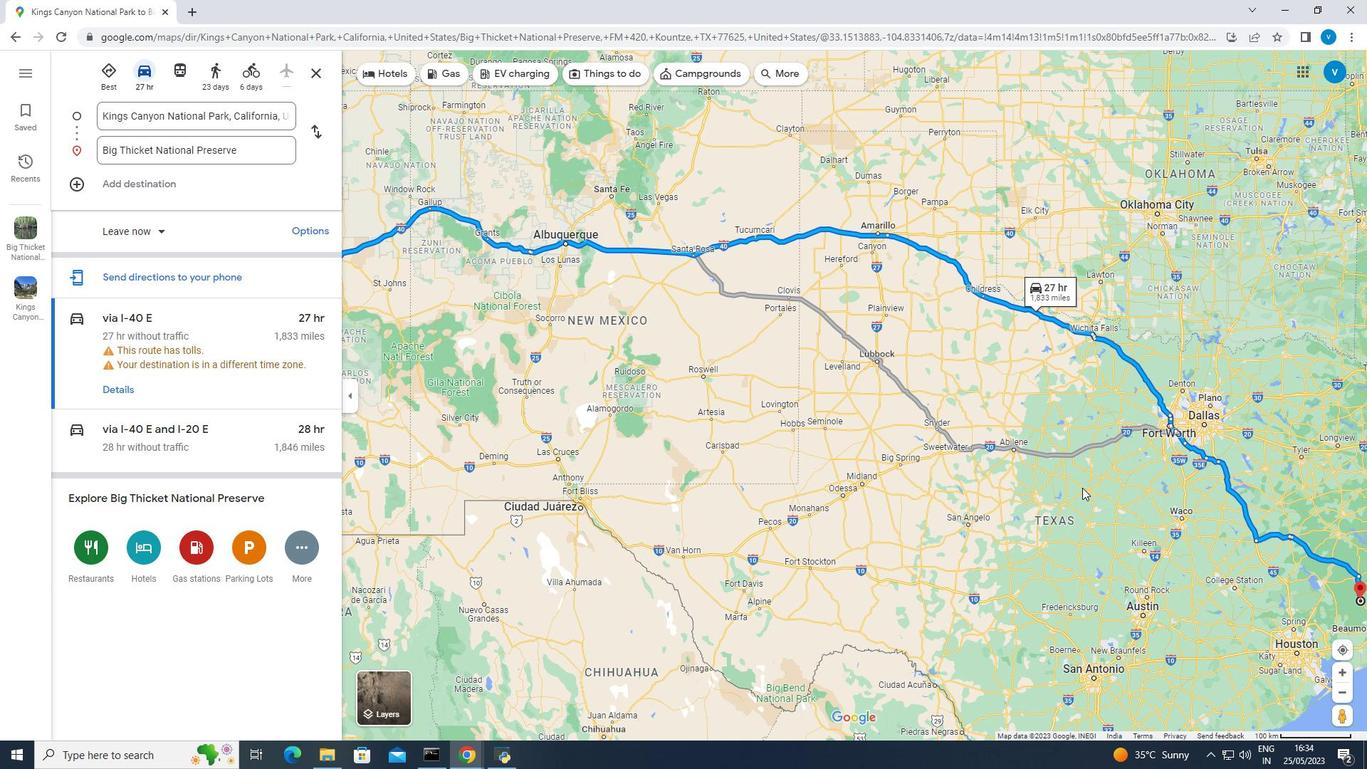 
Action: Mouse moved to (1113, 500)
Screenshot: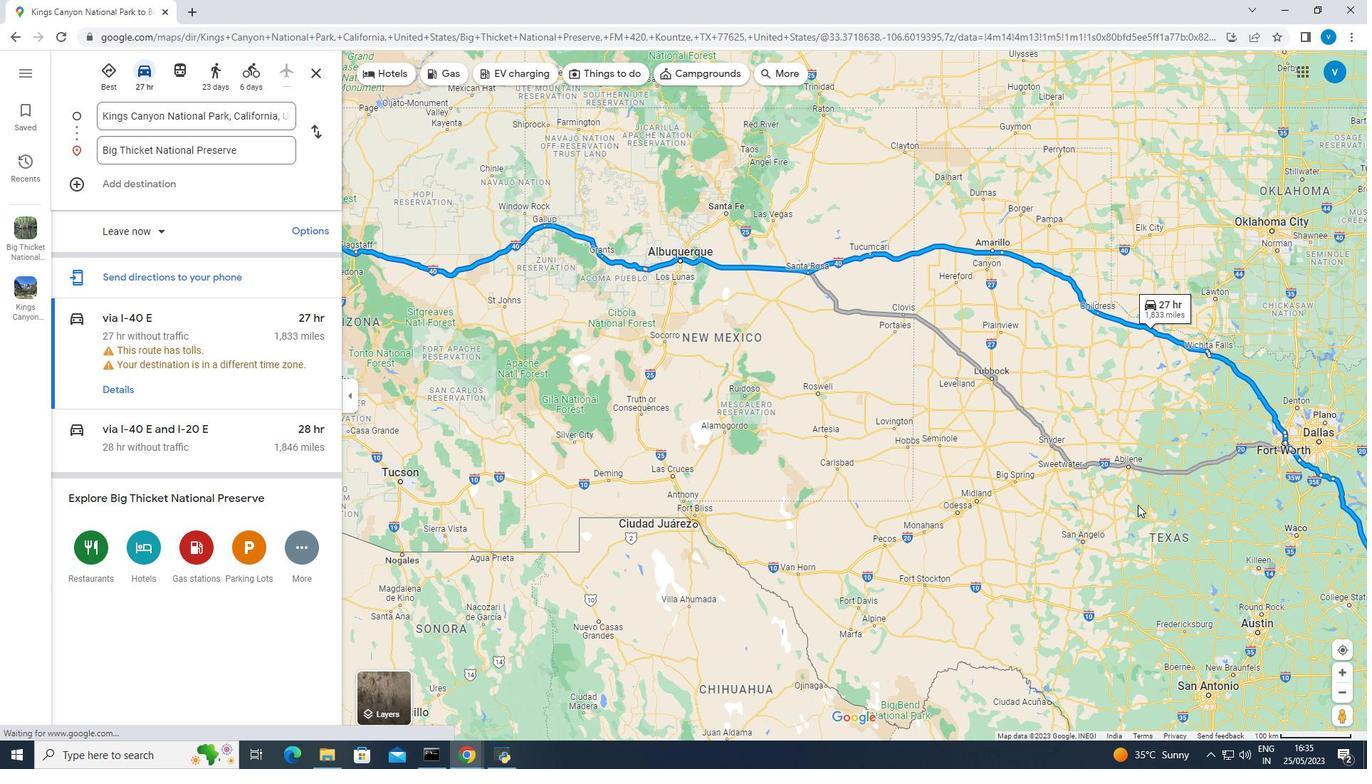 
Action: Mouse pressed left at (1113, 500)
Screenshot: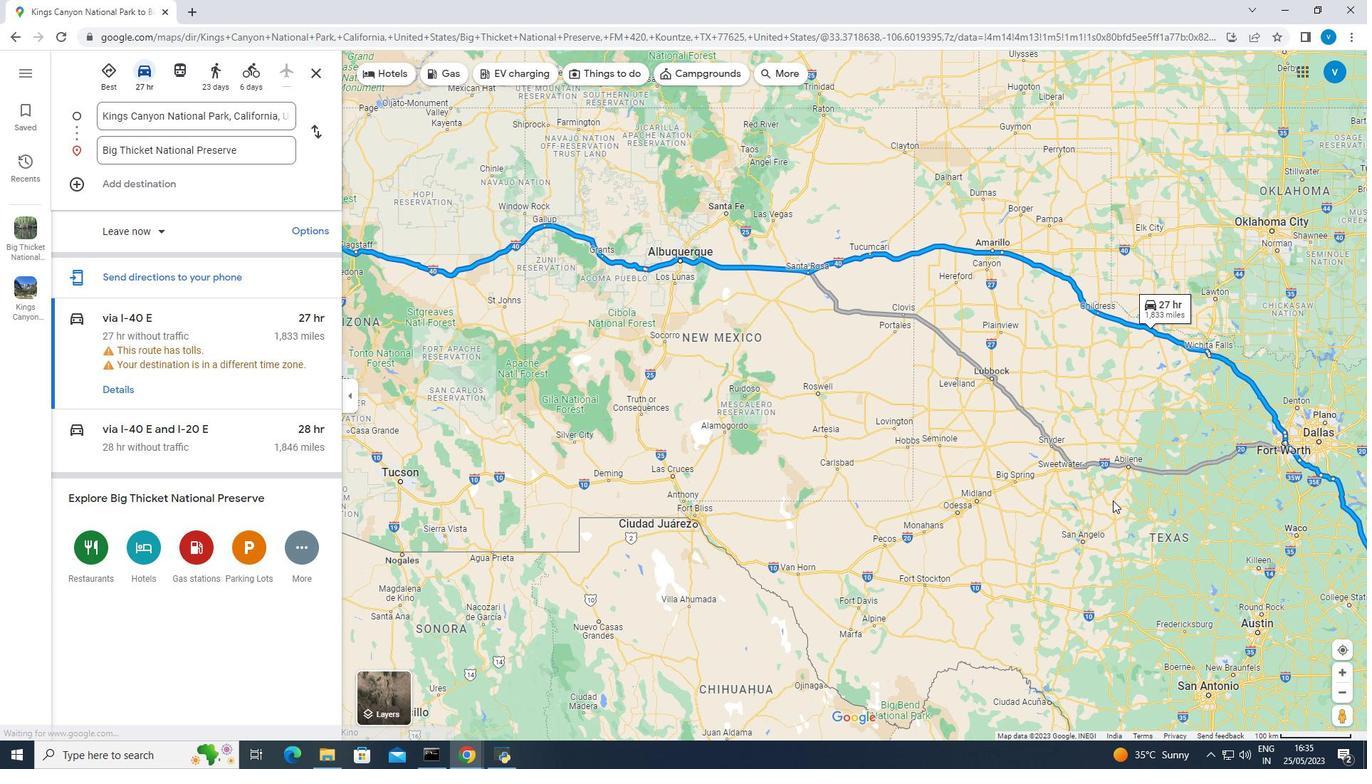 
Action: Mouse moved to (1174, 515)
Screenshot: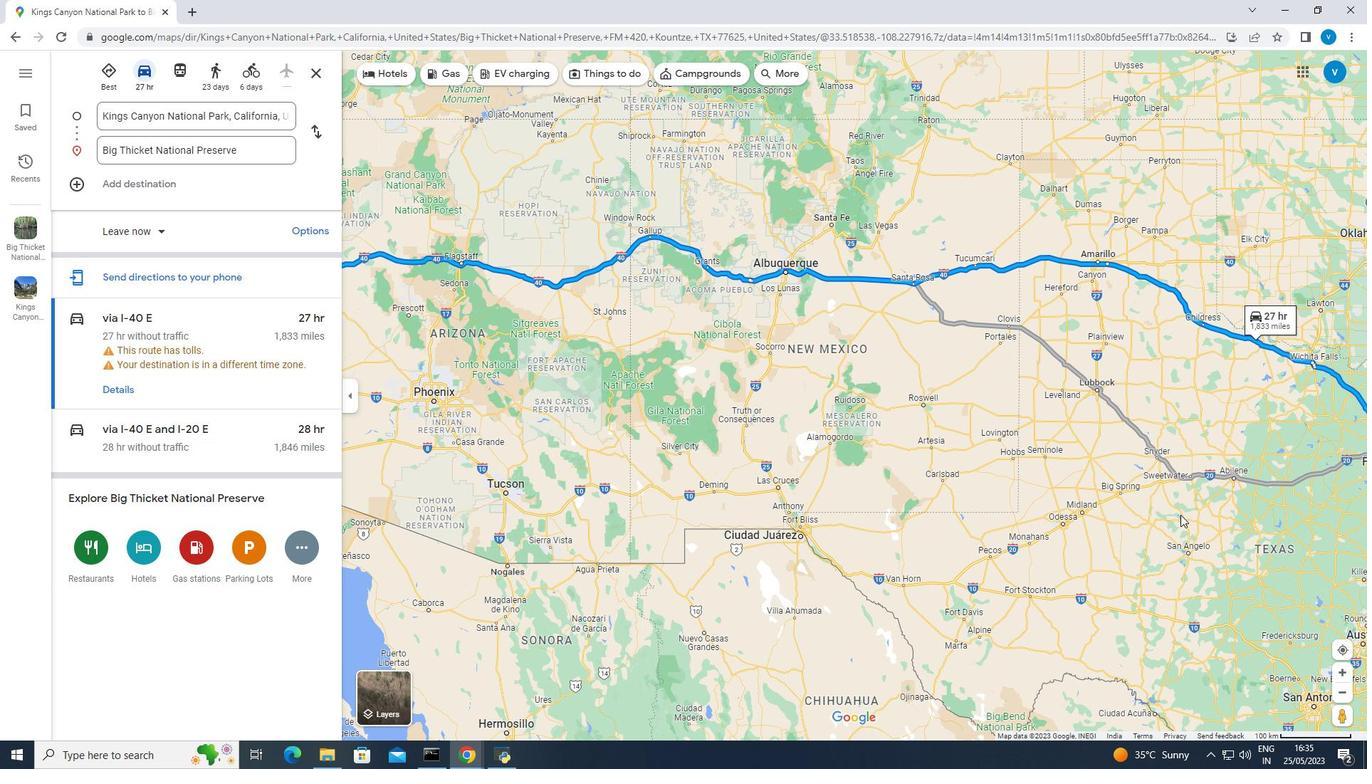 
Action: Mouse pressed left at (1174, 515)
Screenshot: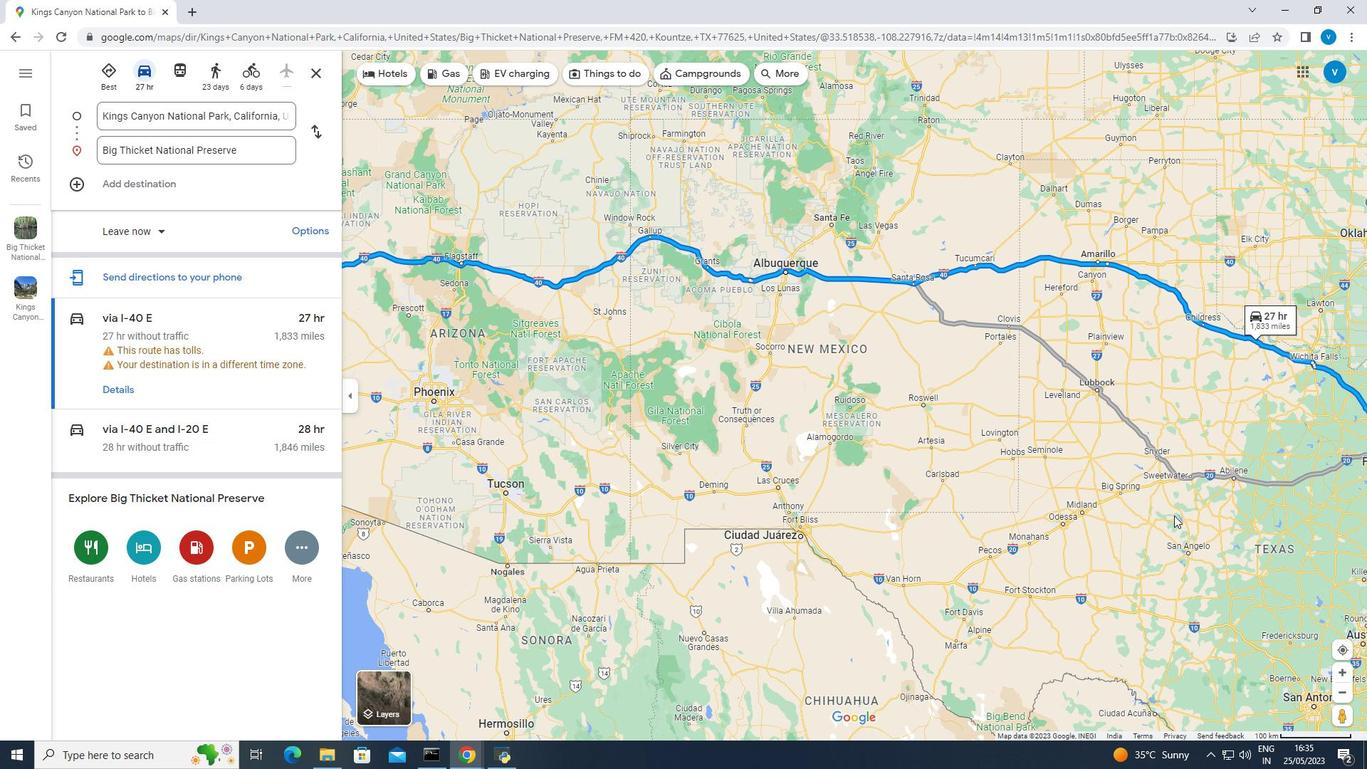 
Action: Mouse moved to (1204, 525)
Screenshot: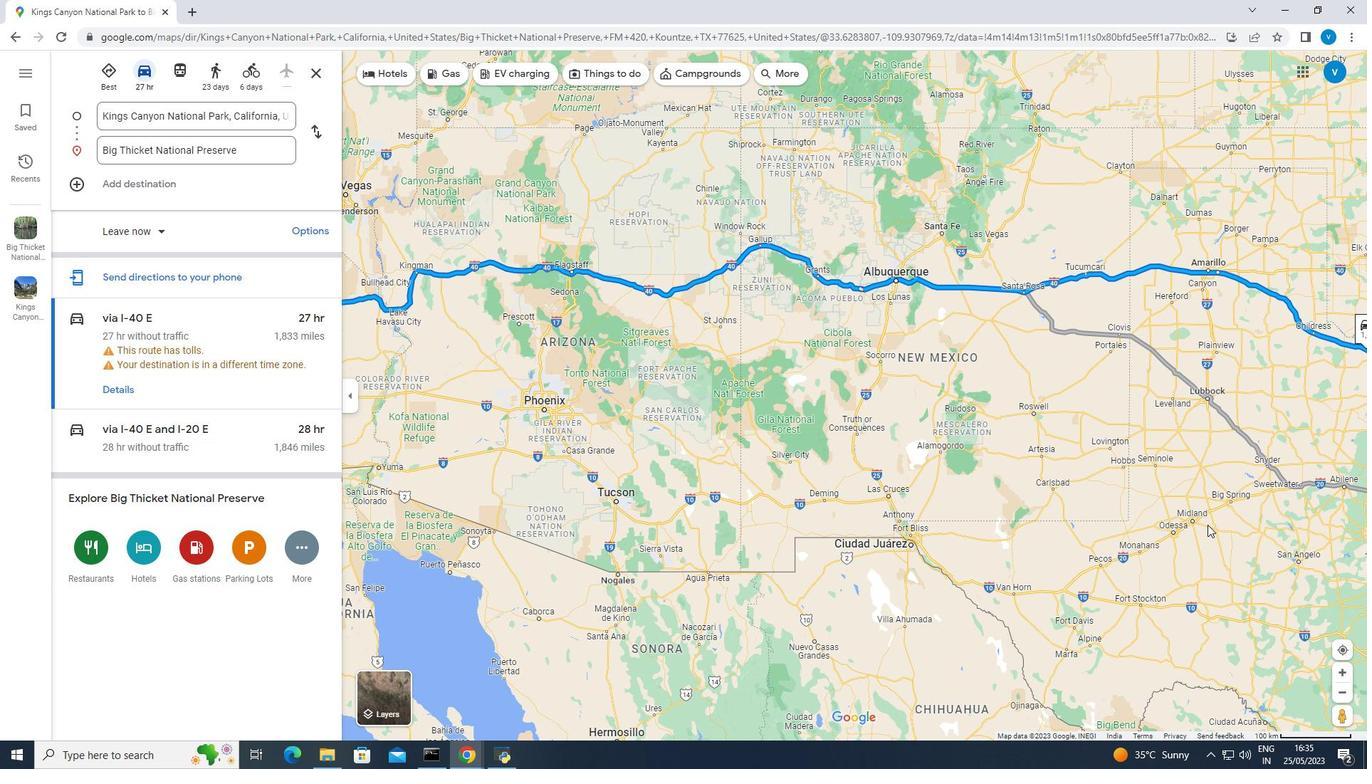 
Action: Mouse pressed left at (1204, 525)
Screenshot: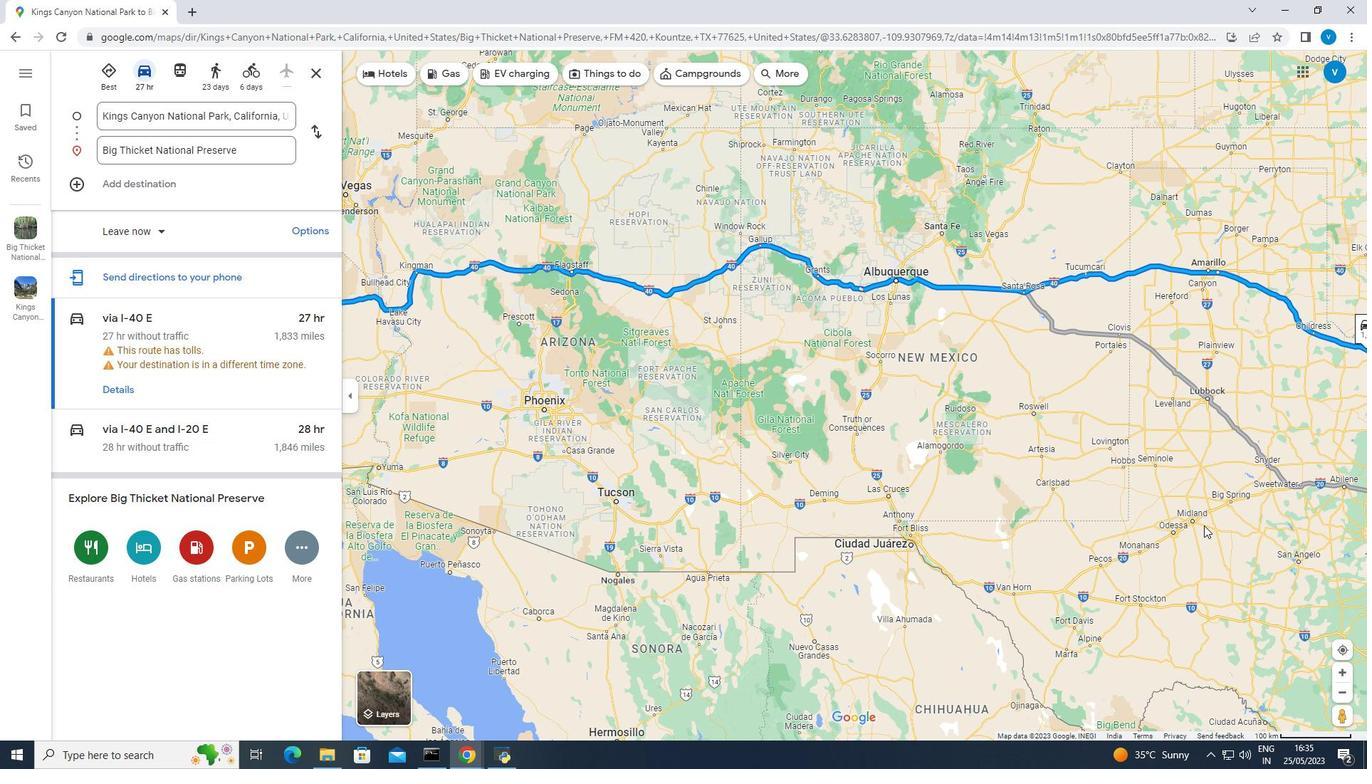 
Action: Mouse moved to (1134, 493)
Screenshot: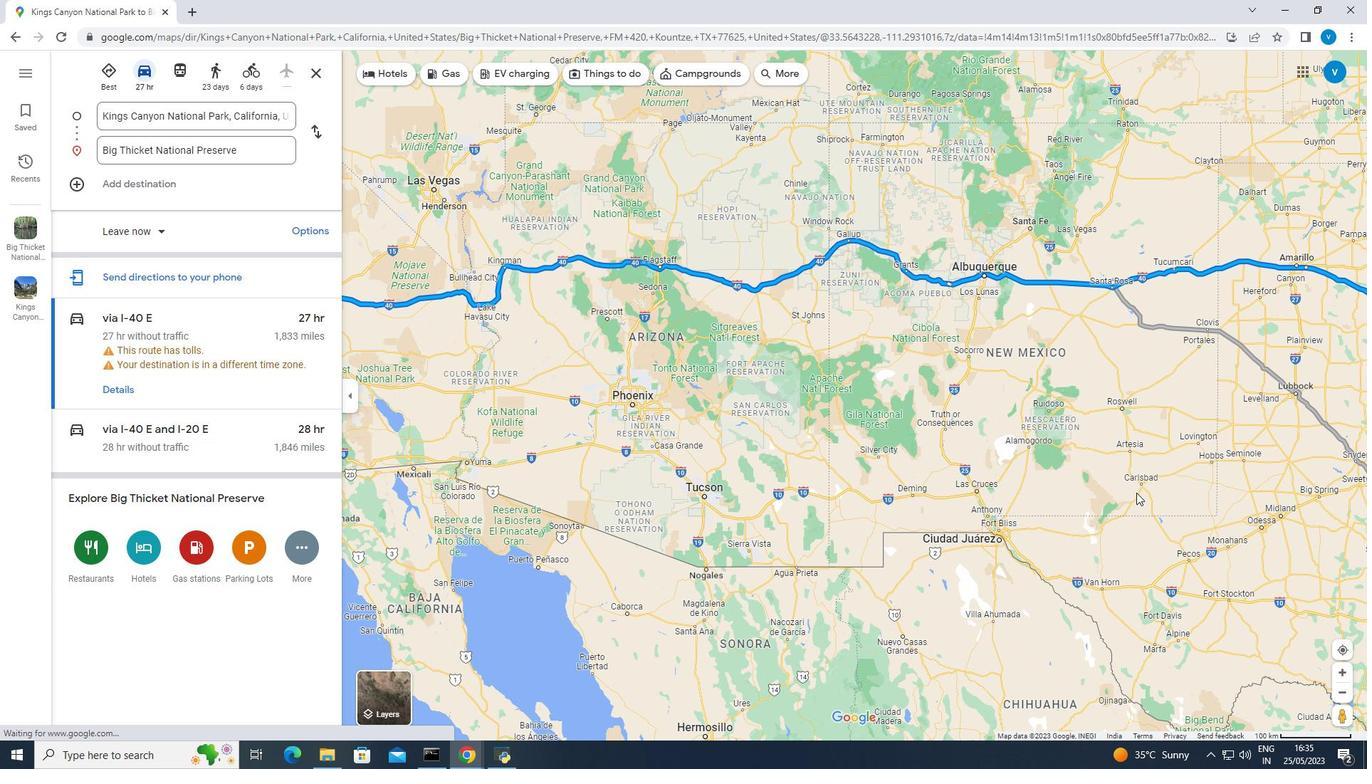 
Action: Mouse pressed left at (1134, 493)
Screenshot: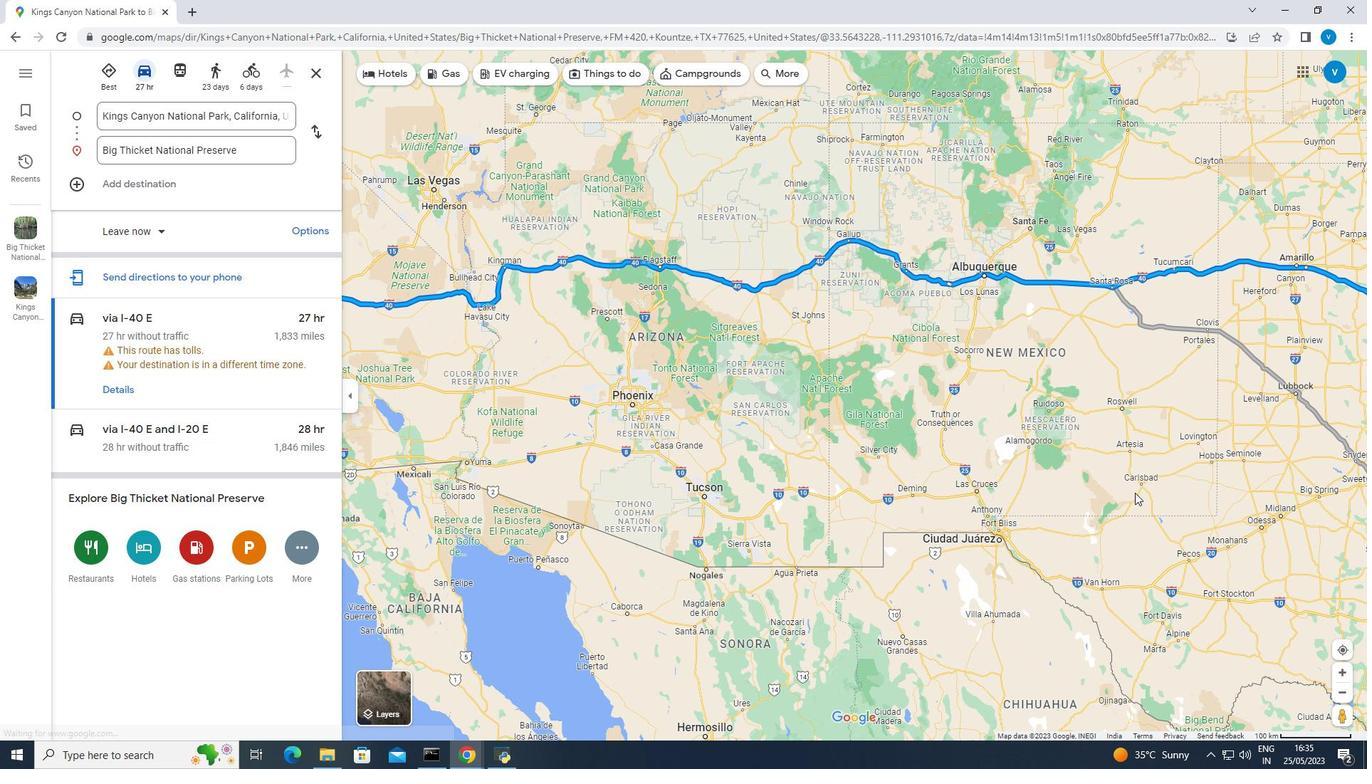 
Action: Mouse moved to (1191, 501)
Screenshot: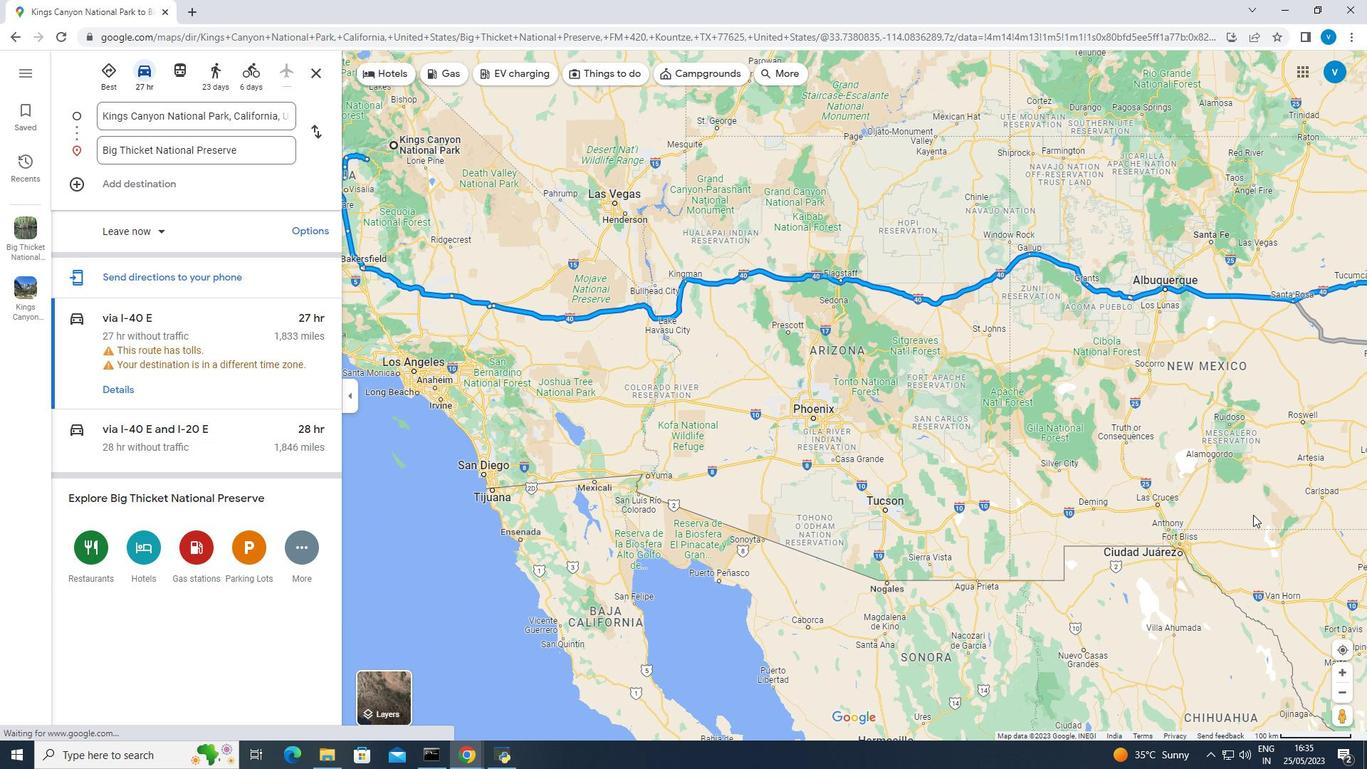 
Action: Mouse pressed left at (1191, 501)
Screenshot: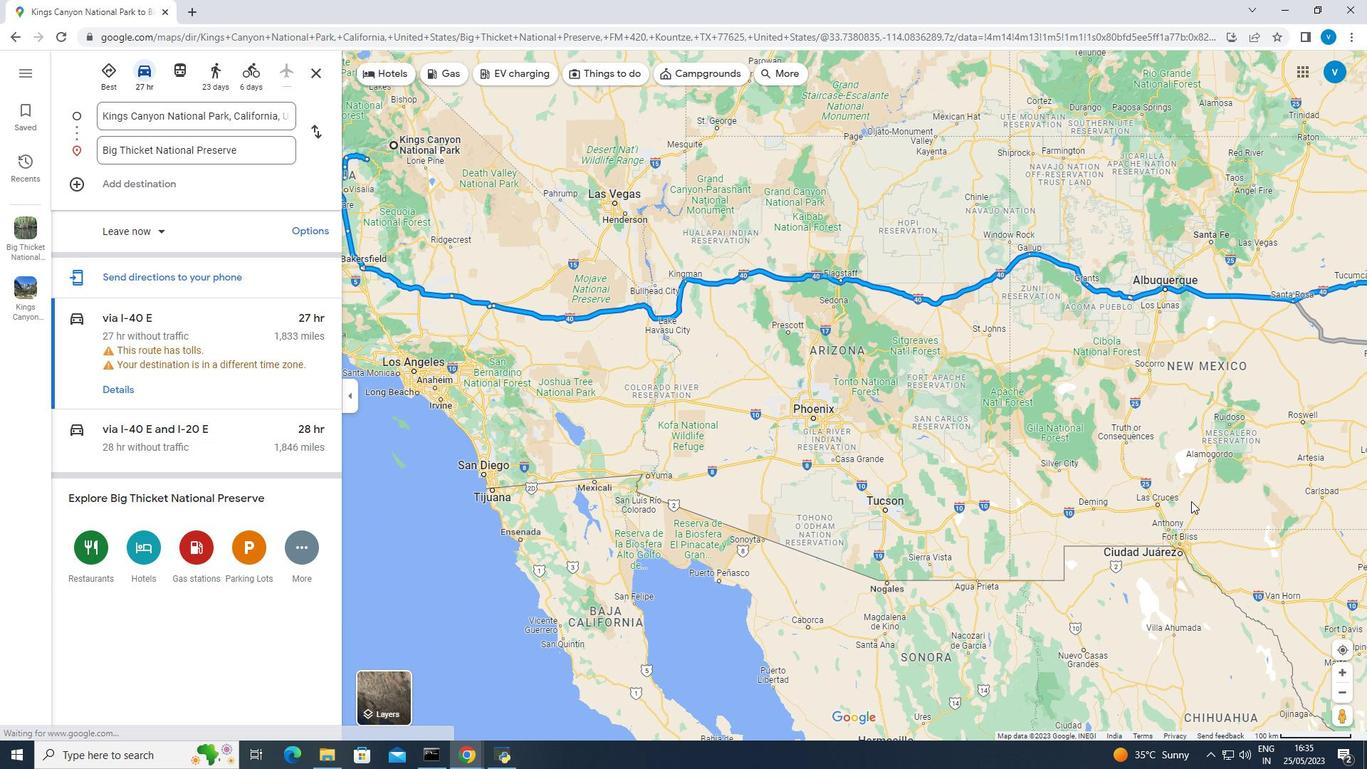 
Action: Mouse moved to (319, 136)
Screenshot: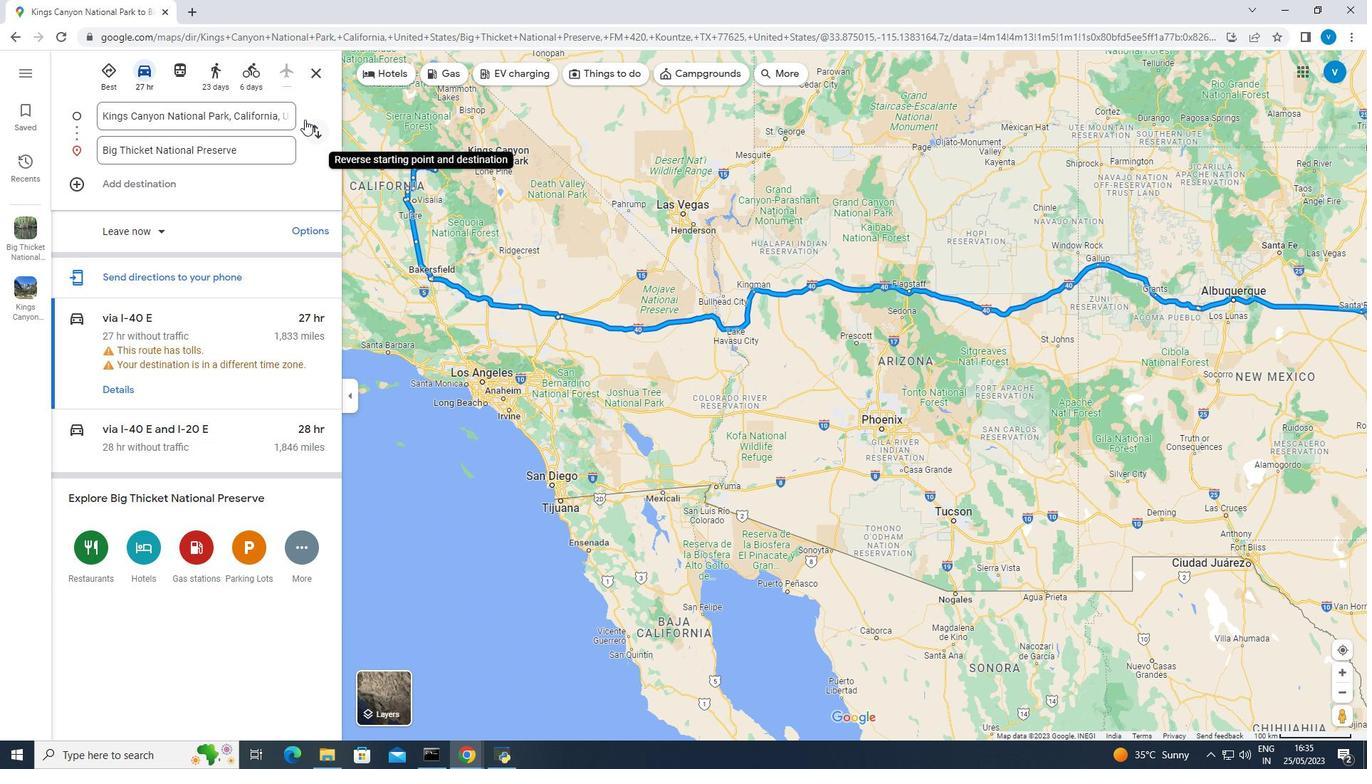 
Action: Mouse pressed left at (319, 136)
Screenshot: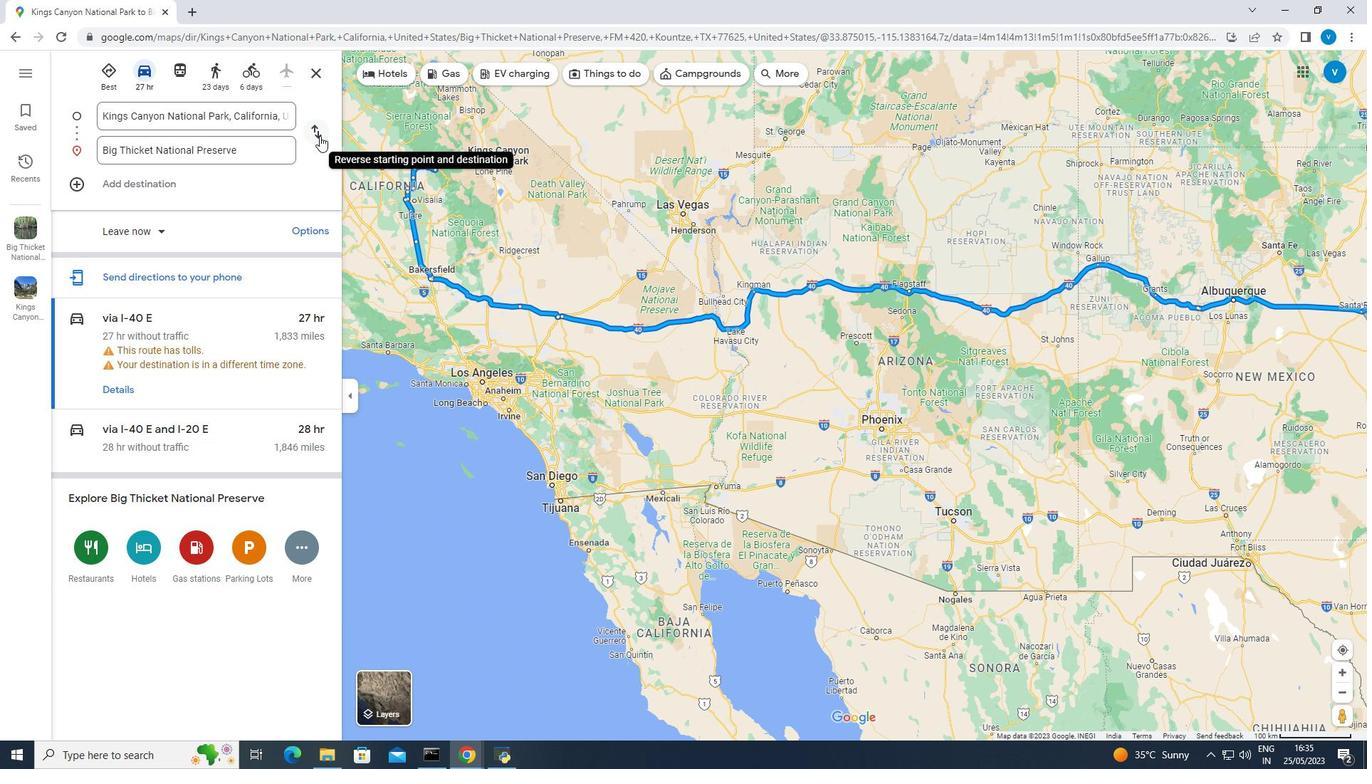 
Action: Mouse moved to (290, 71)
Screenshot: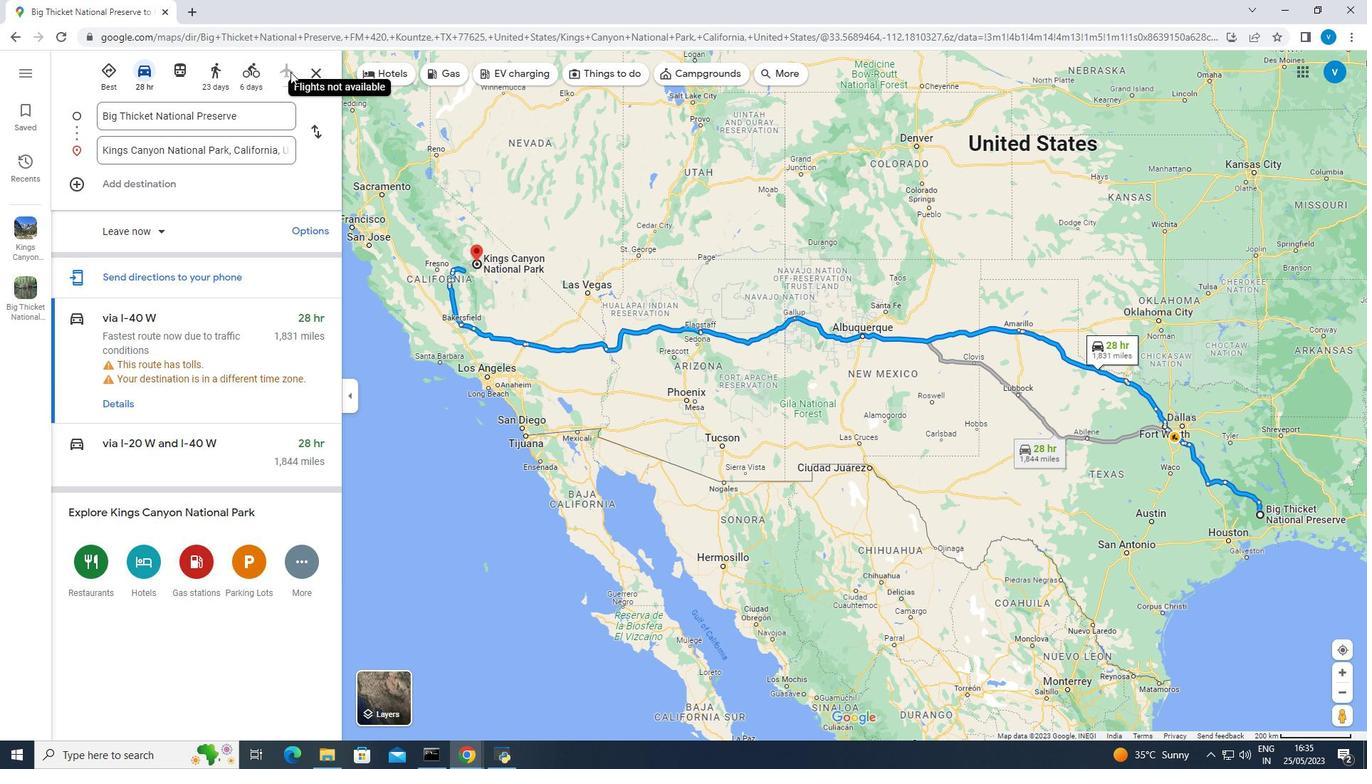 
Action: Mouse pressed left at (290, 71)
Screenshot: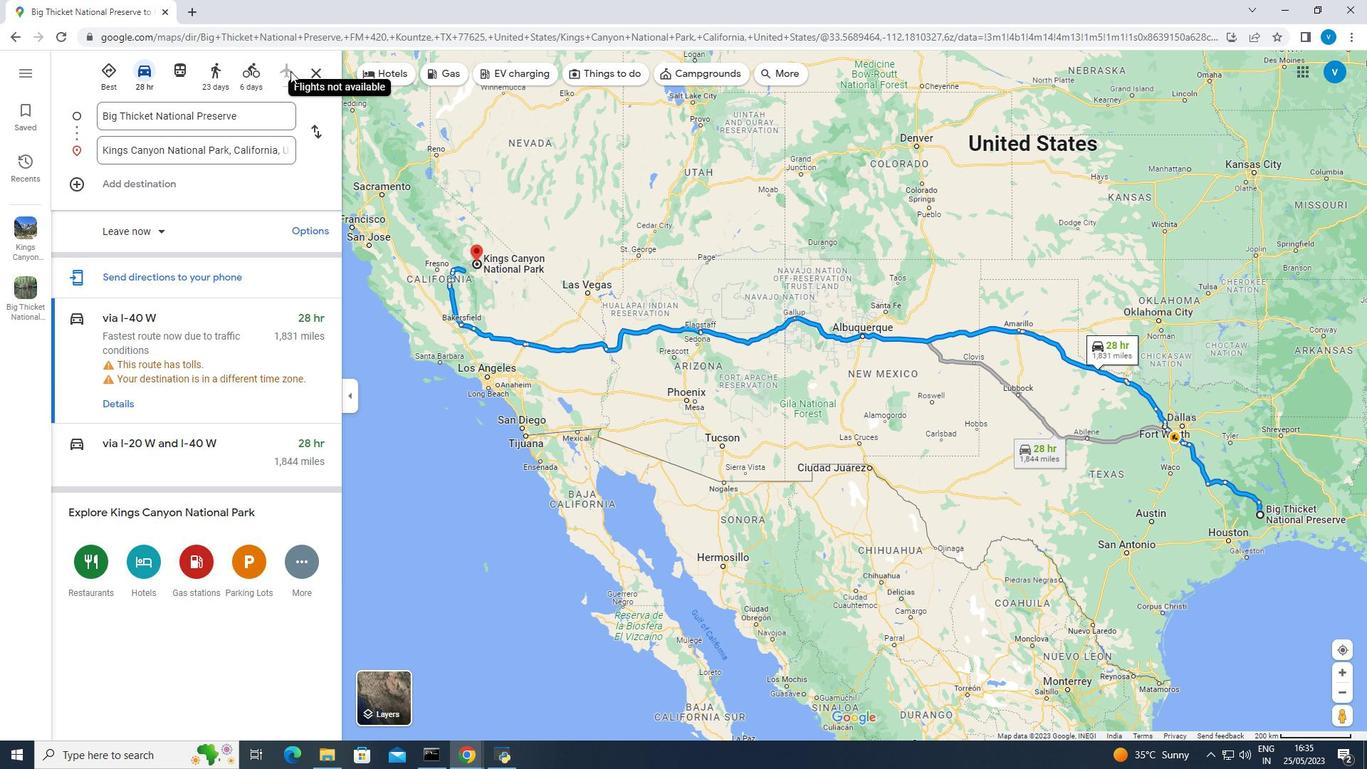 
Action: Mouse moved to (298, 230)
Screenshot: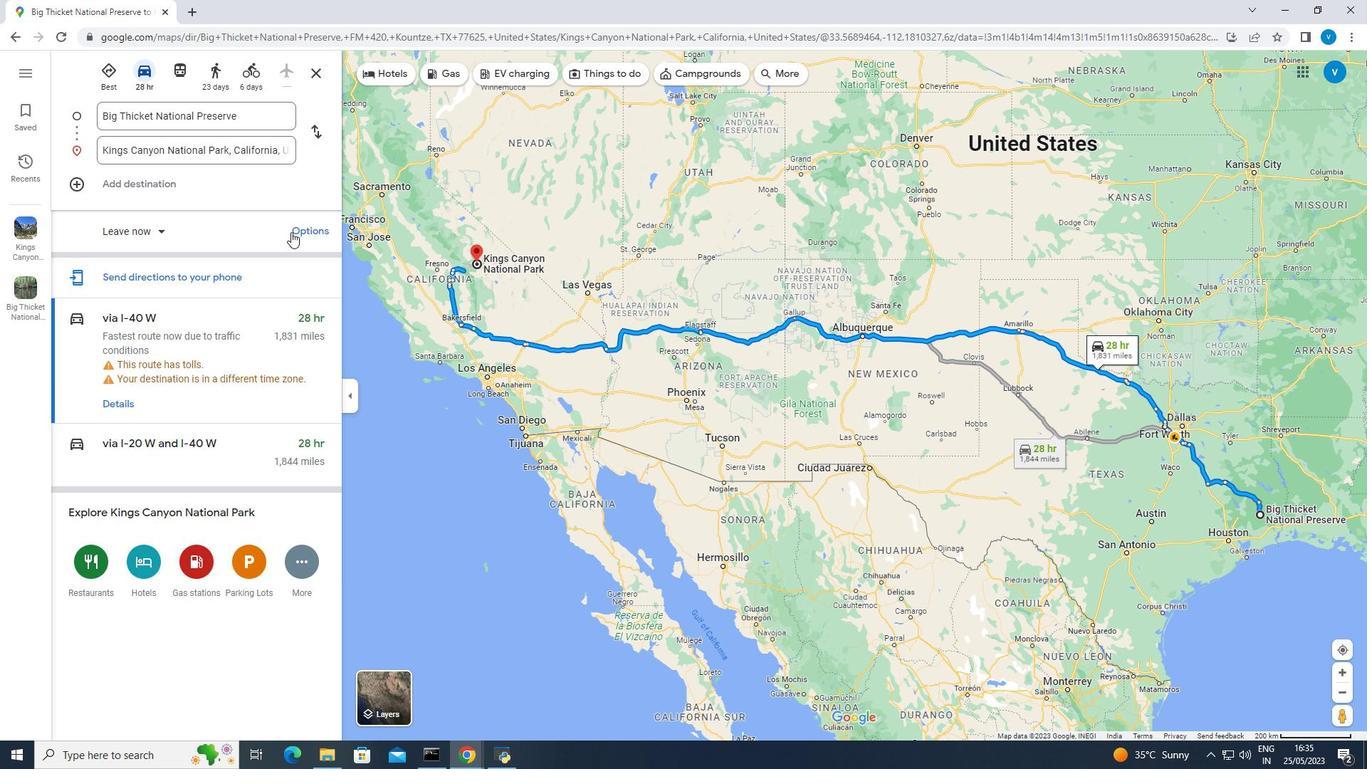 
Action: Mouse pressed left at (298, 230)
Screenshot: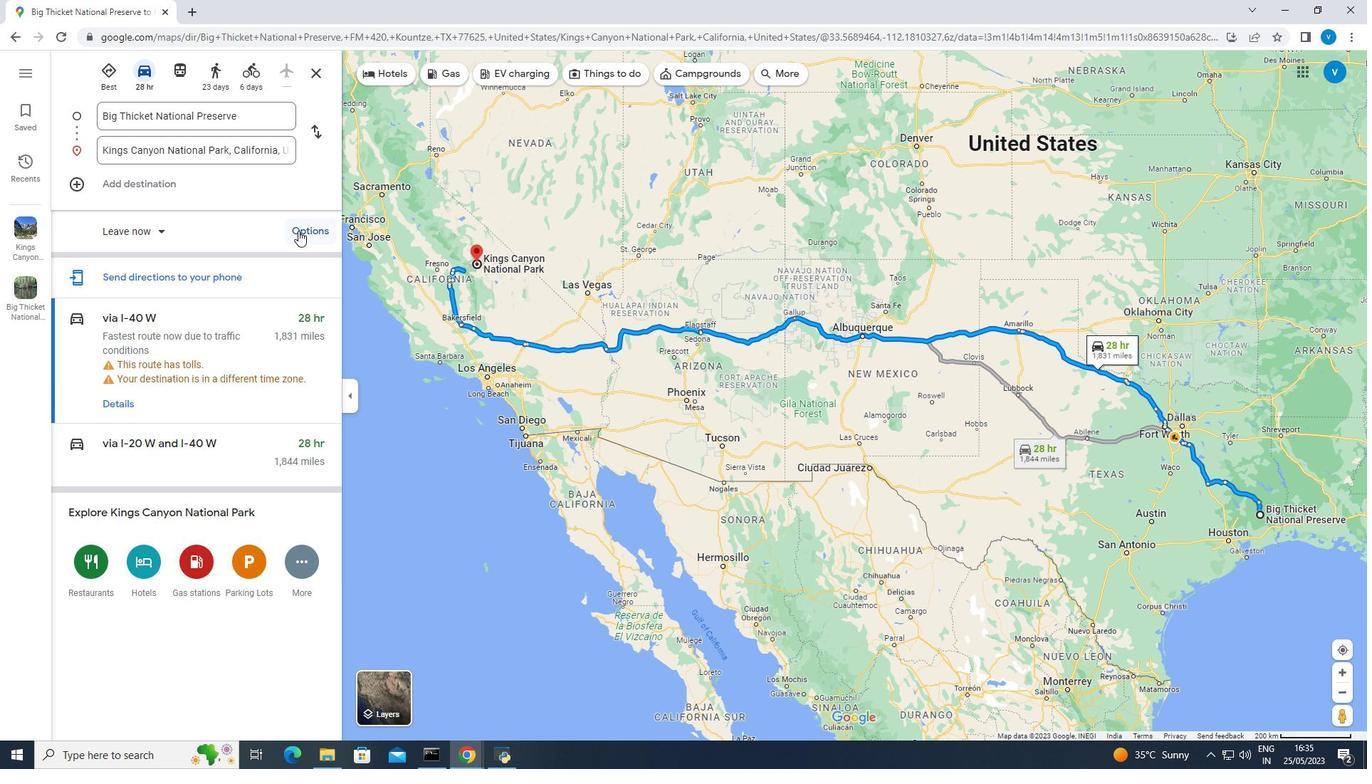 
Action: Mouse moved to (316, 229)
Screenshot: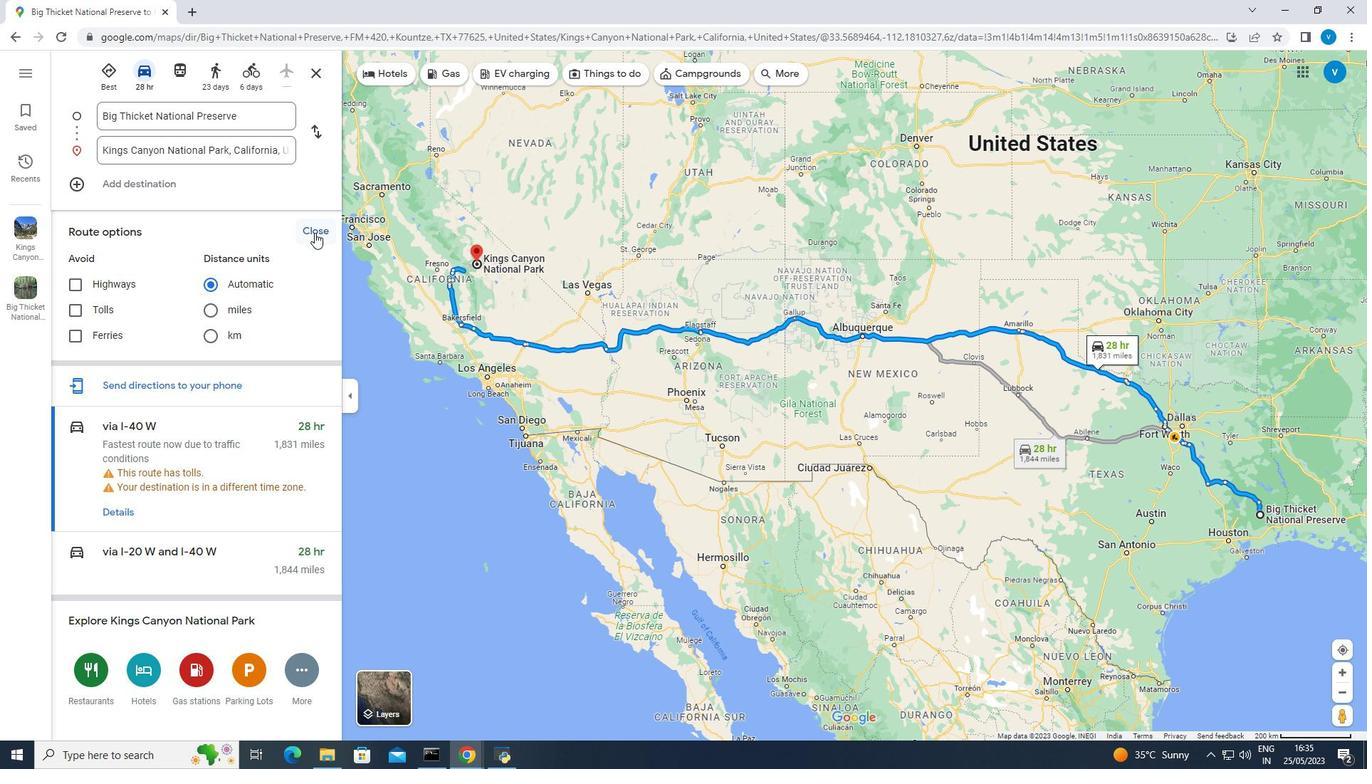 
Action: Mouse pressed left at (316, 229)
Screenshot: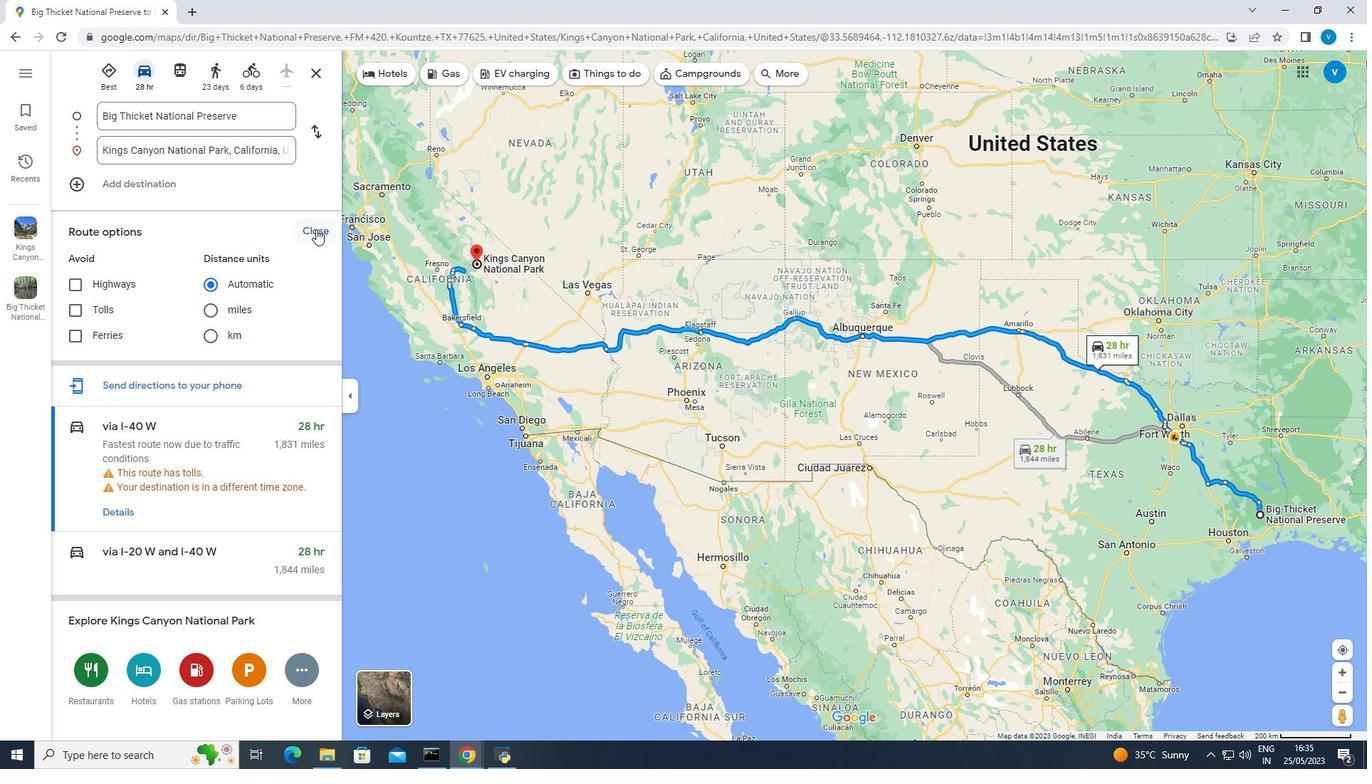 
Action: Mouse moved to (269, 272)
Screenshot: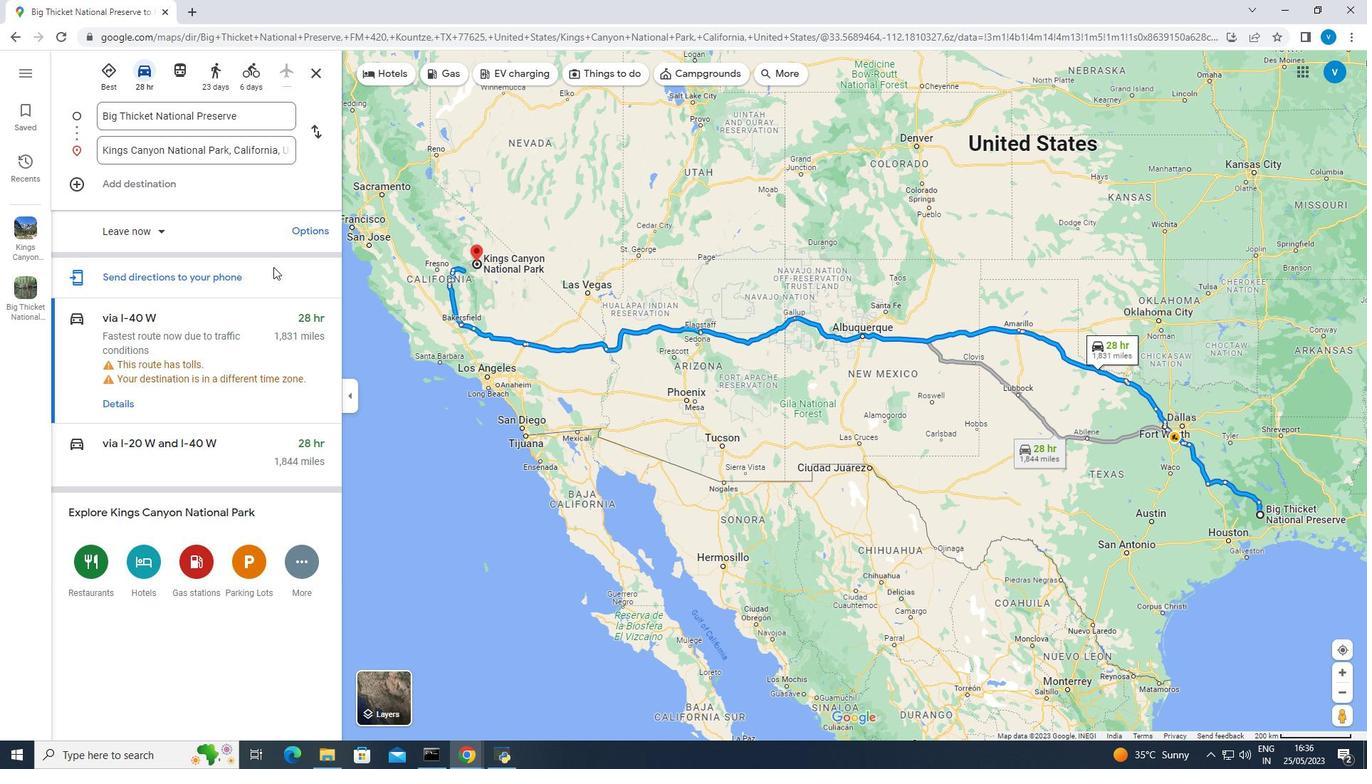 
Action: Mouse scrolled (269, 271) with delta (0, 0)
Screenshot: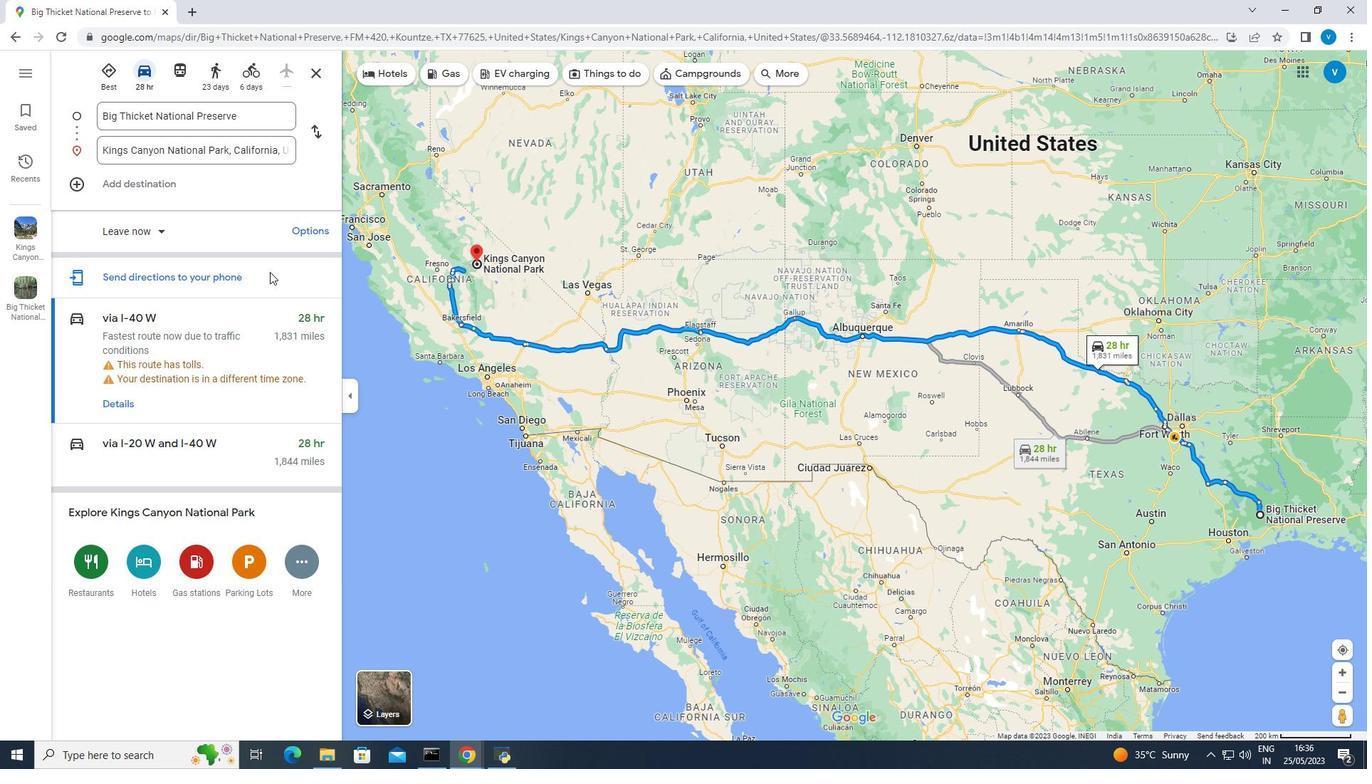 
Action: Mouse scrolled (269, 271) with delta (0, 0)
Screenshot: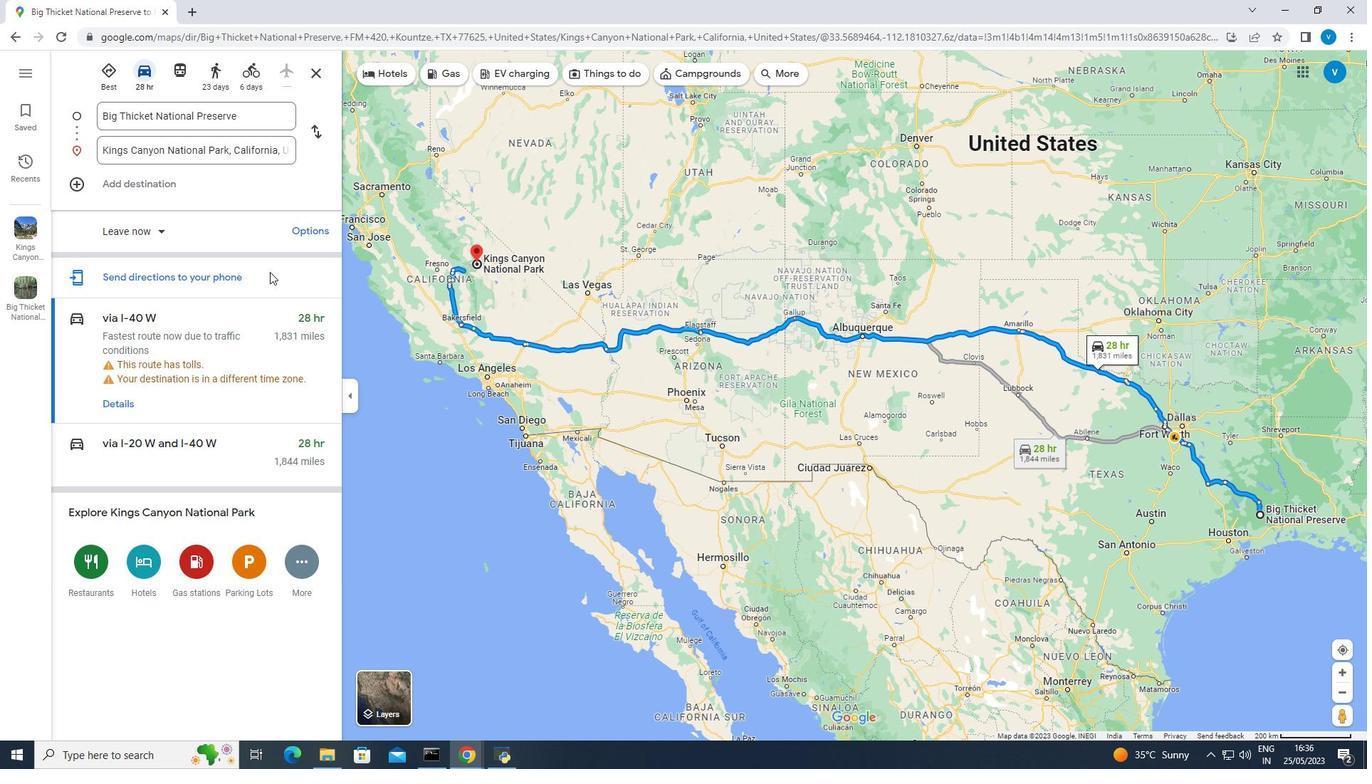 
Action: Mouse scrolled (269, 271) with delta (0, 0)
Screenshot: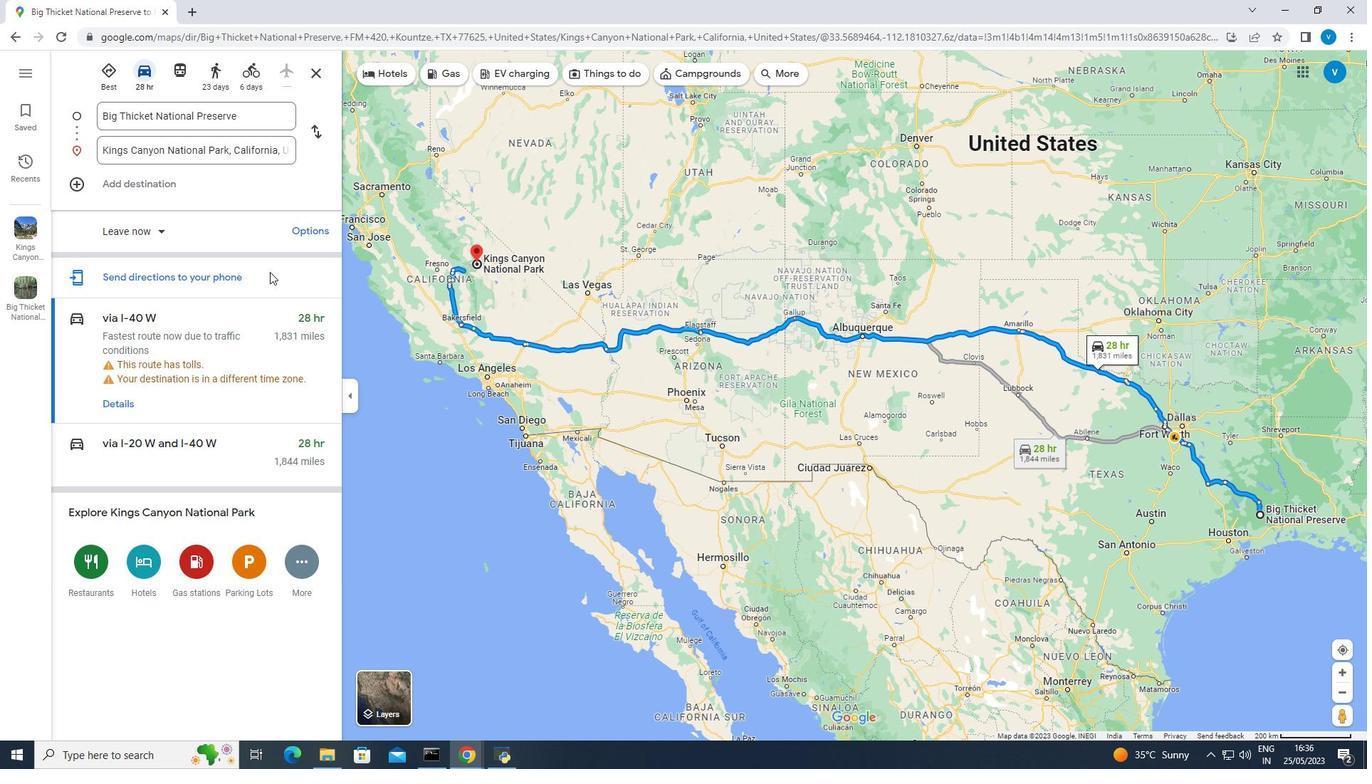 
Action: Mouse moved to (306, 556)
Screenshot: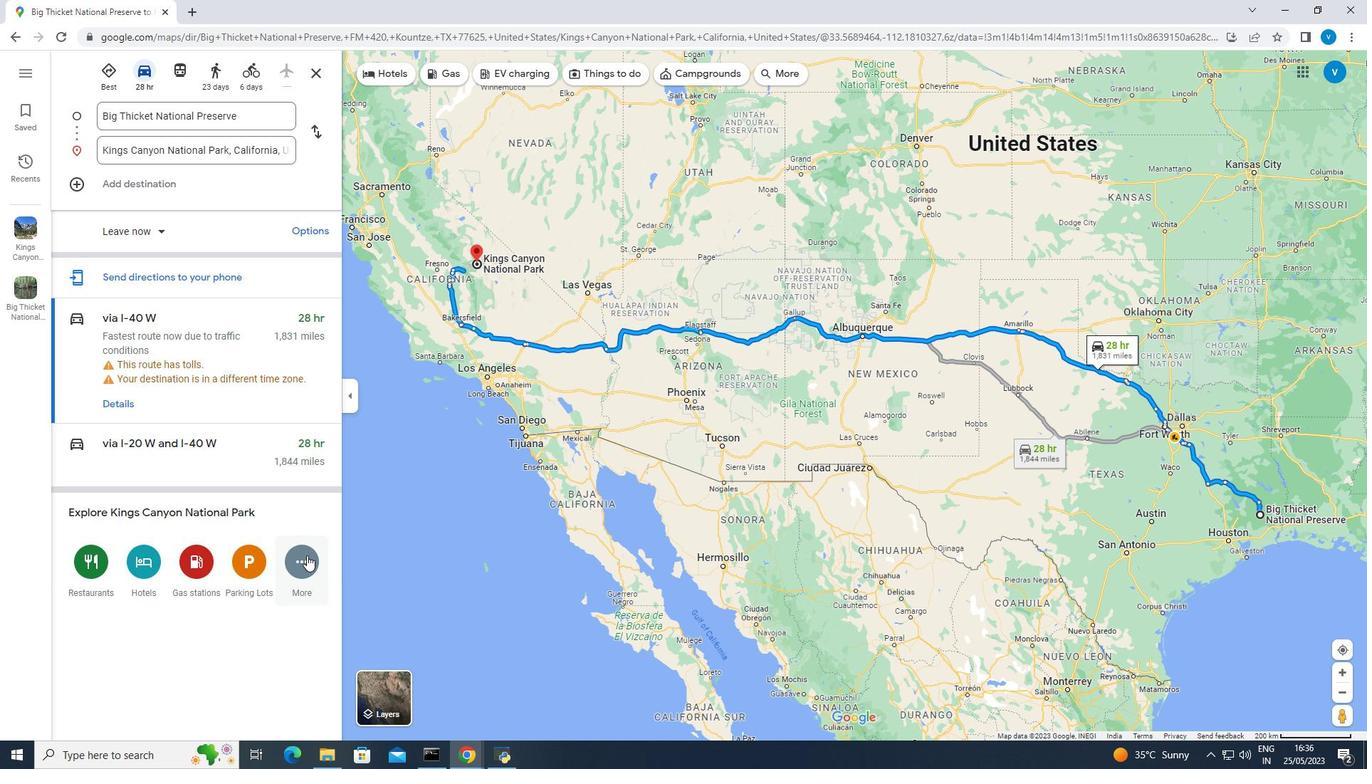 
Action: Mouse pressed left at (306, 556)
Screenshot: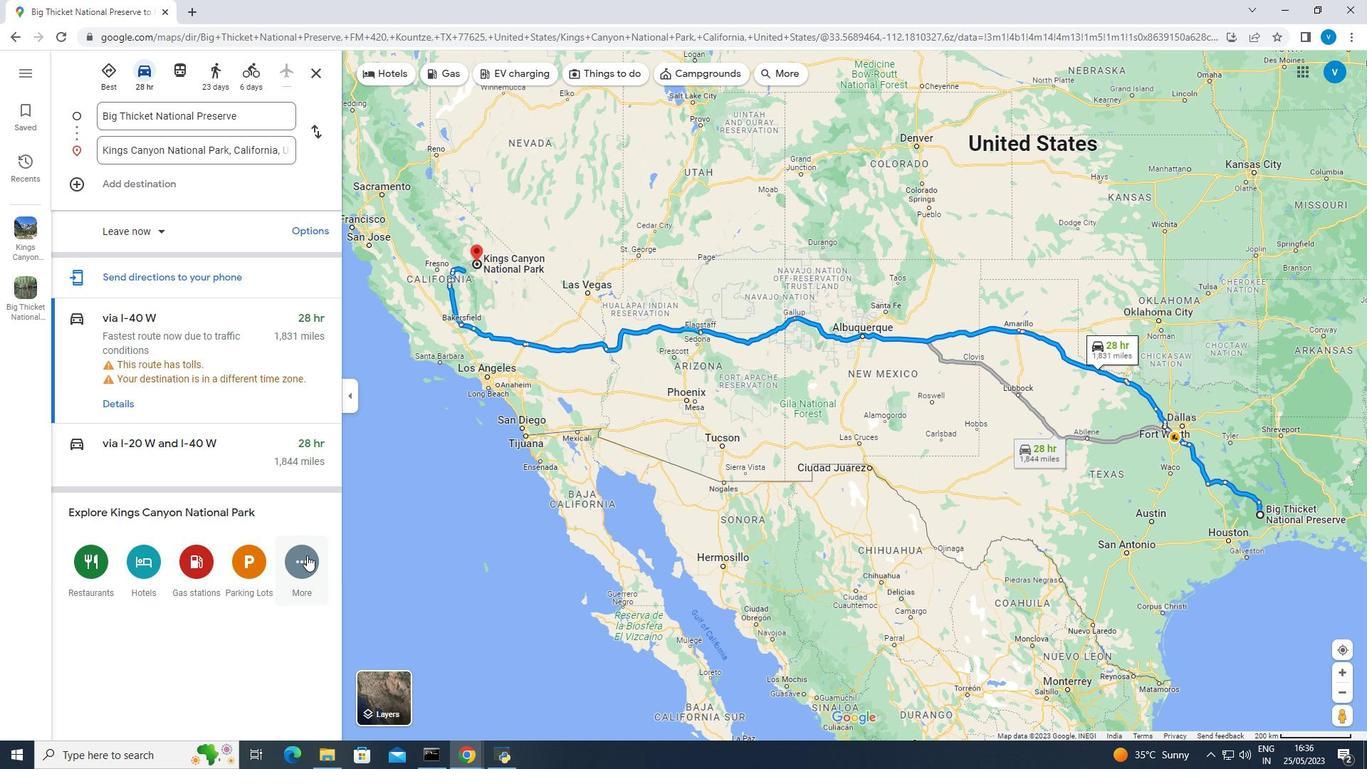 
Action: Mouse moved to (303, 555)
Screenshot: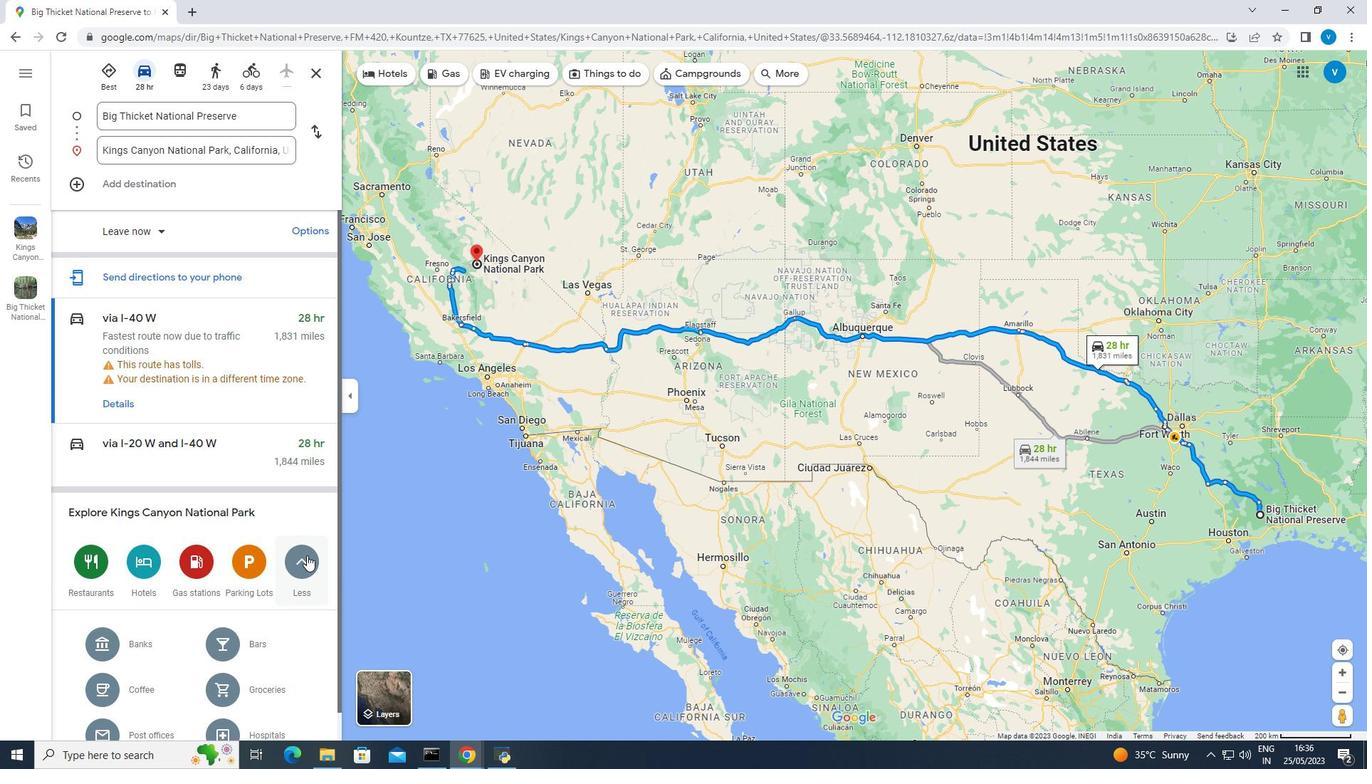 
Action: Mouse scrolled (303, 554) with delta (0, 0)
Screenshot: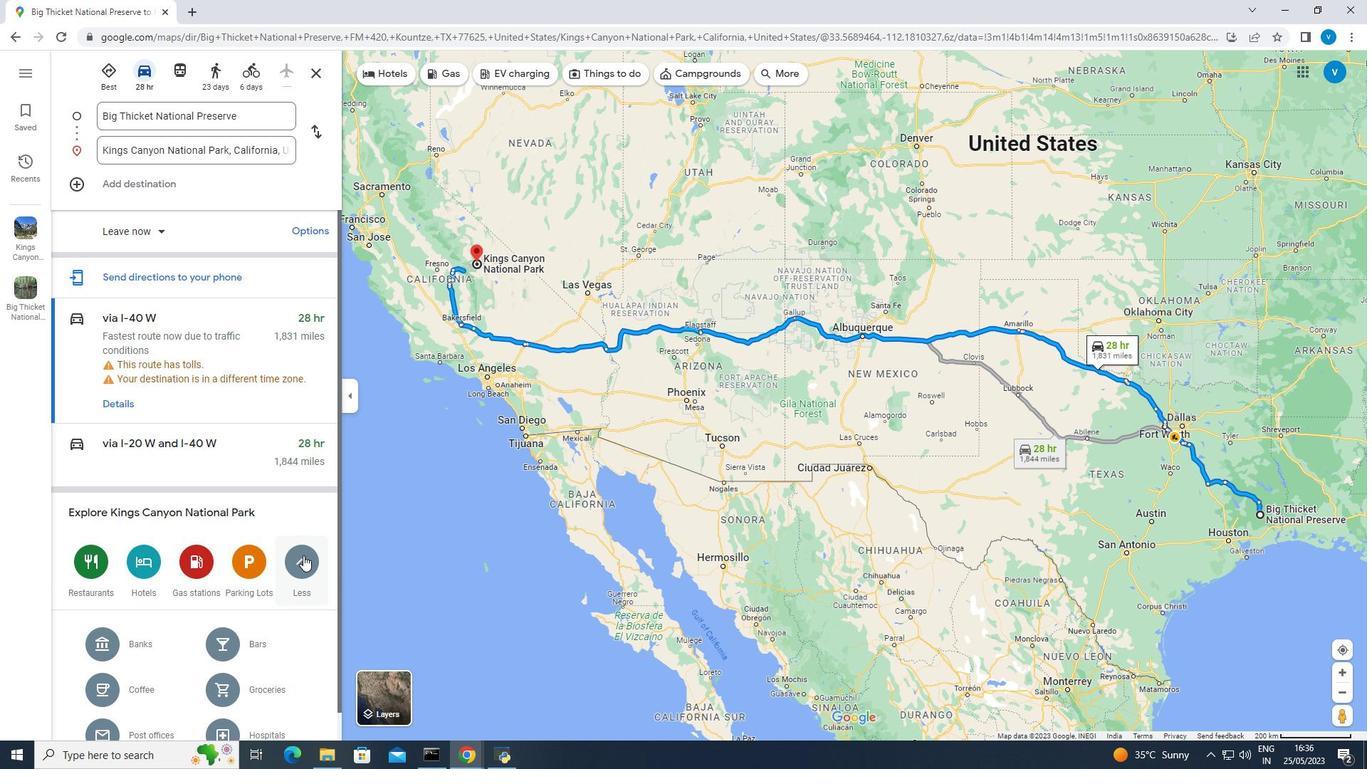 
Action: Mouse moved to (303, 555)
Screenshot: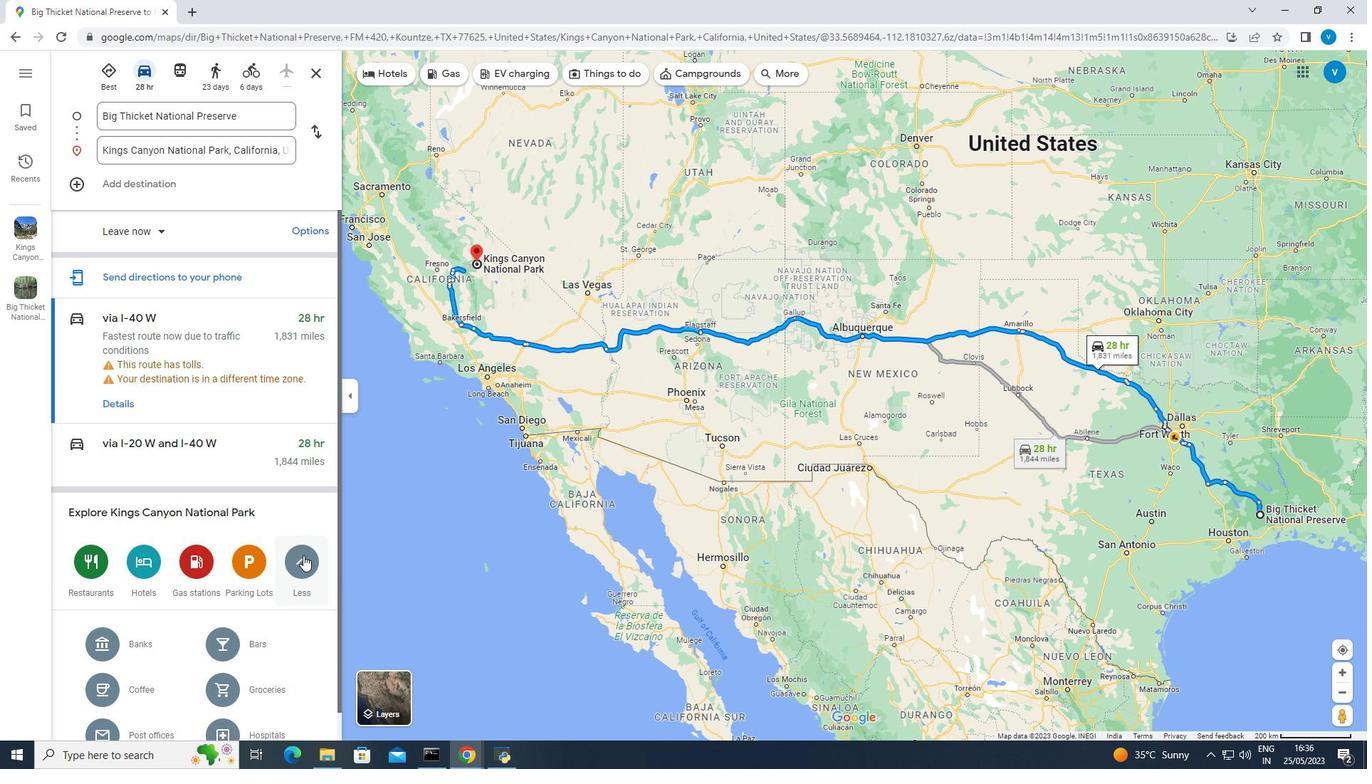 
Action: Mouse scrolled (303, 554) with delta (0, 0)
Screenshot: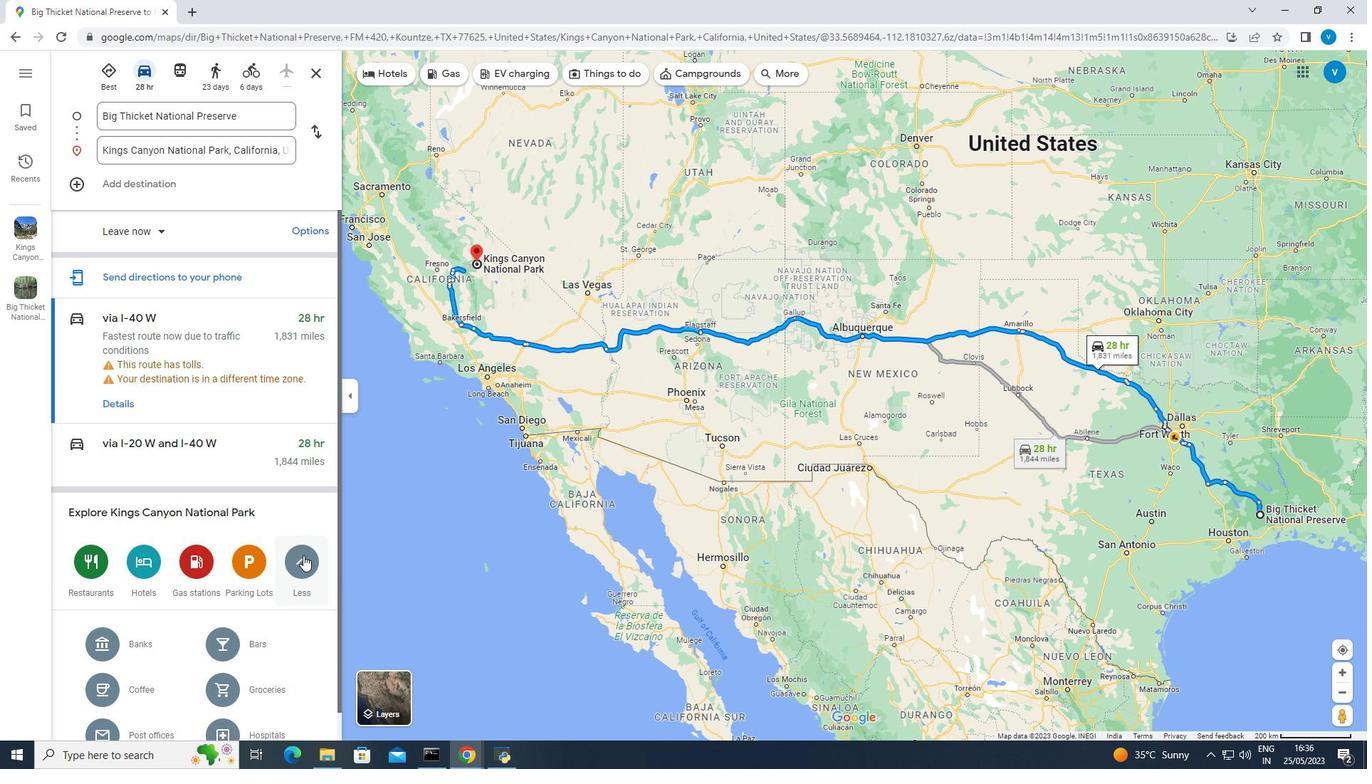 
Action: Mouse moved to (298, 554)
Screenshot: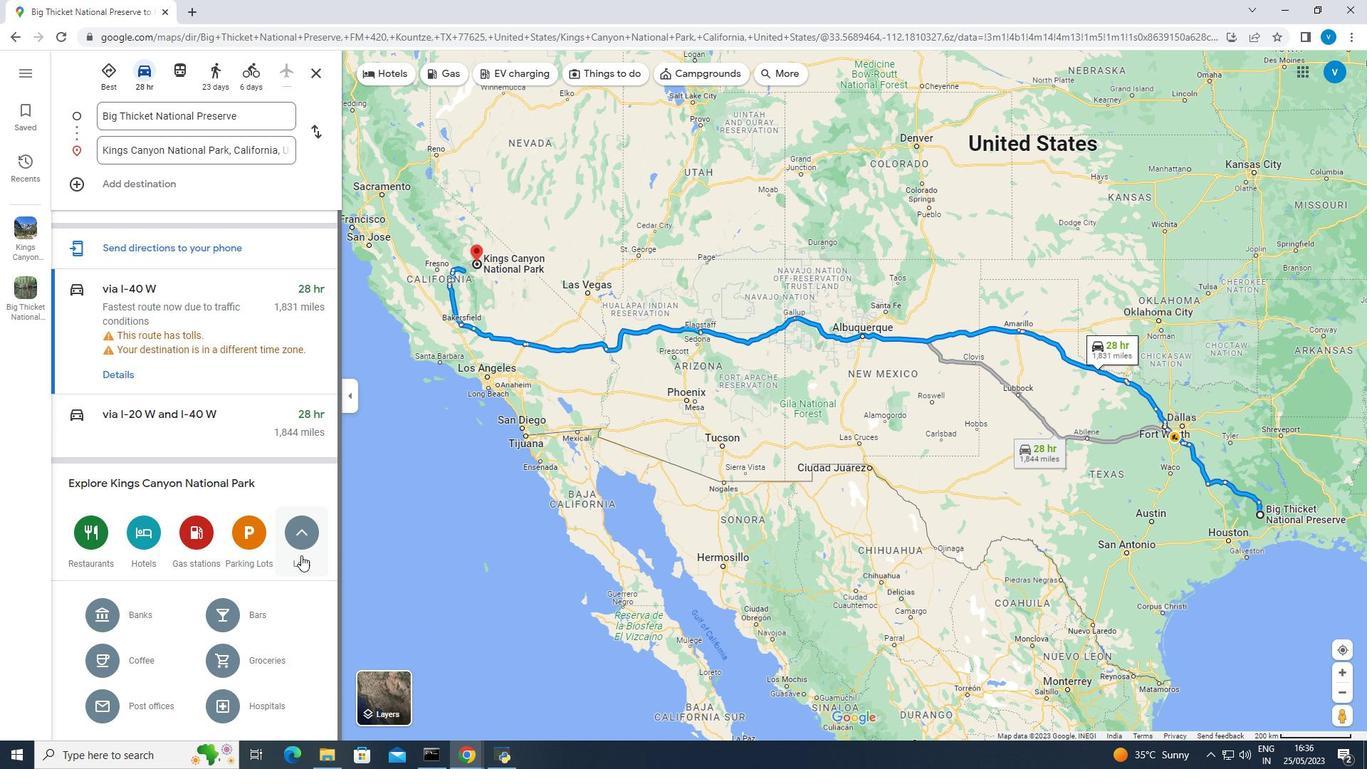
Action: Mouse scrolled (298, 554) with delta (0, 0)
Screenshot: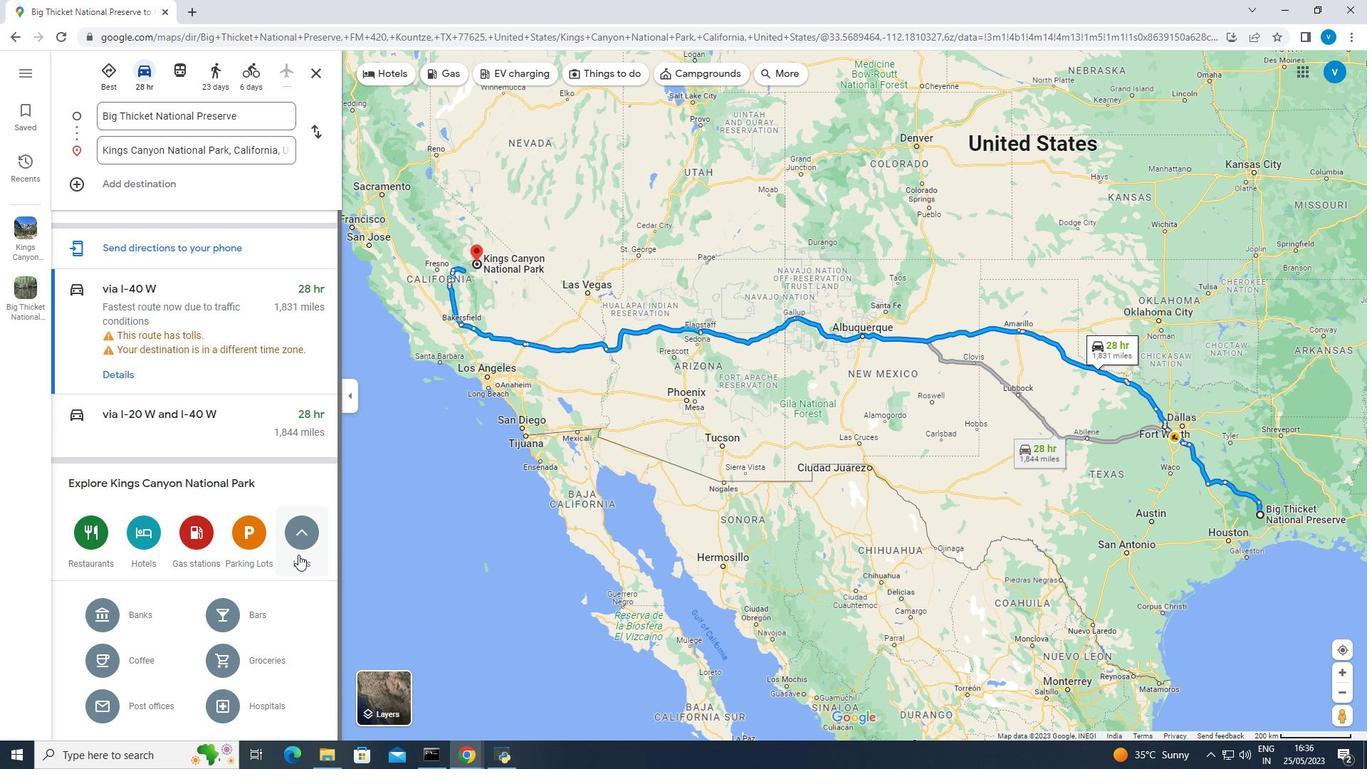 
Action: Mouse moved to (297, 554)
Screenshot: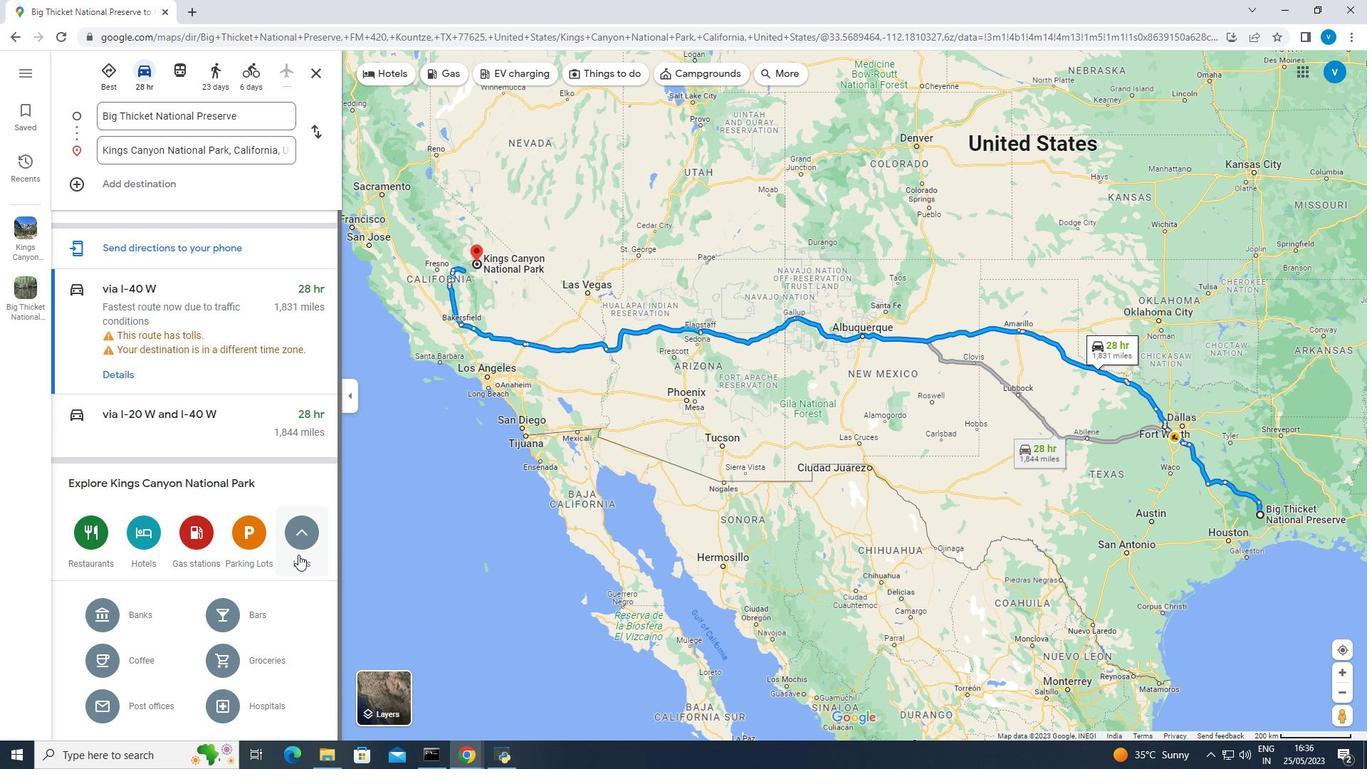 
Action: Mouse scrolled (297, 554) with delta (0, 0)
Screenshot: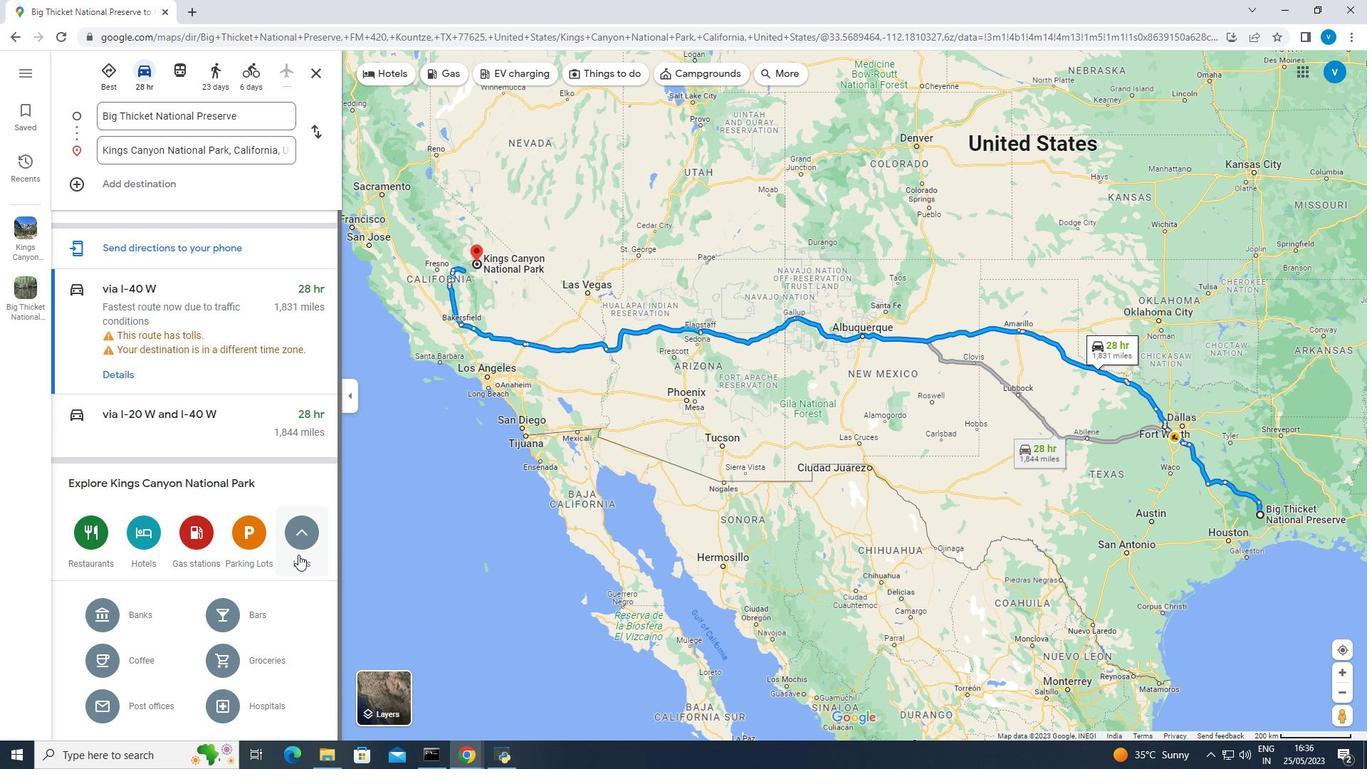 
Action: Mouse moved to (296, 554)
Screenshot: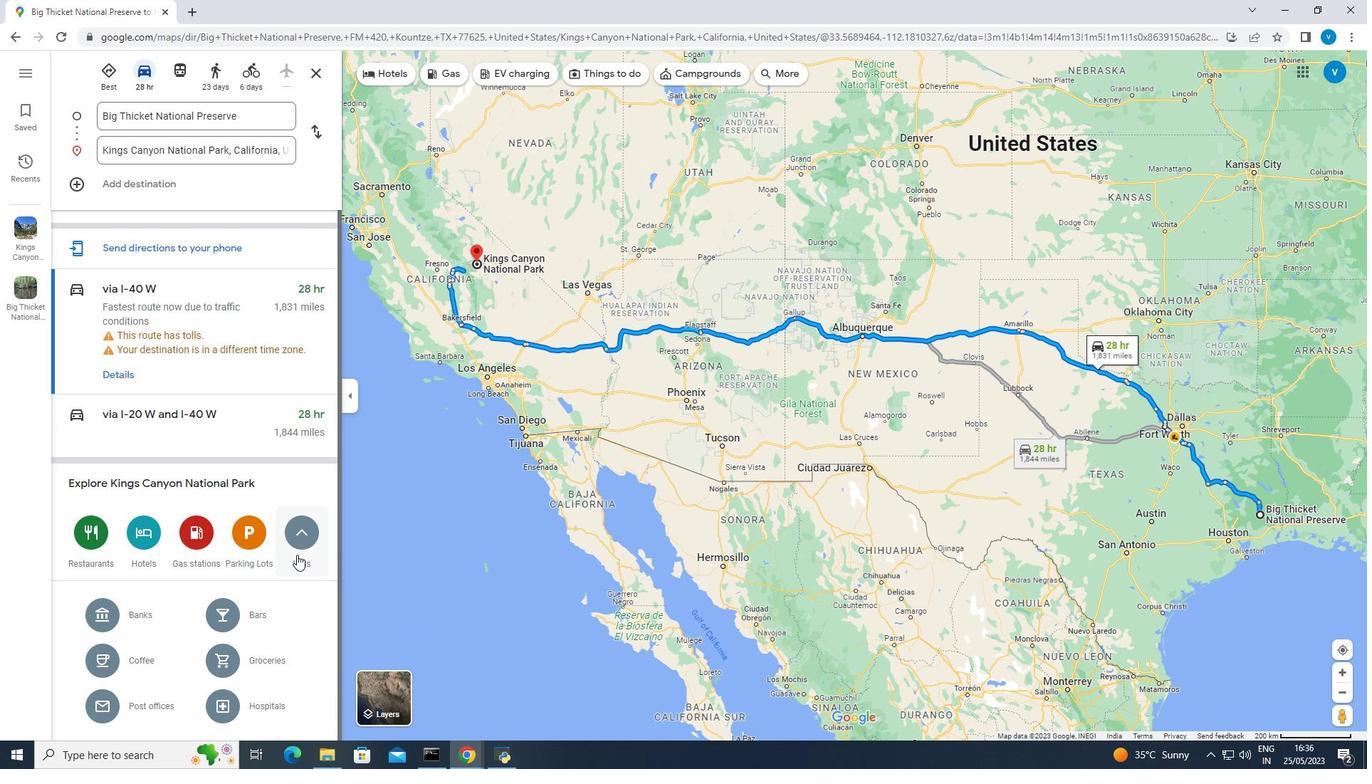 
Action: Mouse scrolled (297, 554) with delta (0, 0)
Screenshot: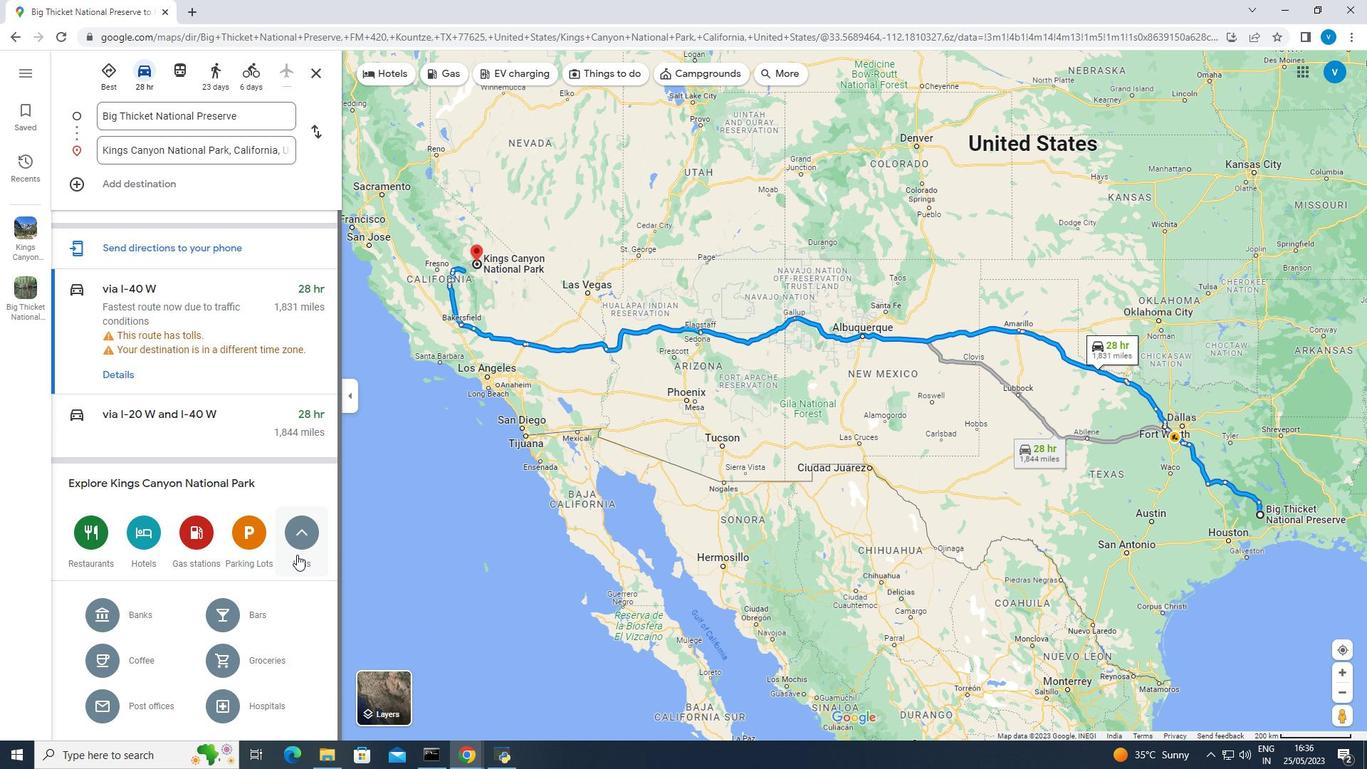 
Action: Mouse moved to (294, 554)
Screenshot: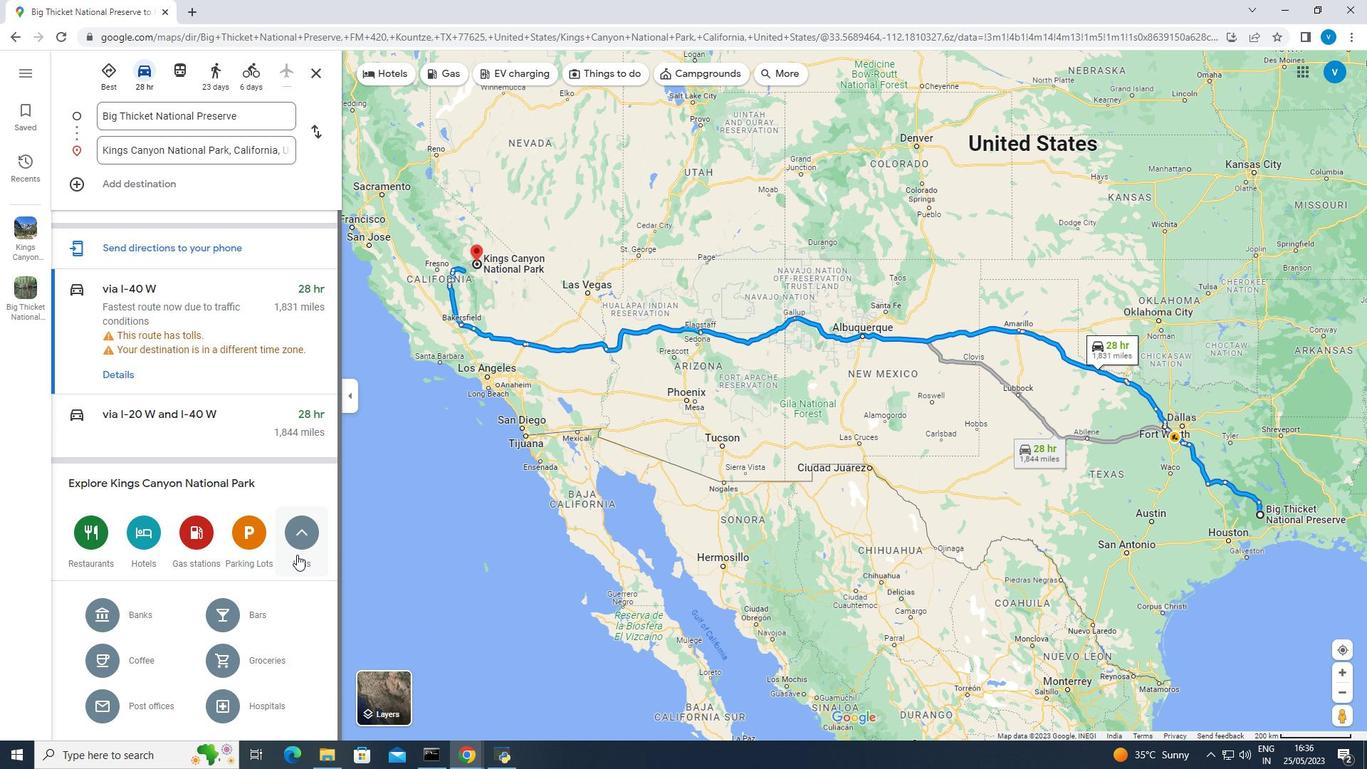 
Action: Mouse scrolled (296, 554) with delta (0, 0)
Screenshot: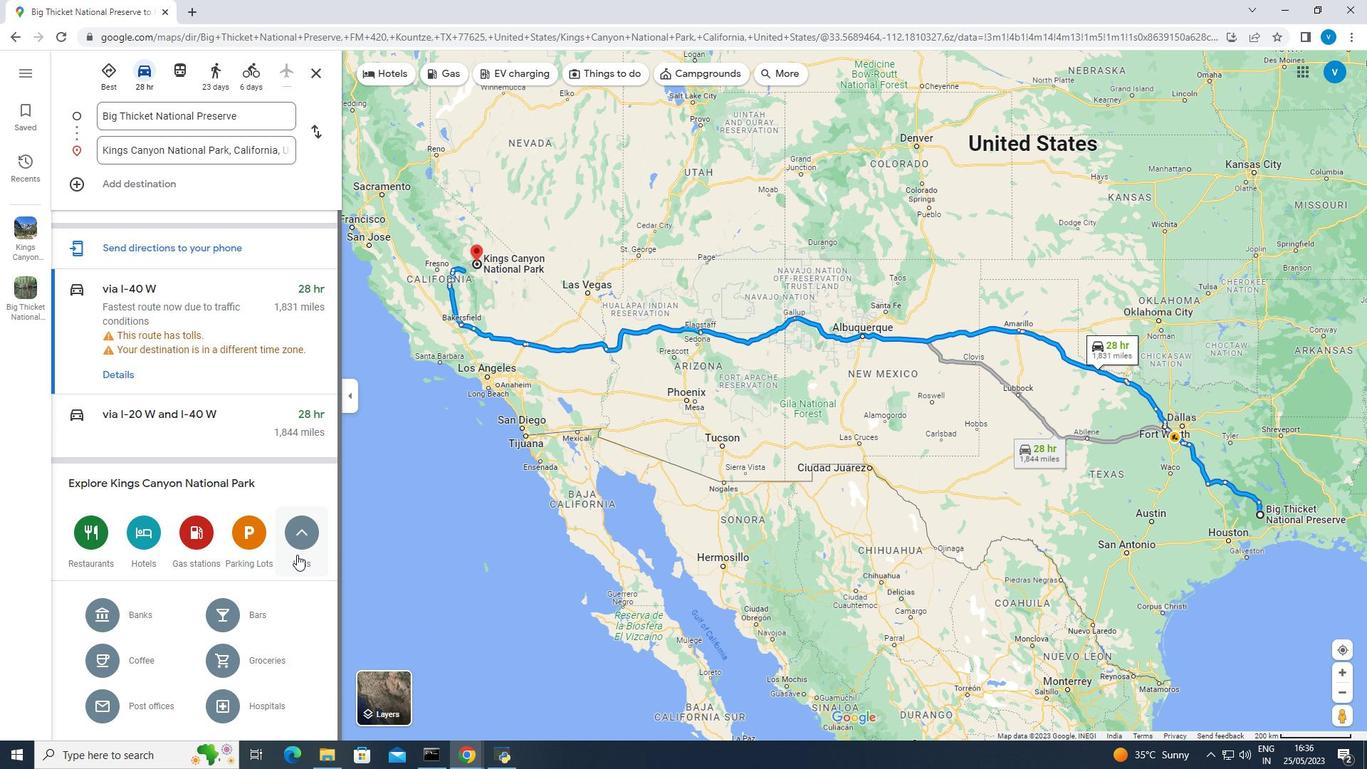 
Action: Mouse moved to (298, 543)
Screenshot: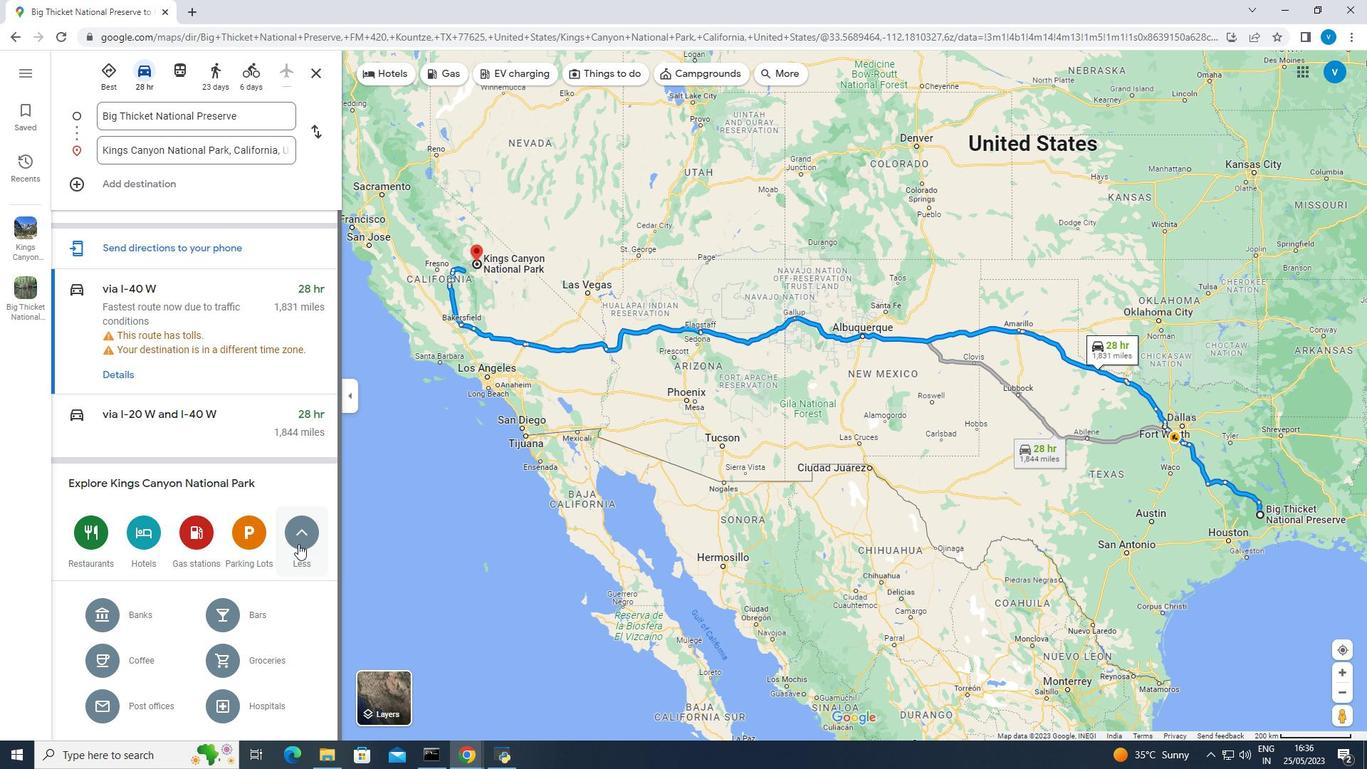 
Action: Mouse pressed left at (298, 543)
Screenshot: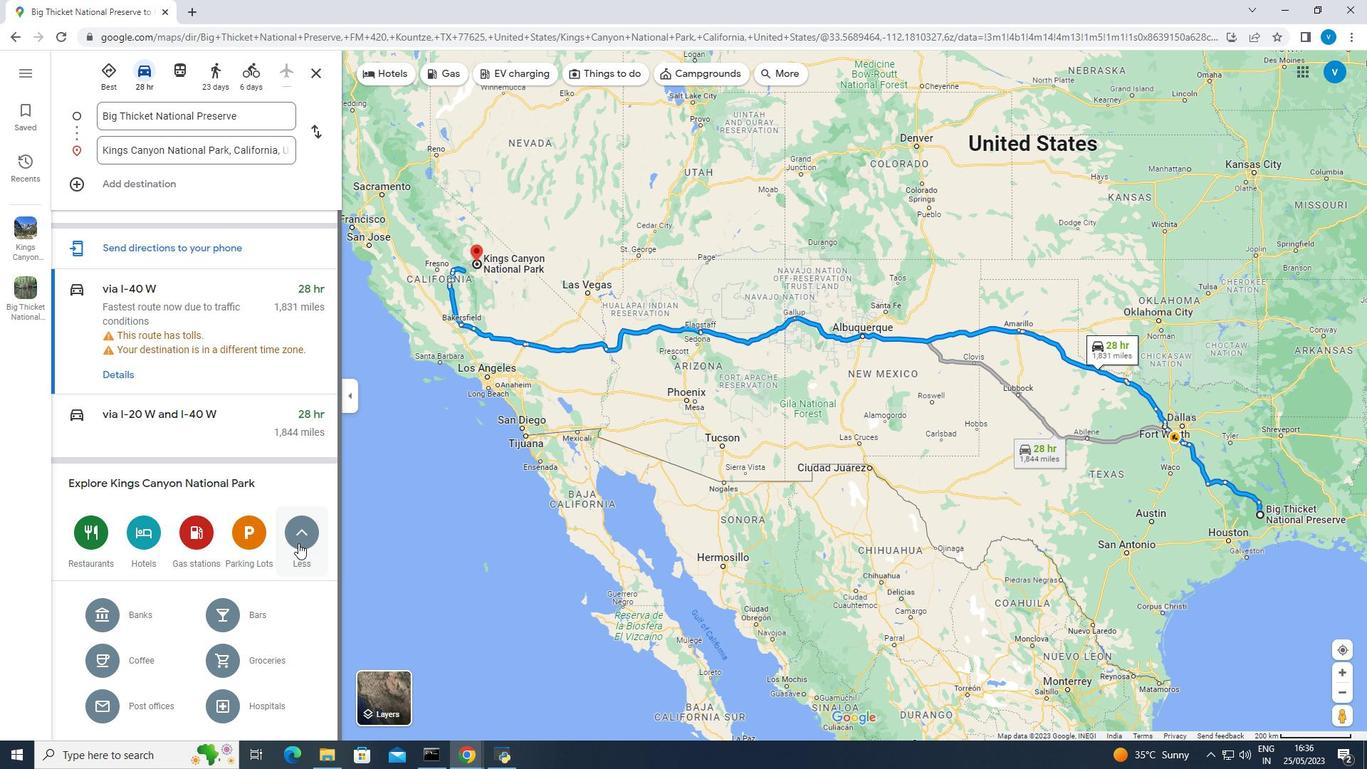 
Action: Mouse moved to (286, 493)
Screenshot: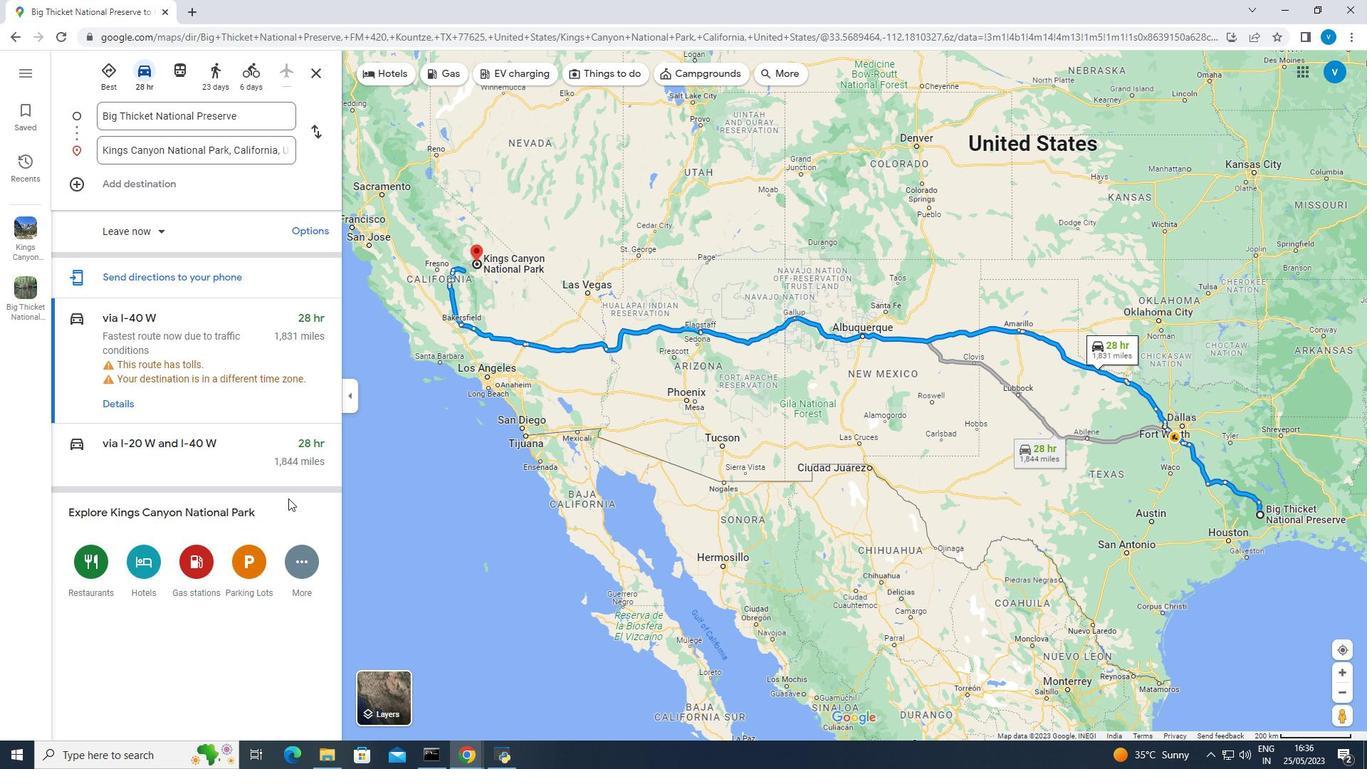 
Action: Mouse scrolled (286, 494) with delta (0, 0)
Screenshot: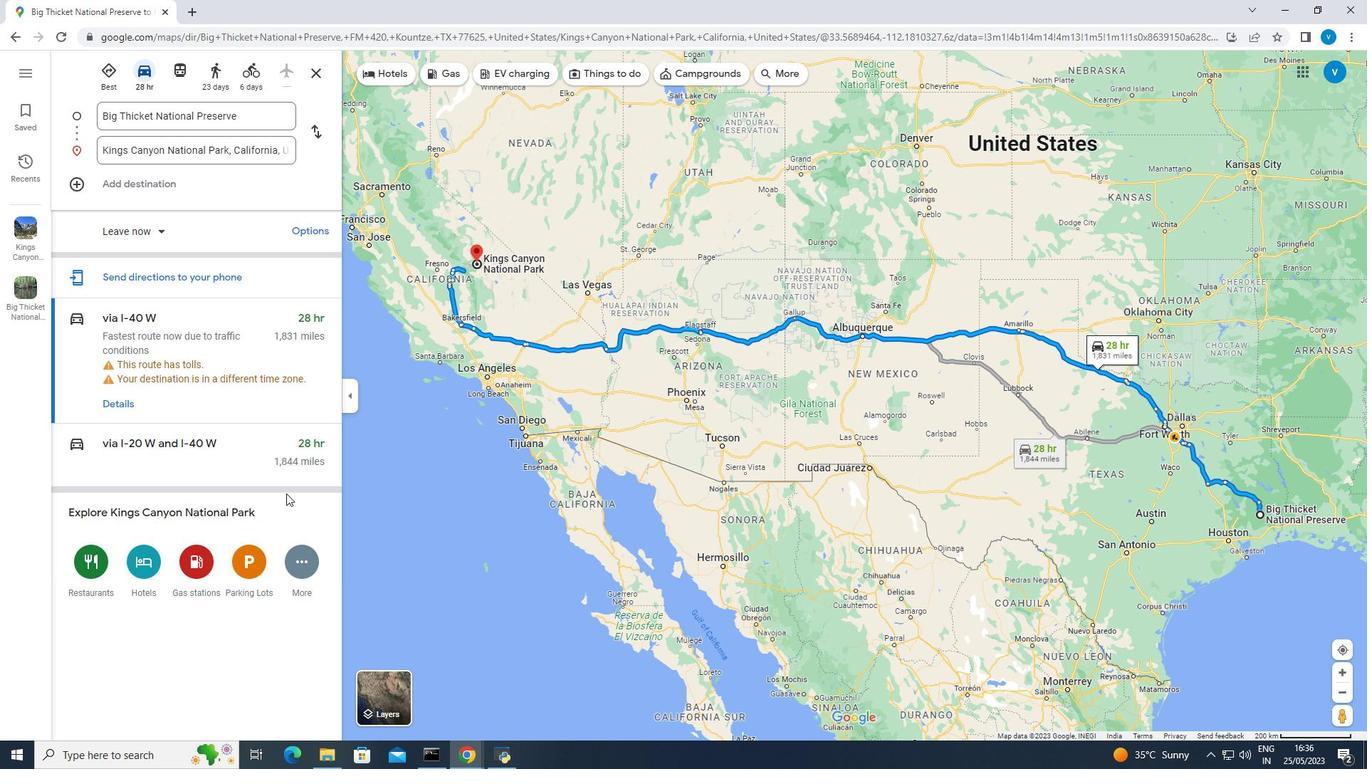 
Action: Mouse scrolled (286, 494) with delta (0, 0)
Screenshot: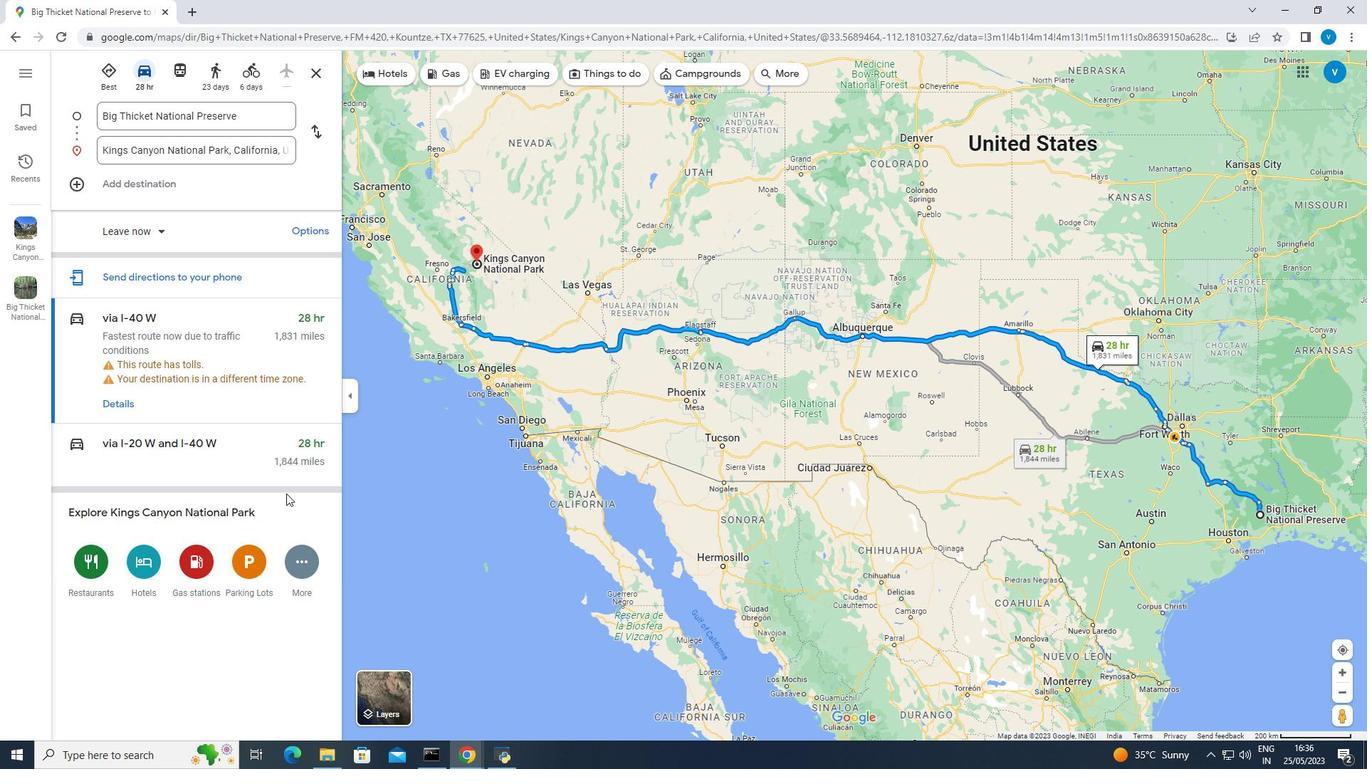 
Action: Mouse moved to (317, 130)
Screenshot: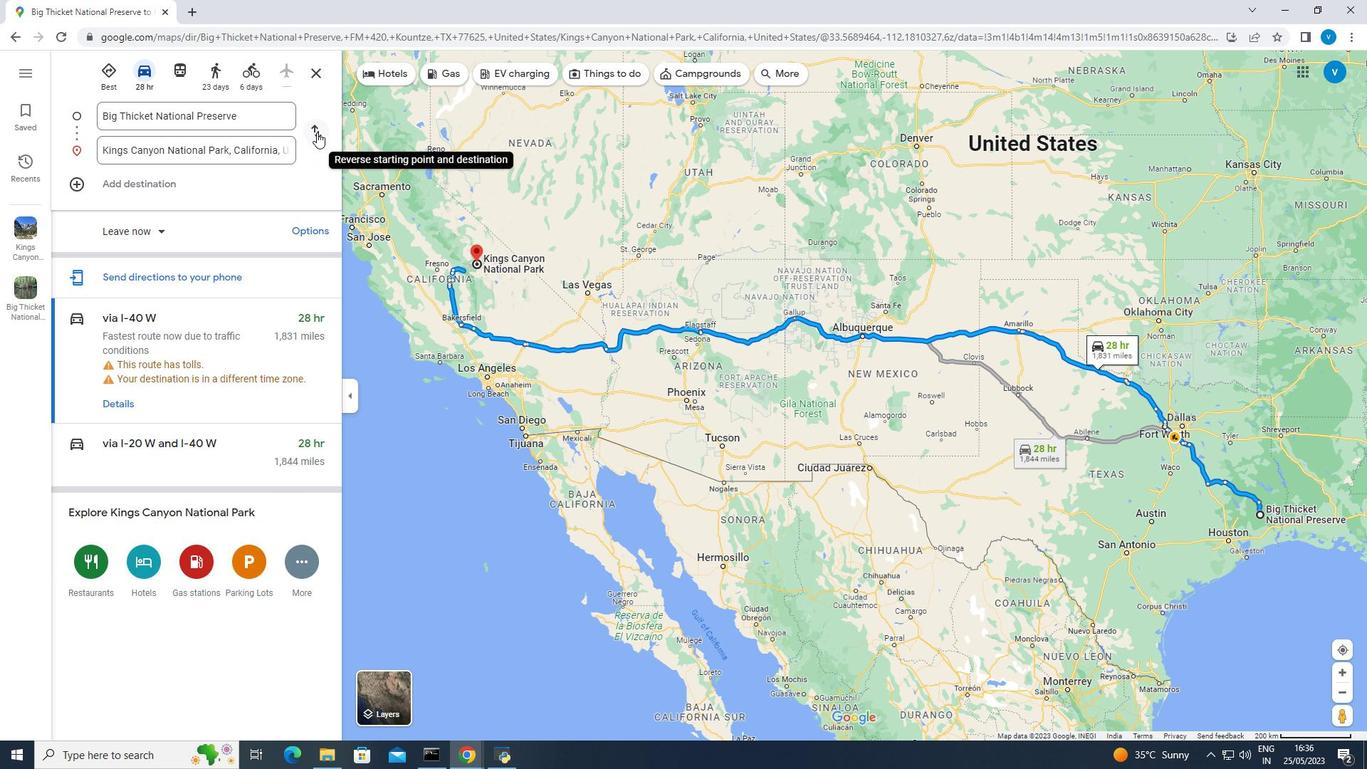 
Action: Mouse pressed left at (317, 130)
Screenshot: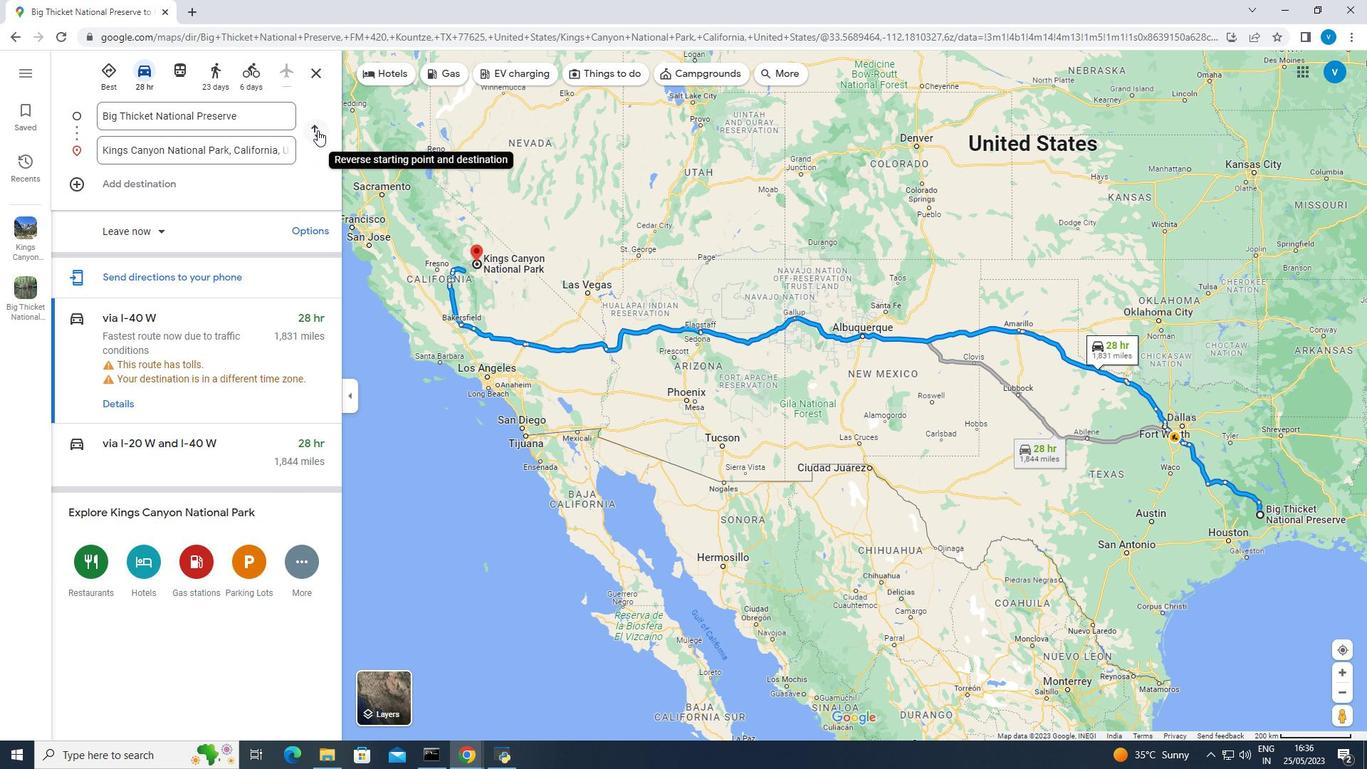 
Action: Mouse moved to (321, 133)
Screenshot: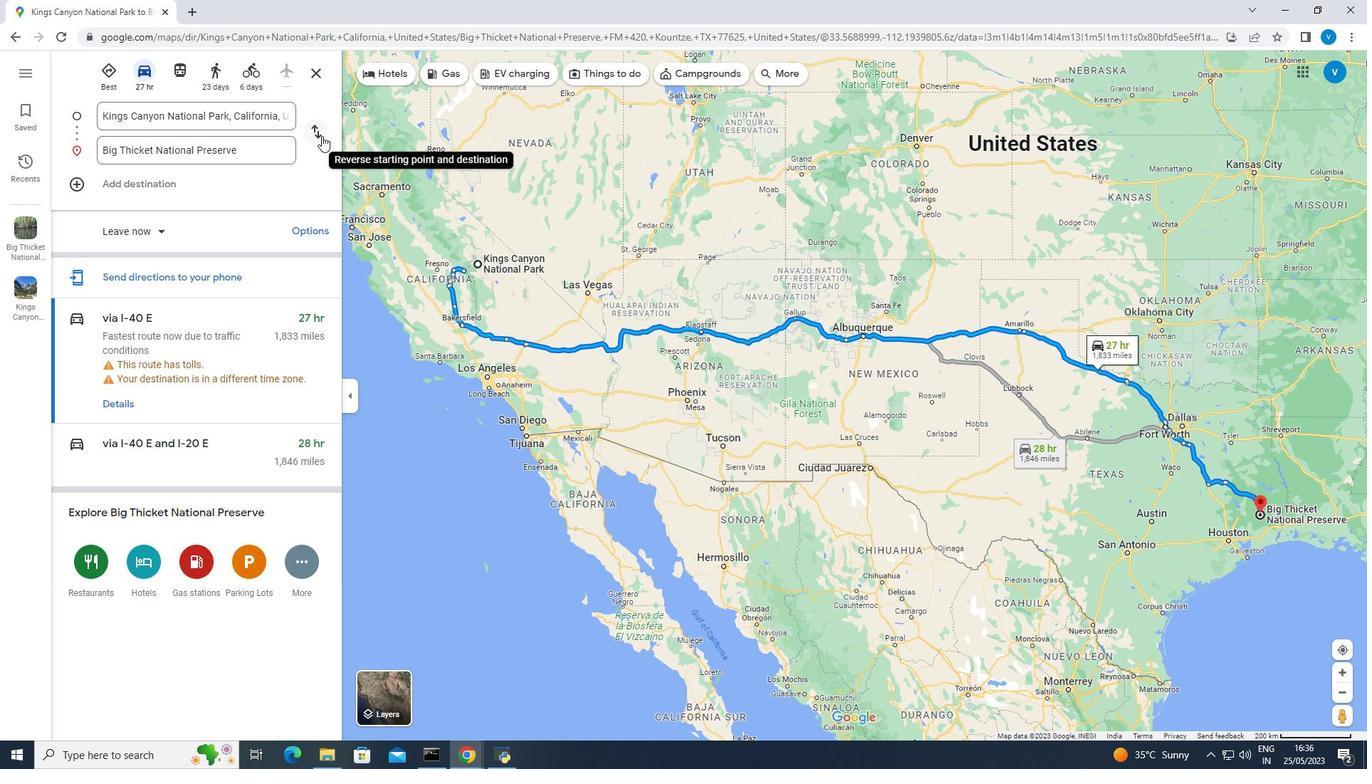 
Action: Mouse pressed left at (321, 133)
Screenshot: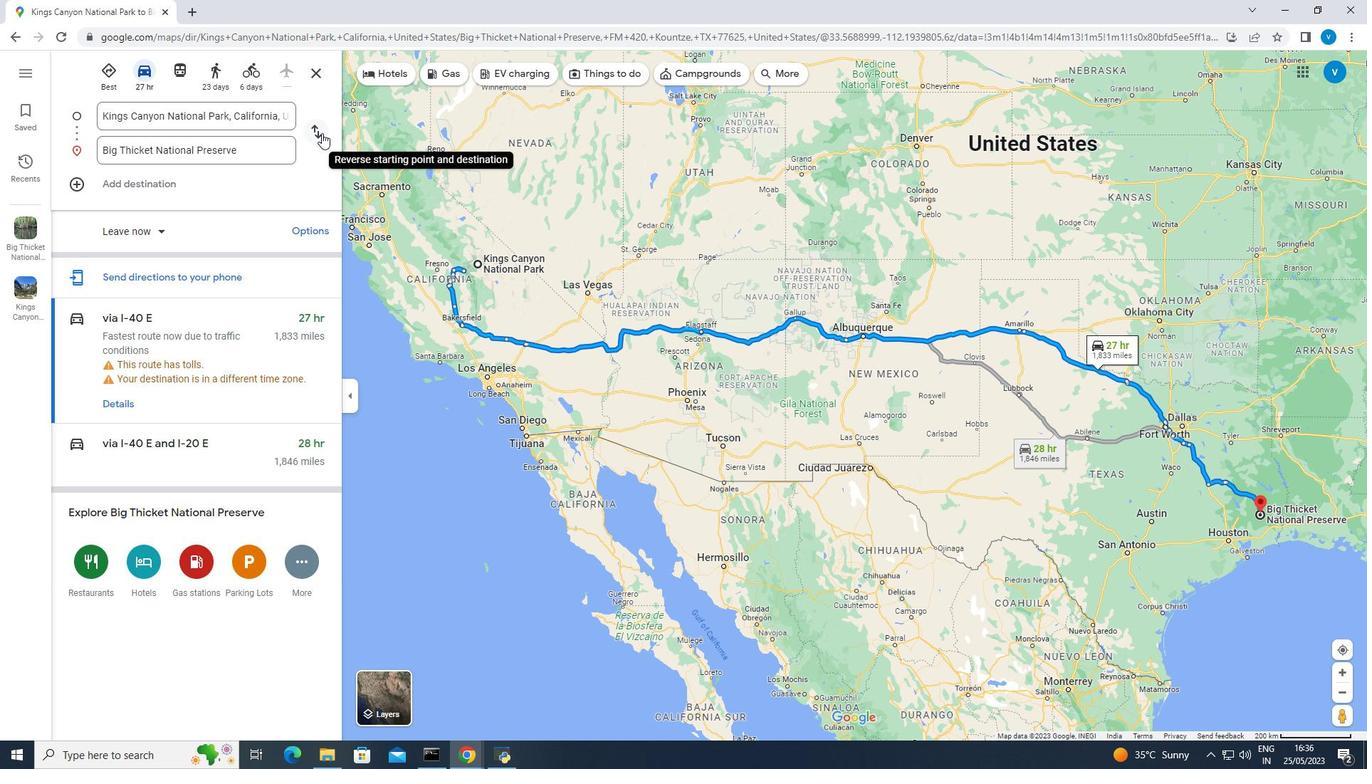 
Action: Mouse moved to (655, 393)
Screenshot: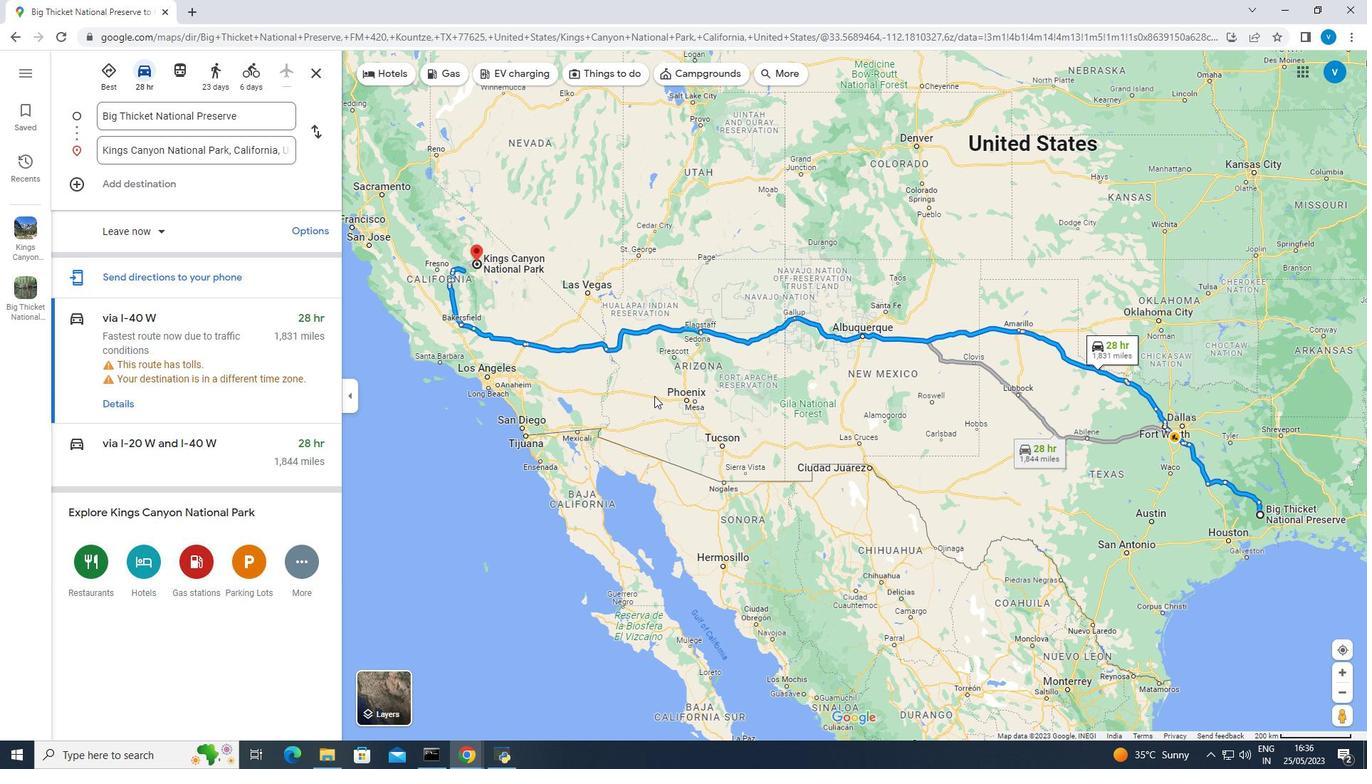 
Action: Mouse scrolled (655, 394) with delta (0, 0)
Screenshot: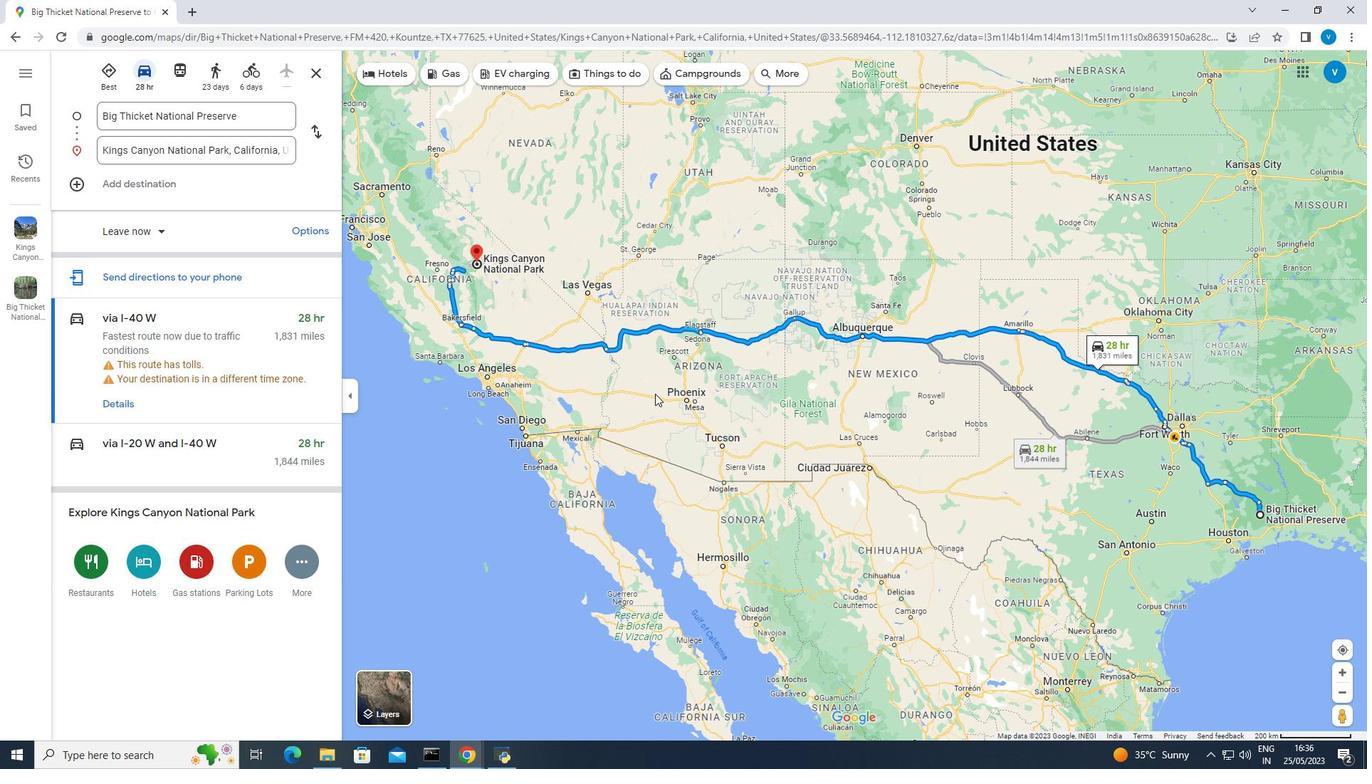
Action: Mouse scrolled (655, 394) with delta (0, 0)
Screenshot: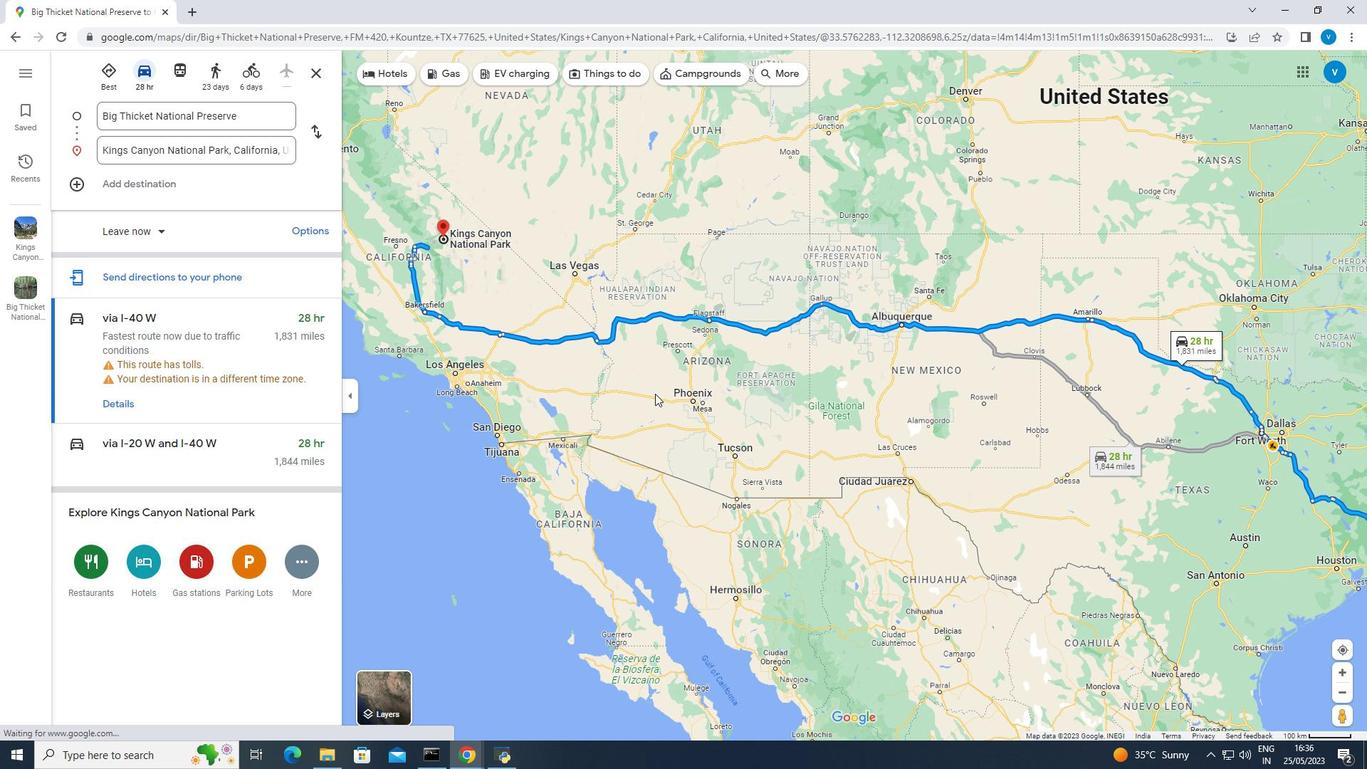 
Action: Mouse scrolled (655, 393) with delta (0, 0)
Screenshot: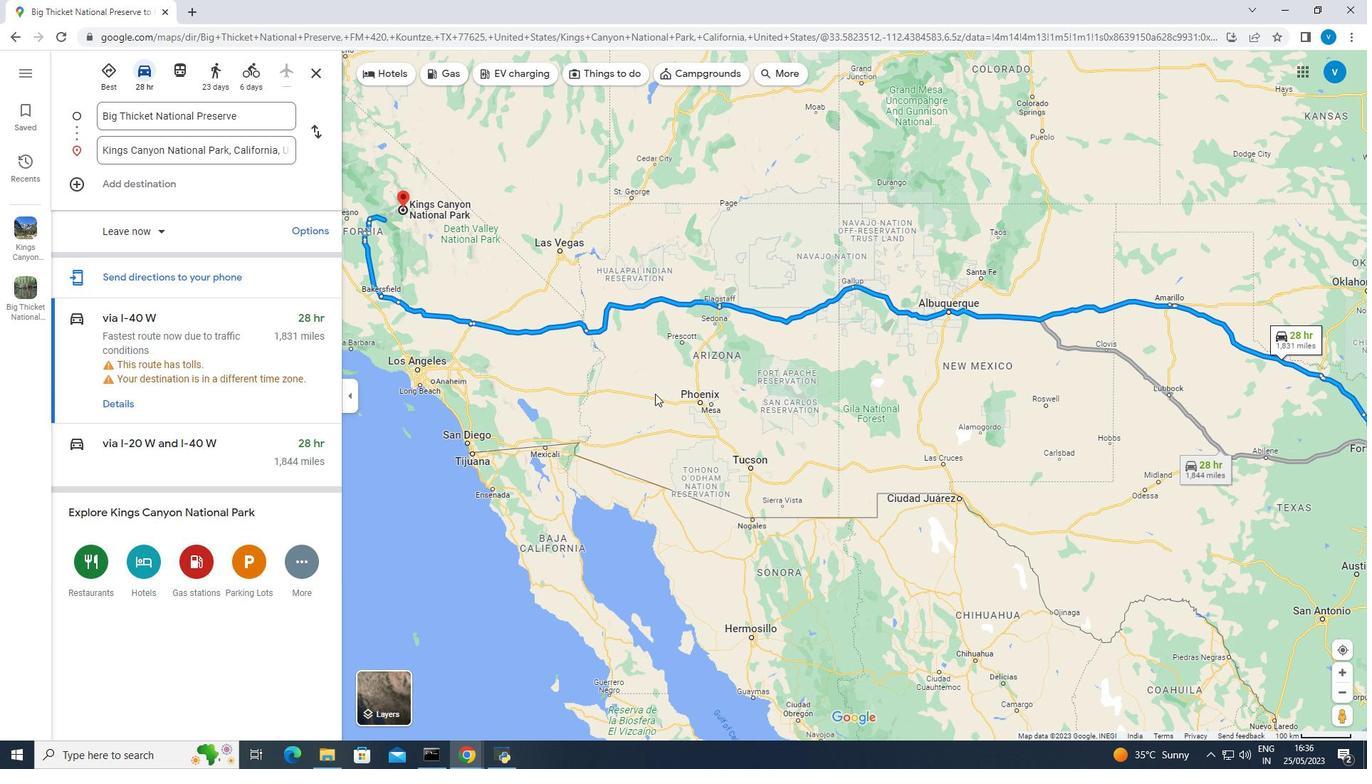 
Action: Mouse scrolled (655, 393) with delta (0, 0)
Screenshot: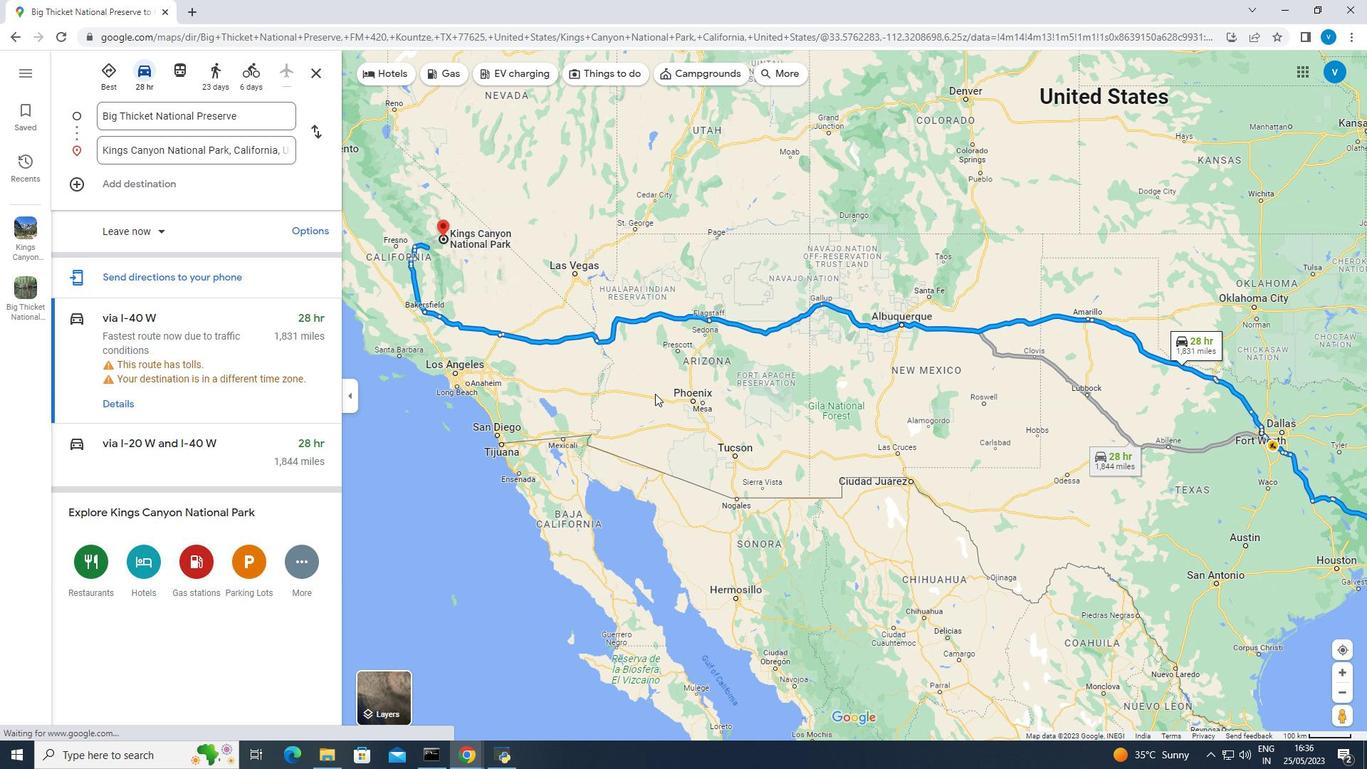 
Action: Mouse moved to (772, 299)
Screenshot: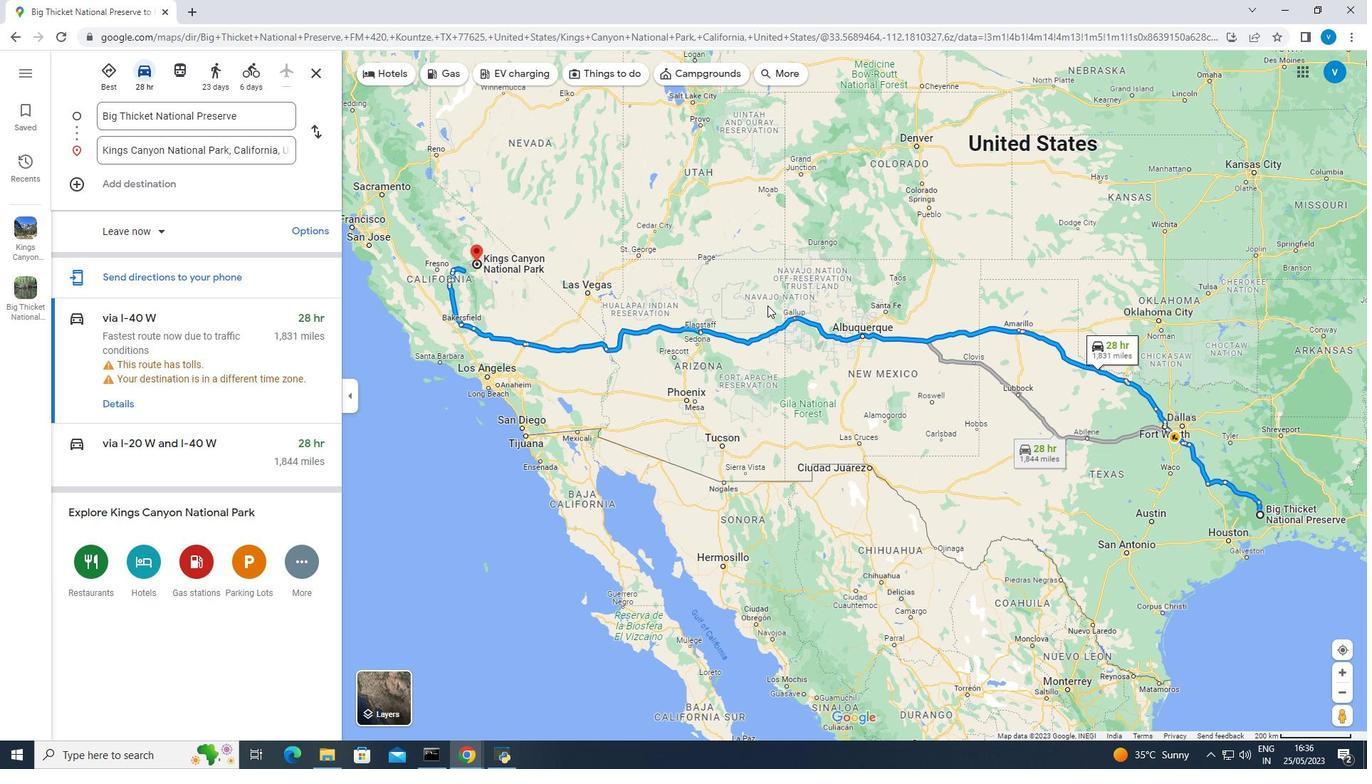 
Action: Mouse pressed left at (772, 299)
Screenshot: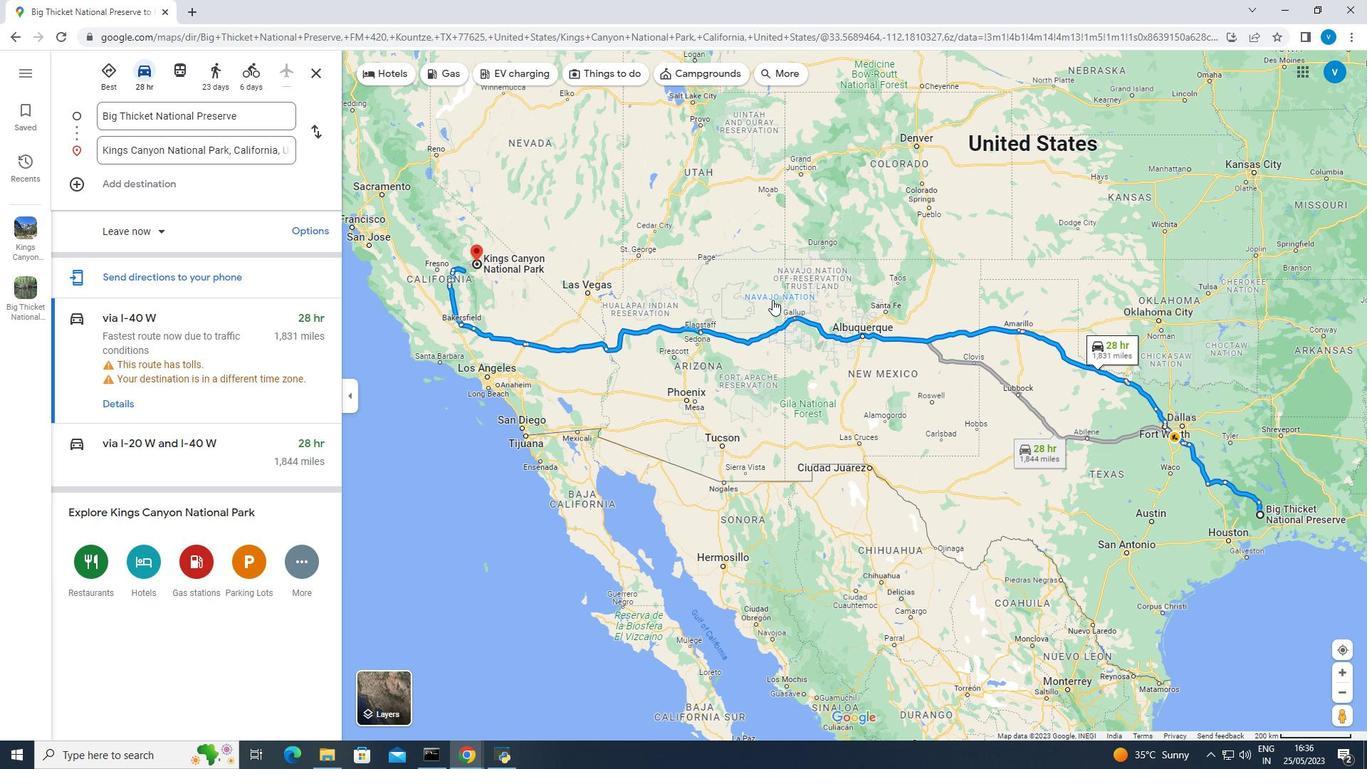 
Action: Mouse moved to (802, 318)
Screenshot: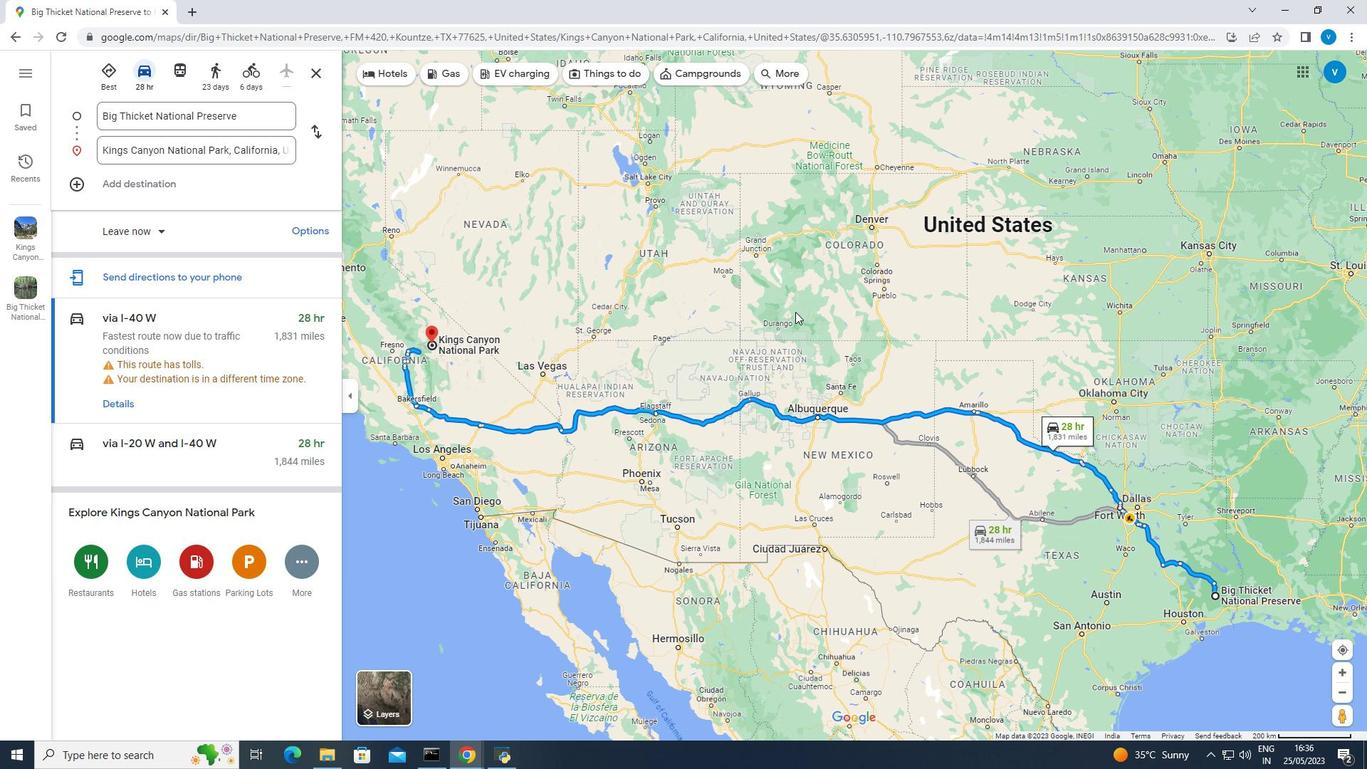 
Action: Mouse pressed left at (802, 318)
Screenshot: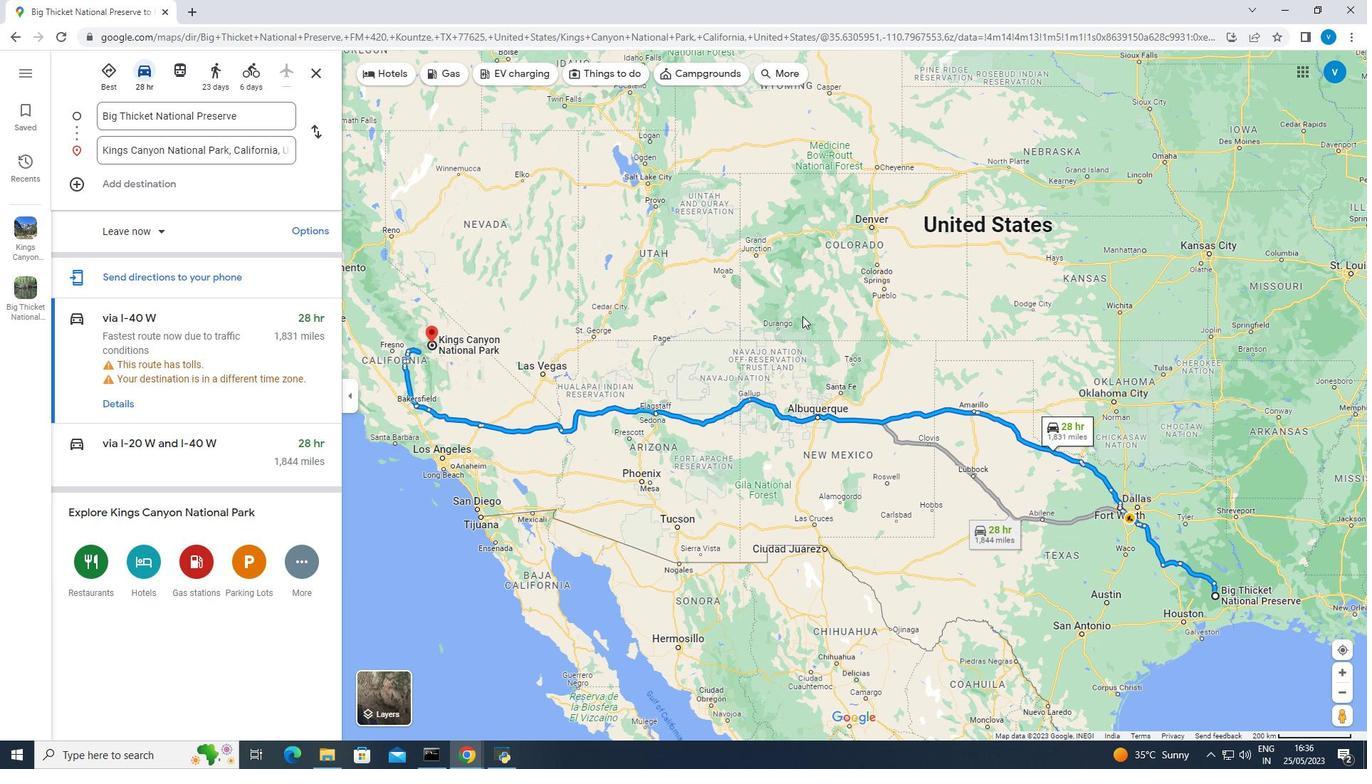 
Action: Mouse moved to (888, 352)
Screenshot: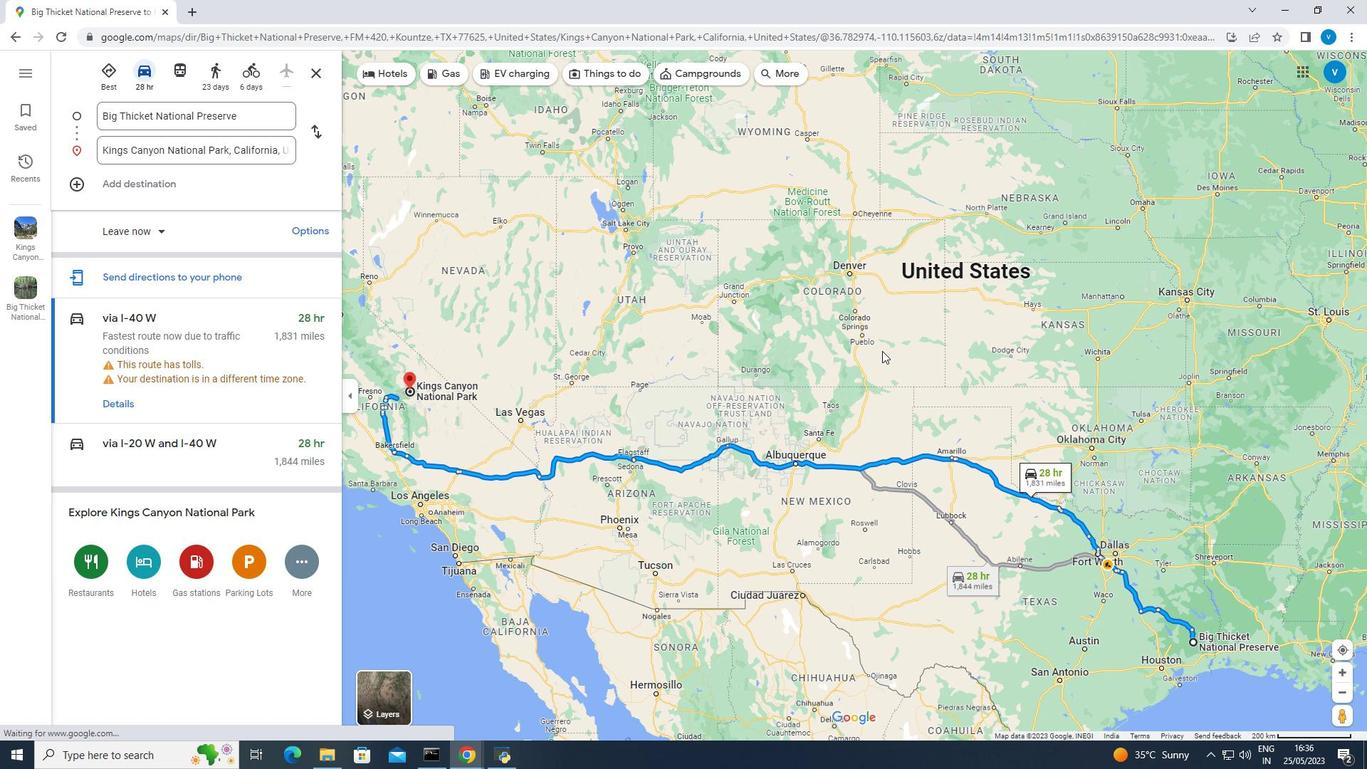 
Action: Mouse pressed left at (888, 352)
Screenshot: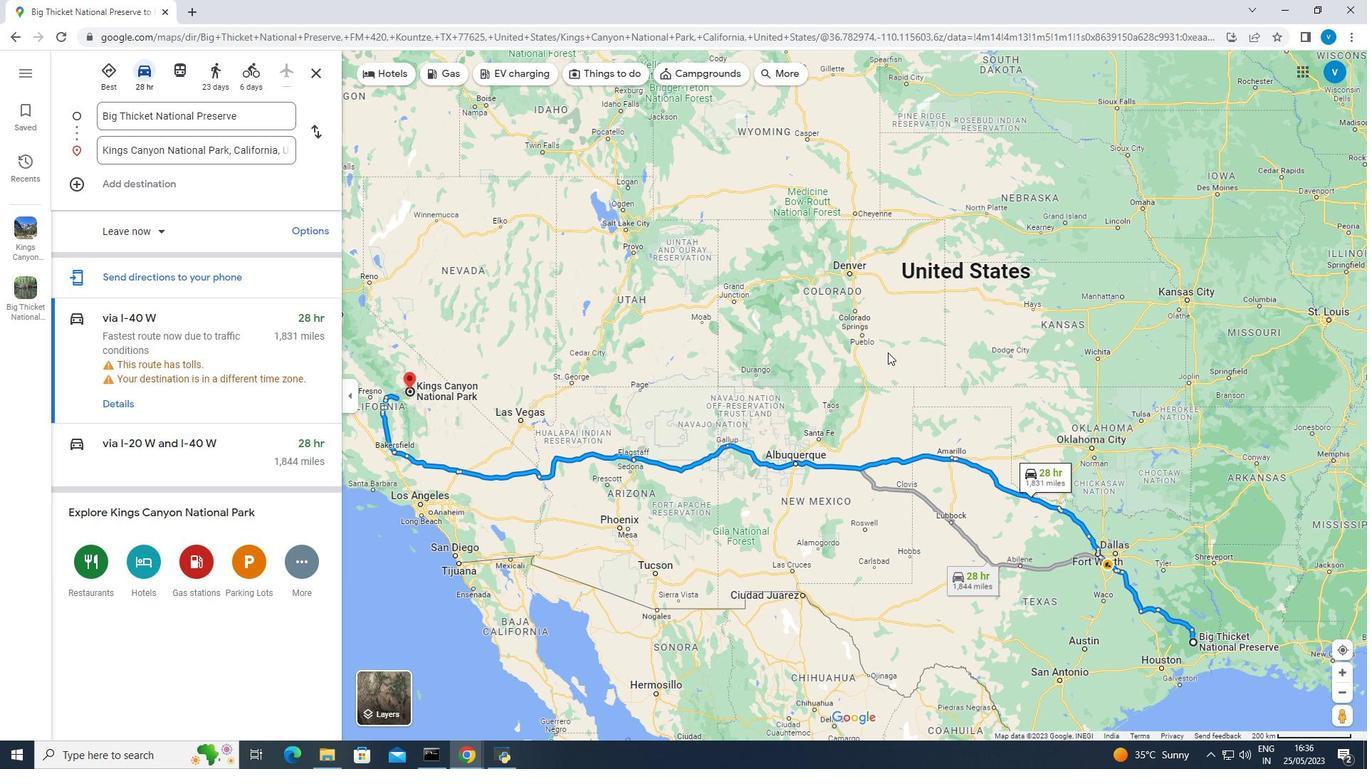 
Action: Mouse moved to (845, 373)
Screenshot: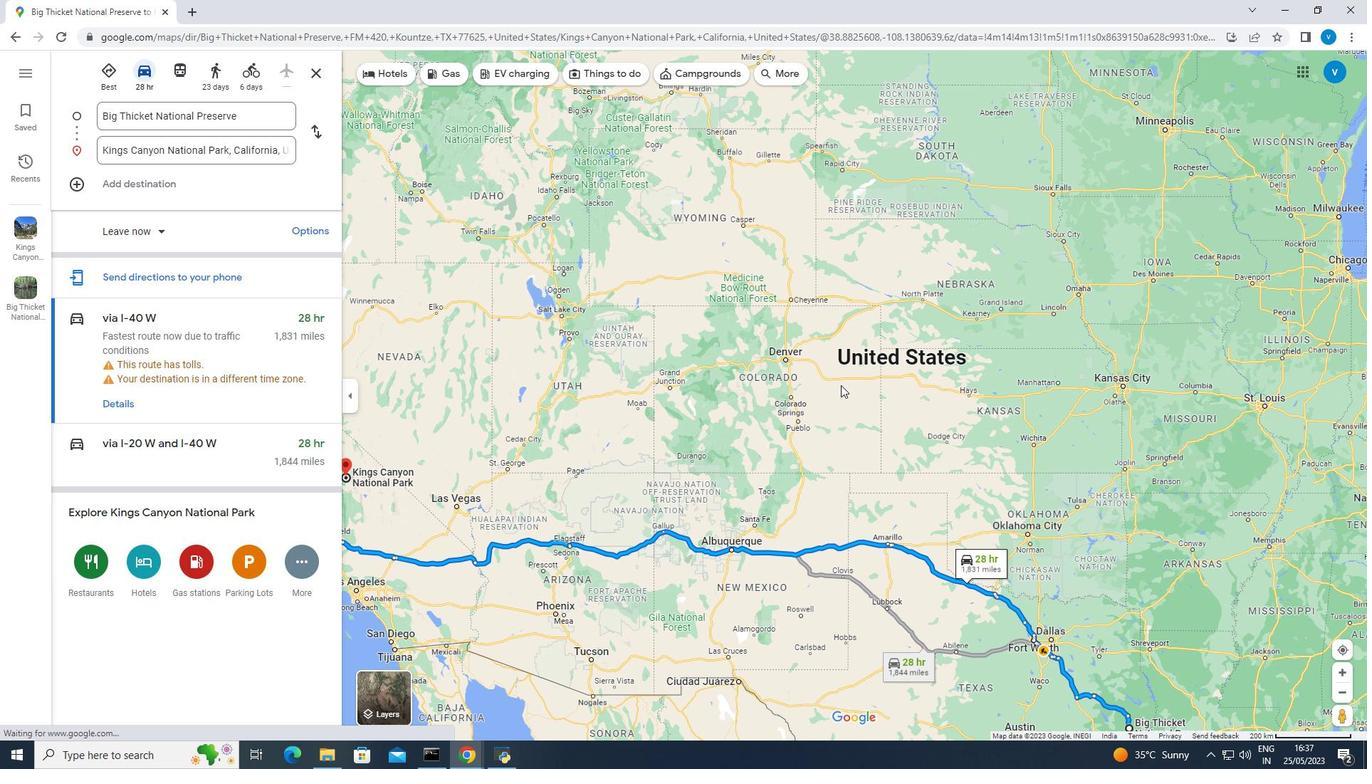 
Action: Mouse pressed left at (845, 373)
Screenshot: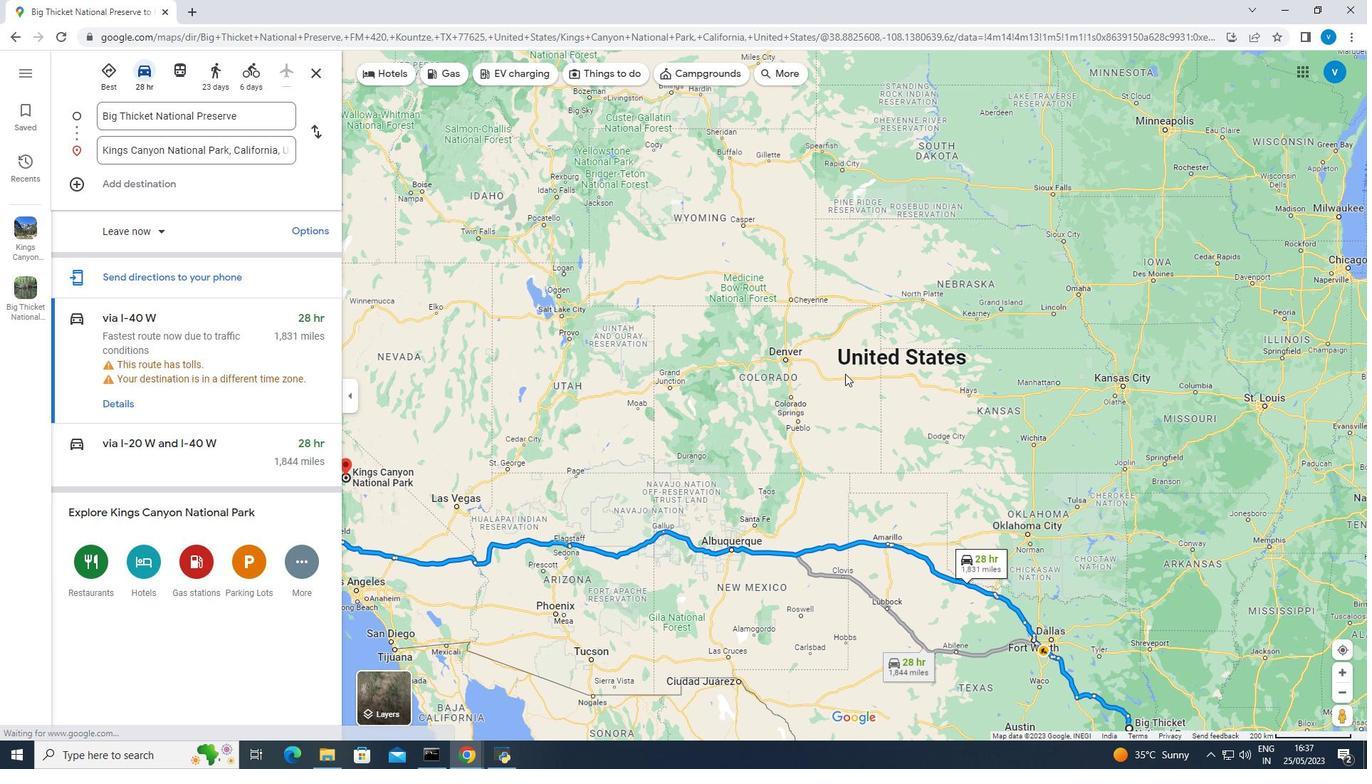 
Action: Mouse moved to (856, 329)
Screenshot: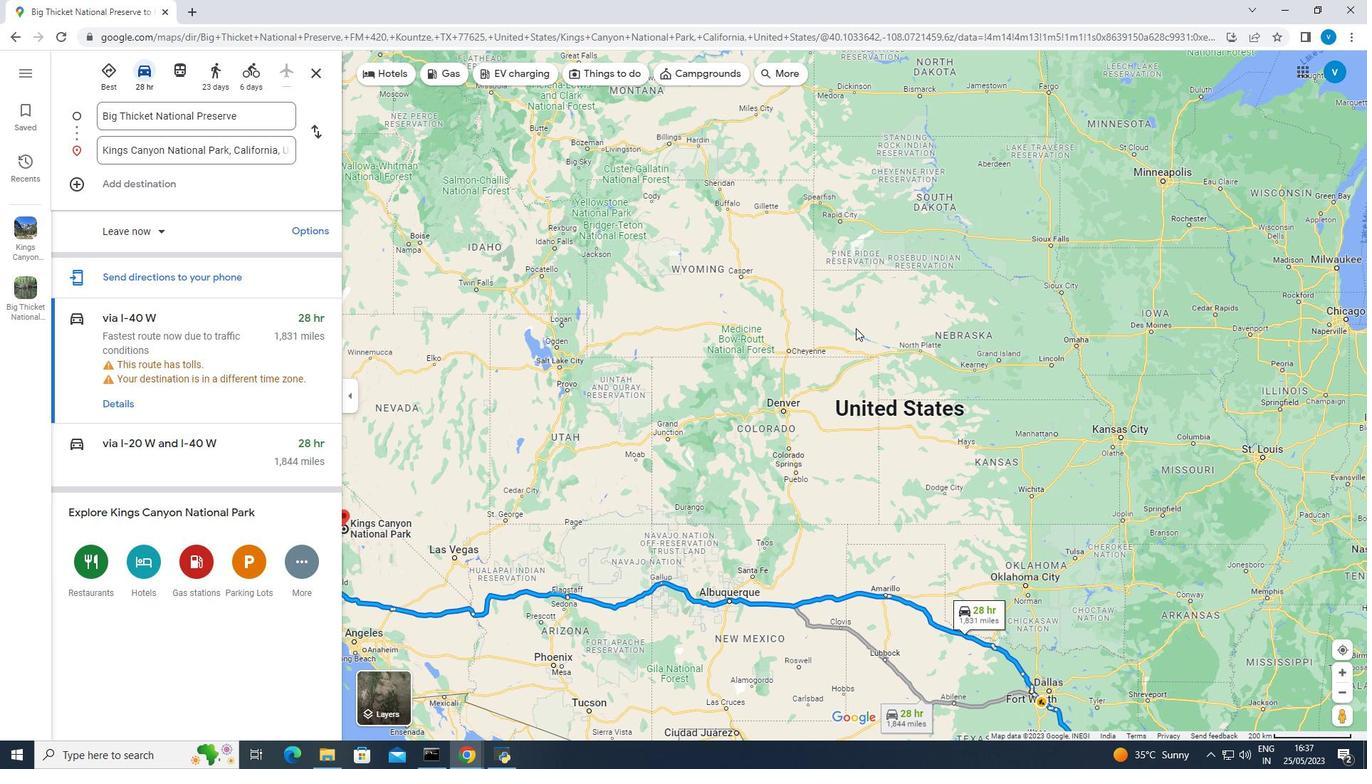 
Action: Mouse pressed left at (856, 329)
Screenshot: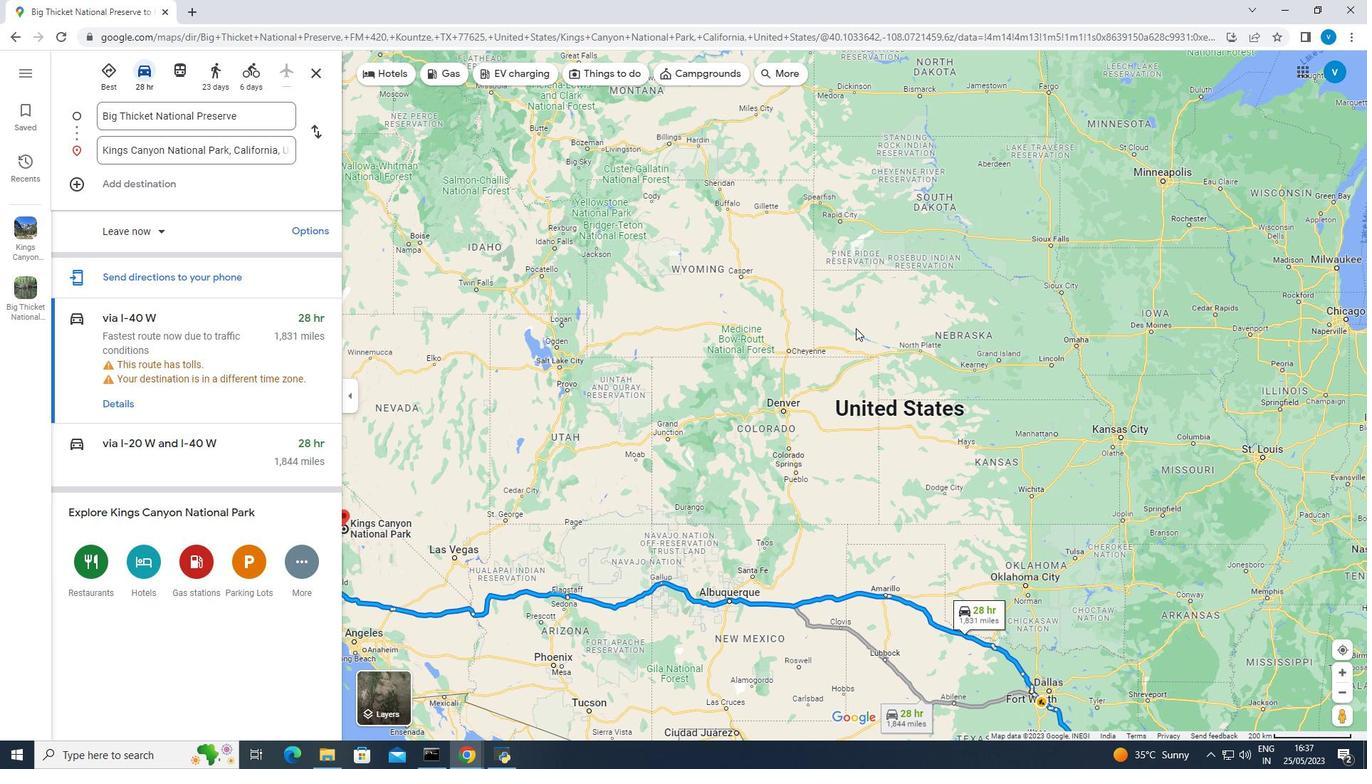 
Action: Mouse moved to (908, 219)
Screenshot: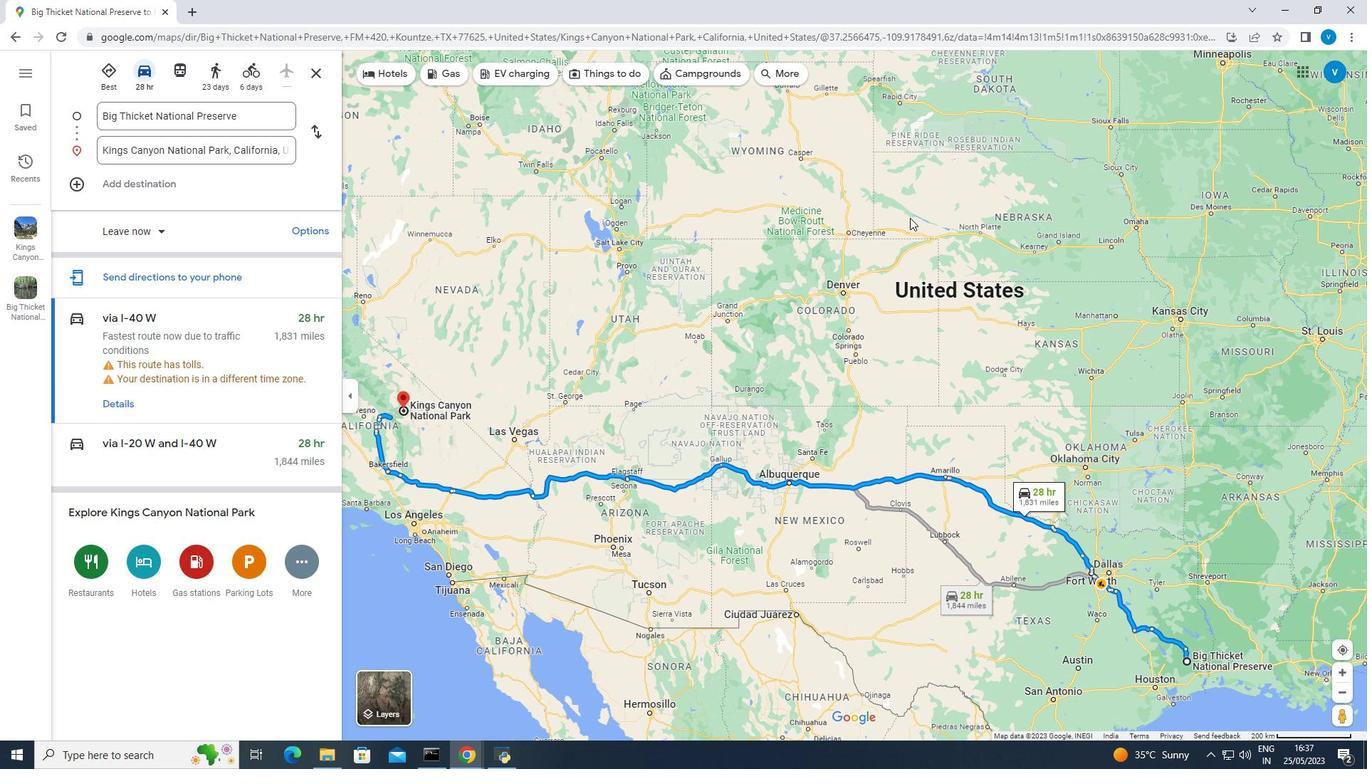 
